 Task: Plan a trip to Quillota, Chile from 6th December, 2023 to 15th December, 2023 for 6 adults. Place can be entire room or private room with 6 bedrooms having 6 beds and 6 bathrooms. Property type can be house. Amenities needed are: wifi, TV, free parkinig on premises, gym, breakfast.
Action: Mouse moved to (495, 271)
Screenshot: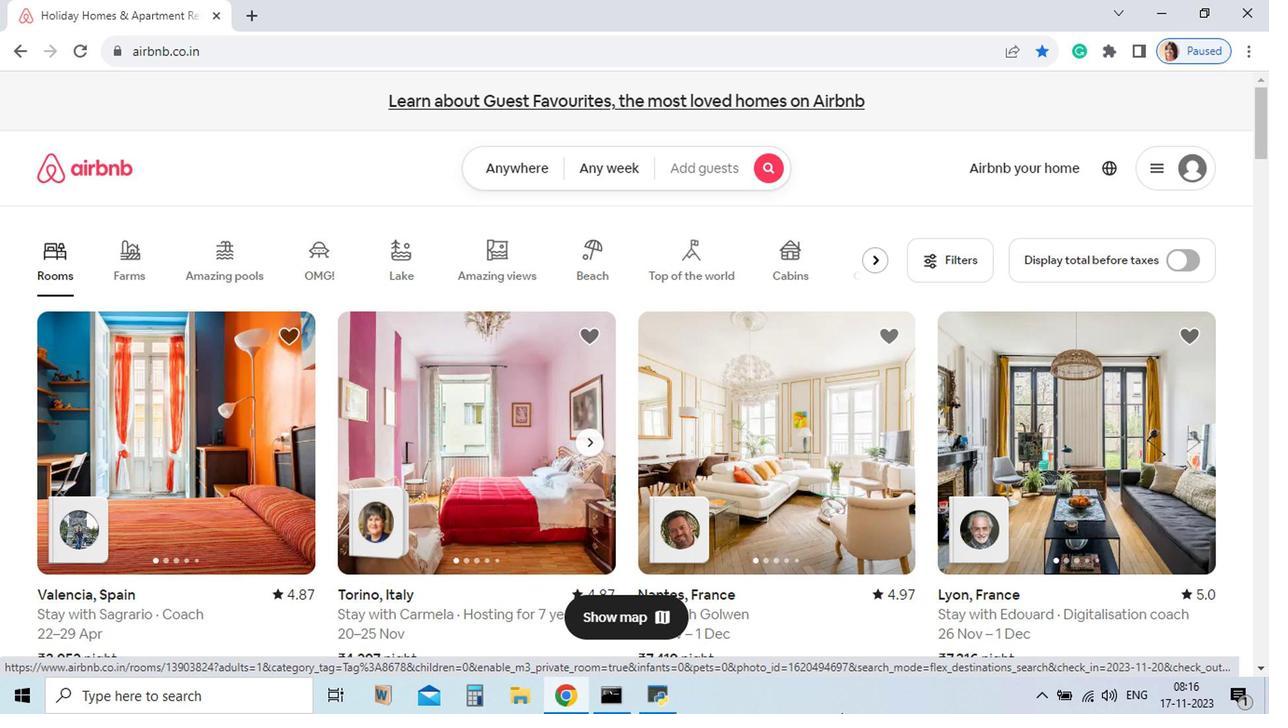 
Action: Mouse pressed left at (495, 271)
Screenshot: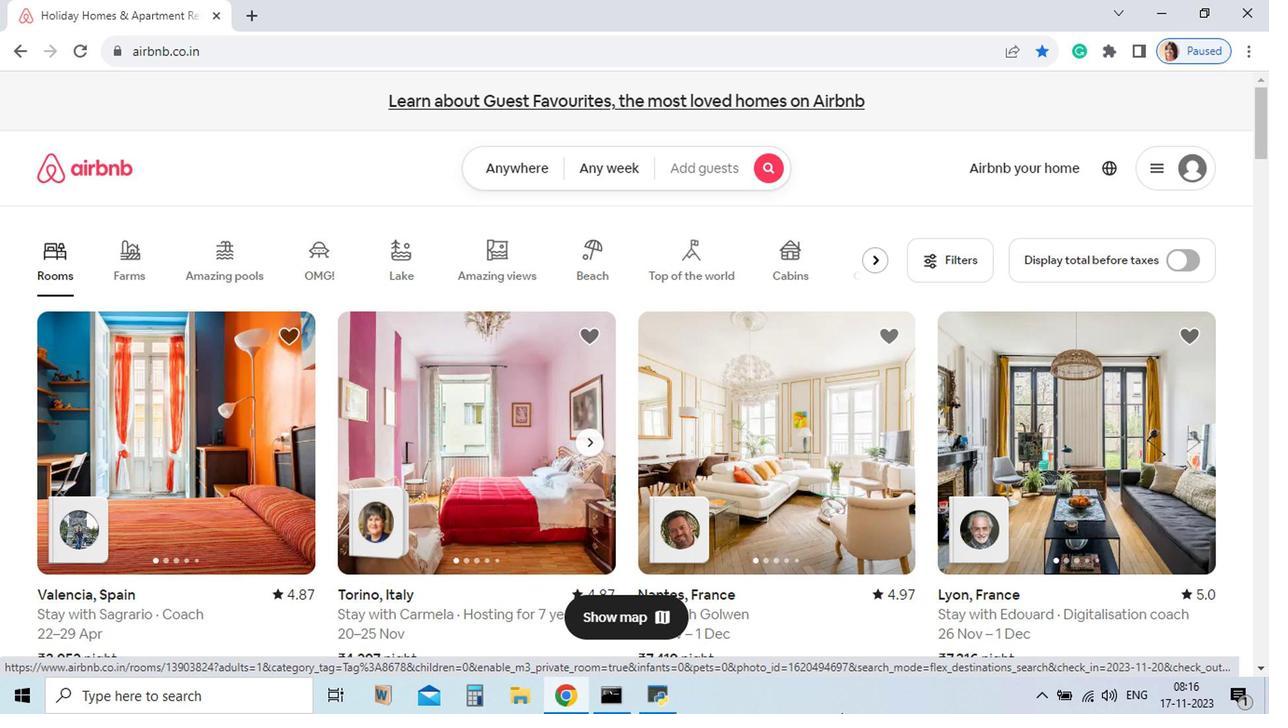 
Action: Mouse moved to (366, 331)
Screenshot: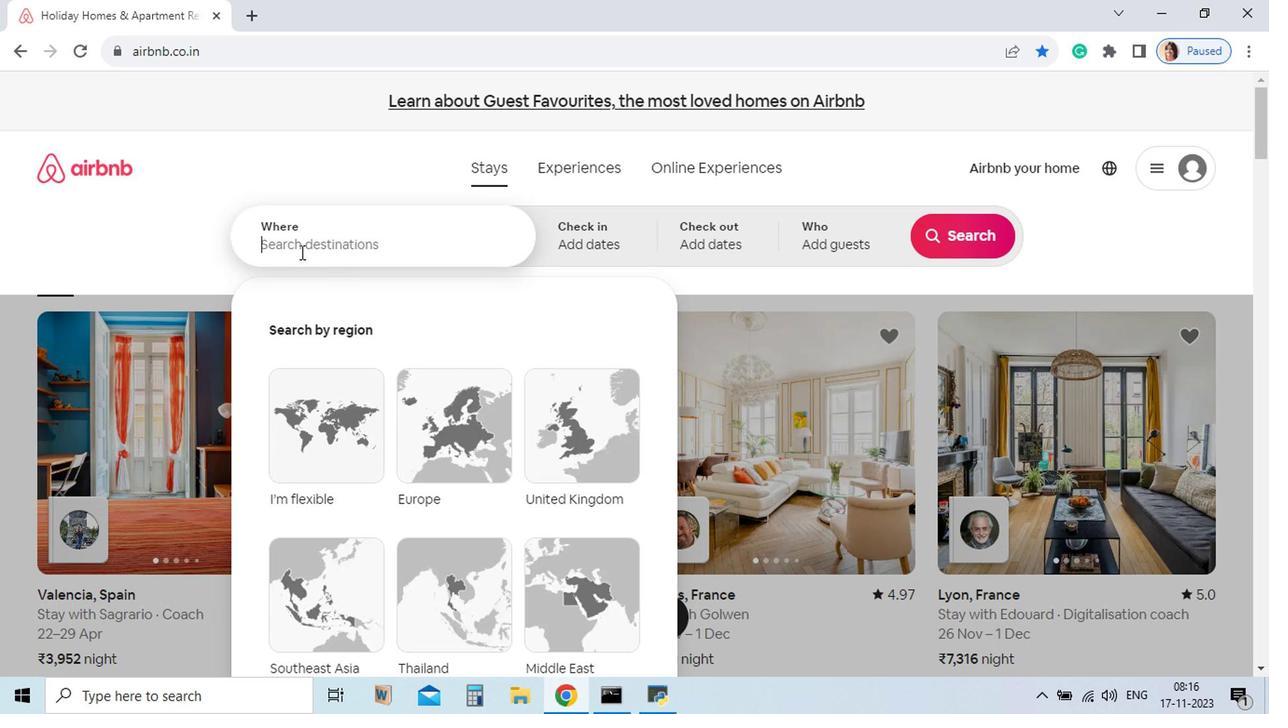 
Action: Mouse pressed left at (366, 331)
Screenshot: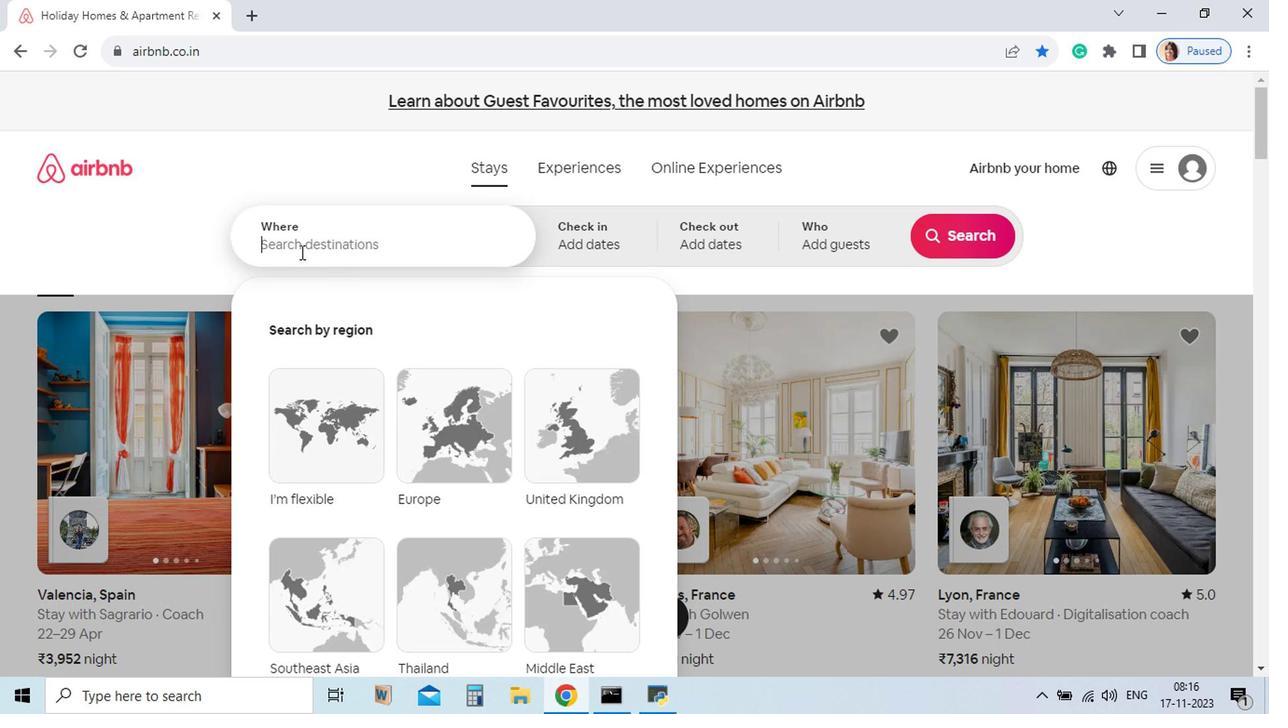 
Action: Mouse moved to (366, 332)
Screenshot: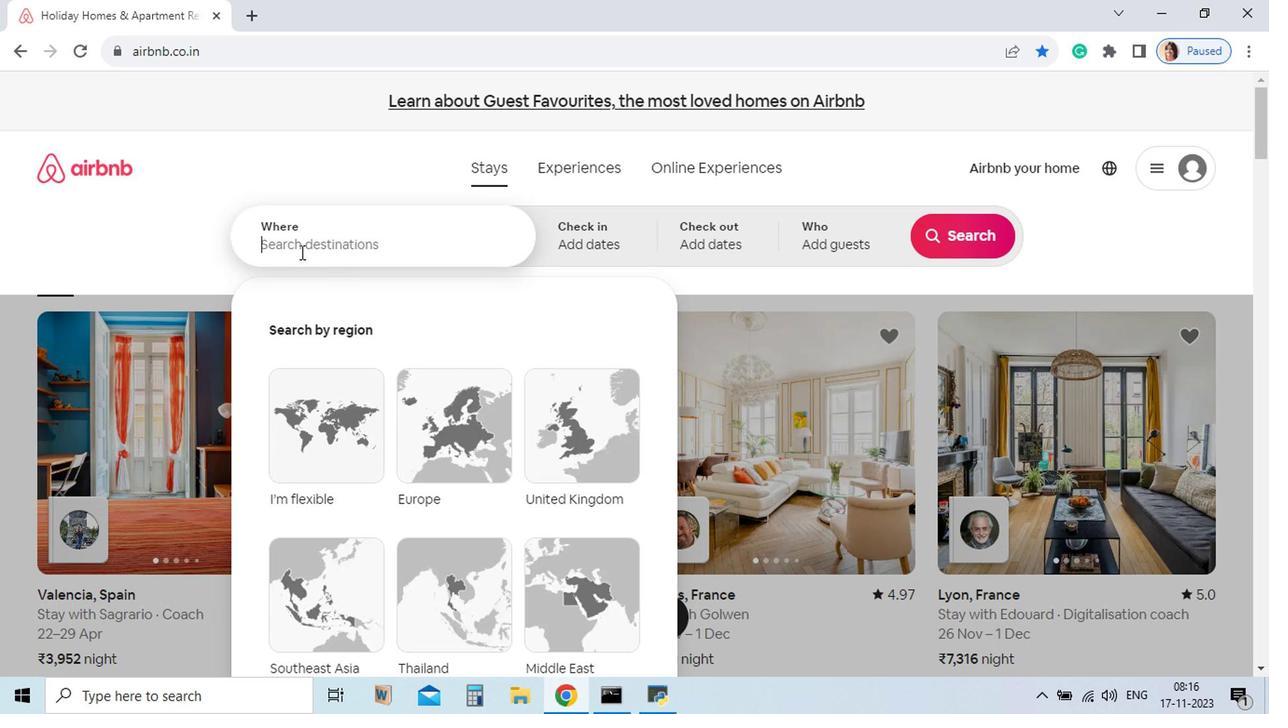 
Action: Key pressed <Key.shift>quillota
Screenshot: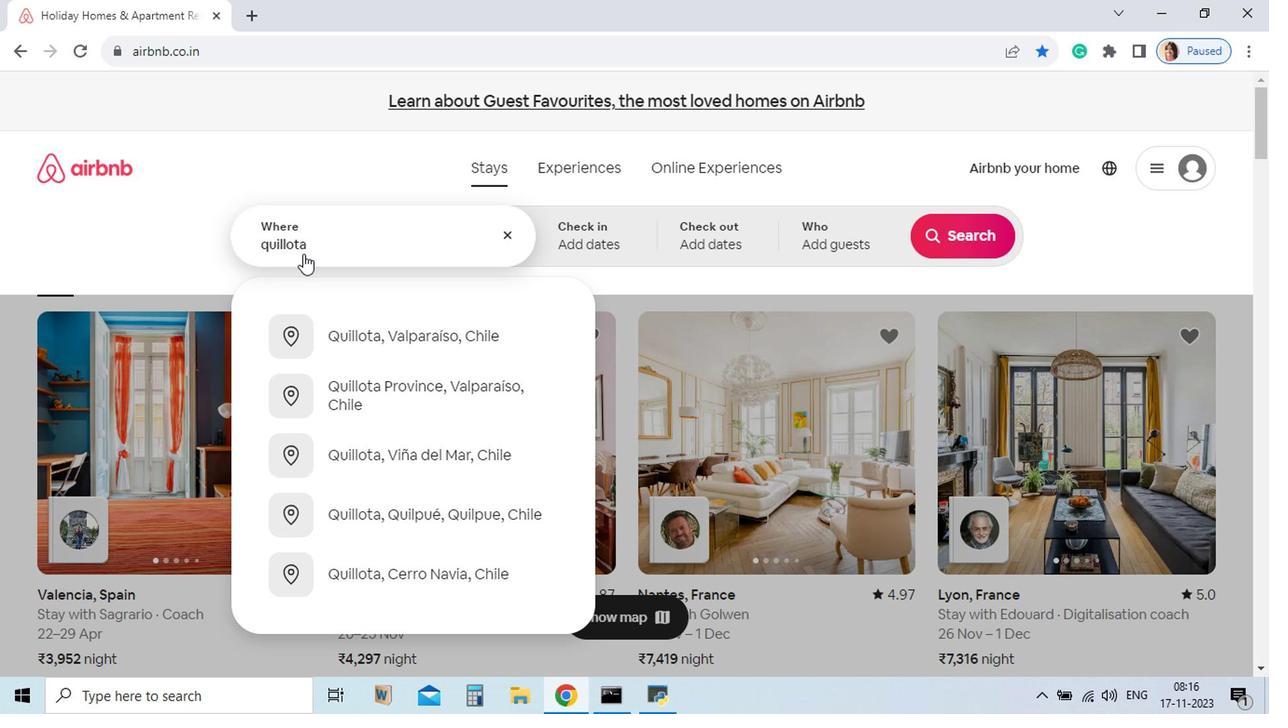 
Action: Mouse moved to (446, 392)
Screenshot: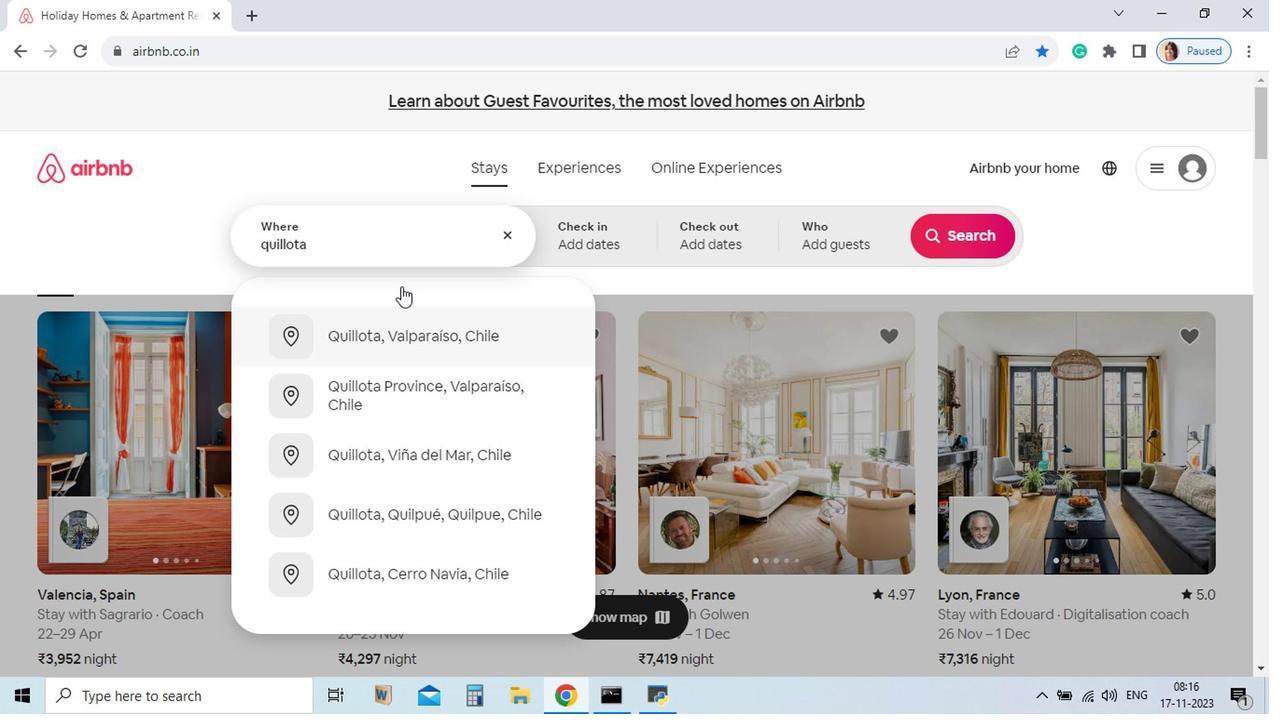 
Action: Mouse pressed left at (446, 392)
Screenshot: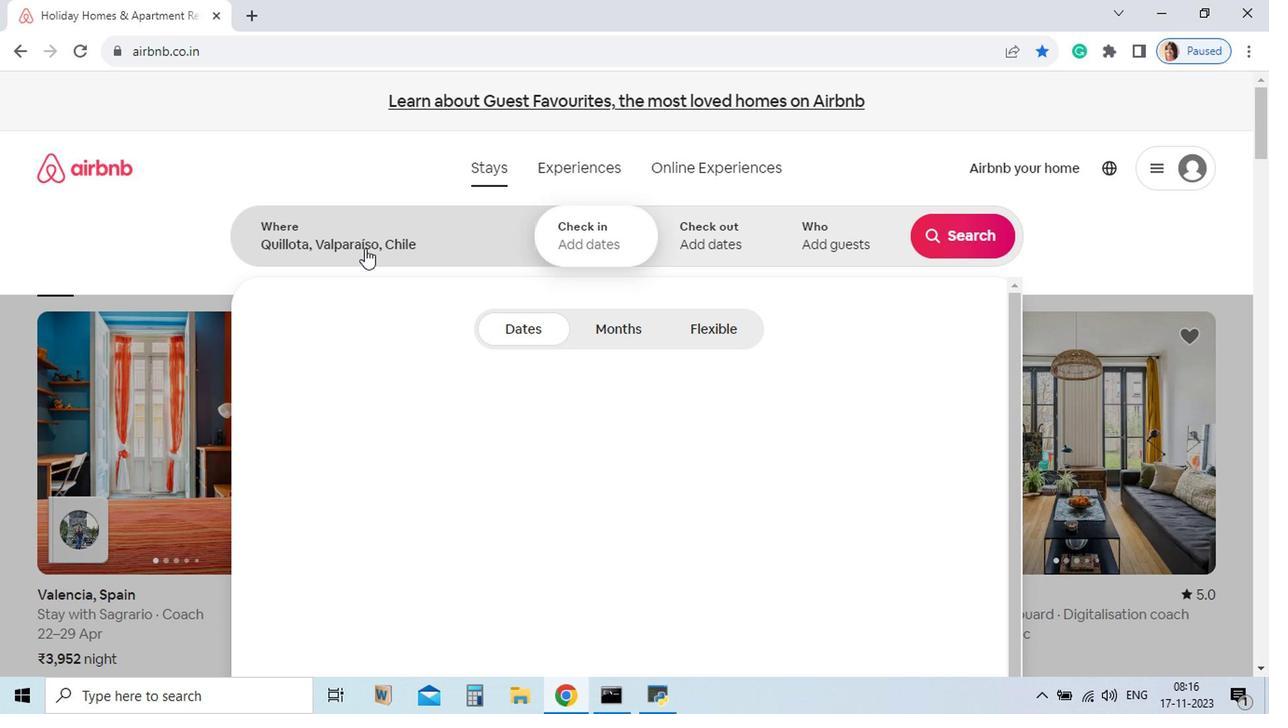 
Action: Mouse moved to (427, 327)
Screenshot: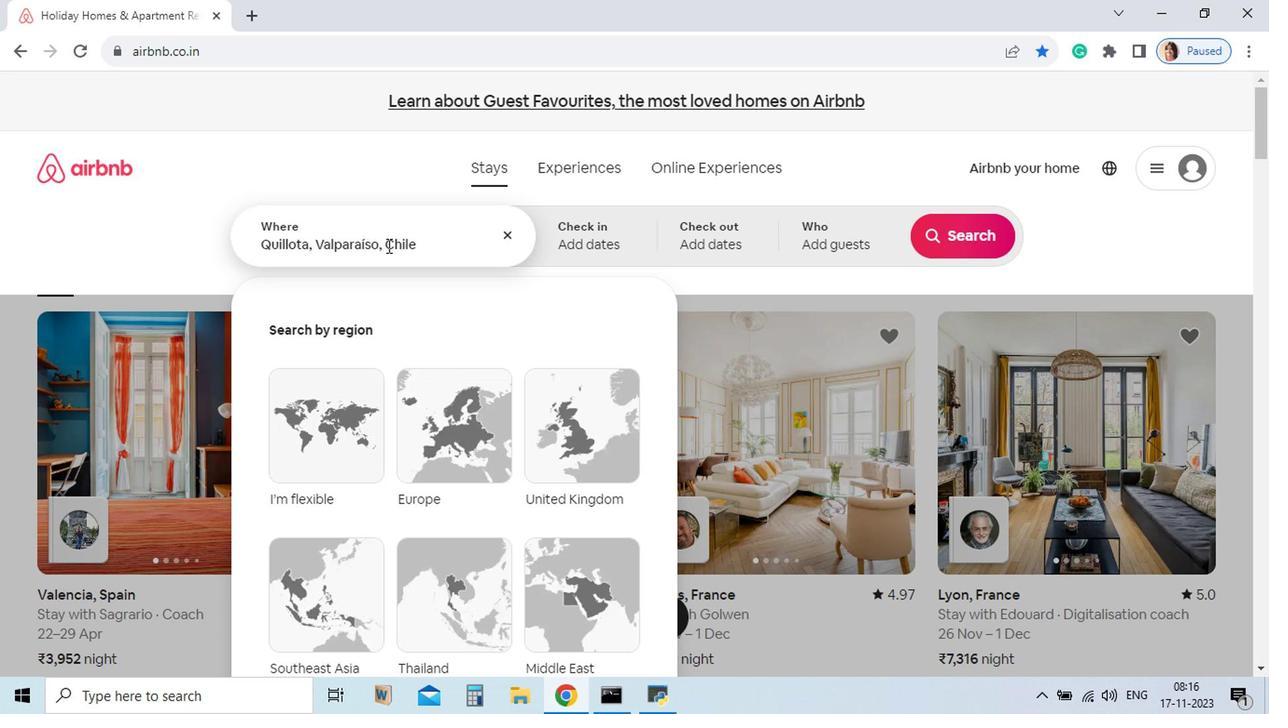 
Action: Mouse pressed left at (427, 327)
Screenshot: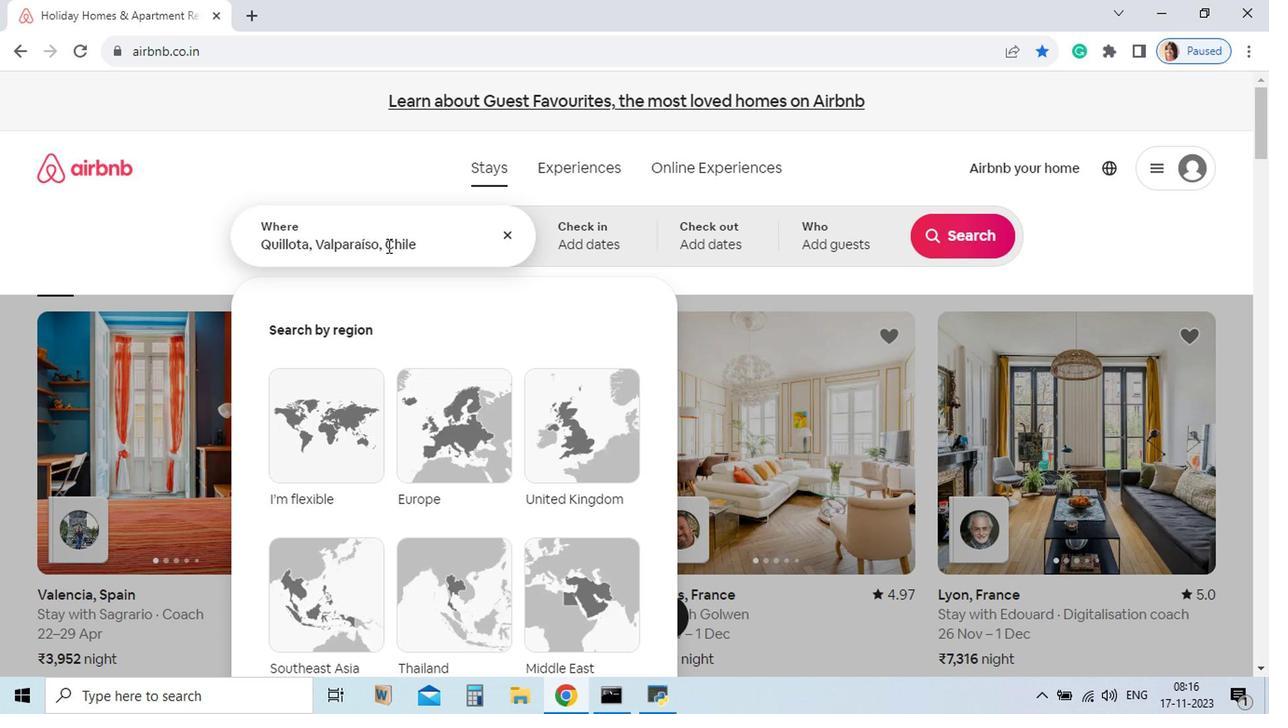 
Action: Mouse moved to (427, 327)
Screenshot: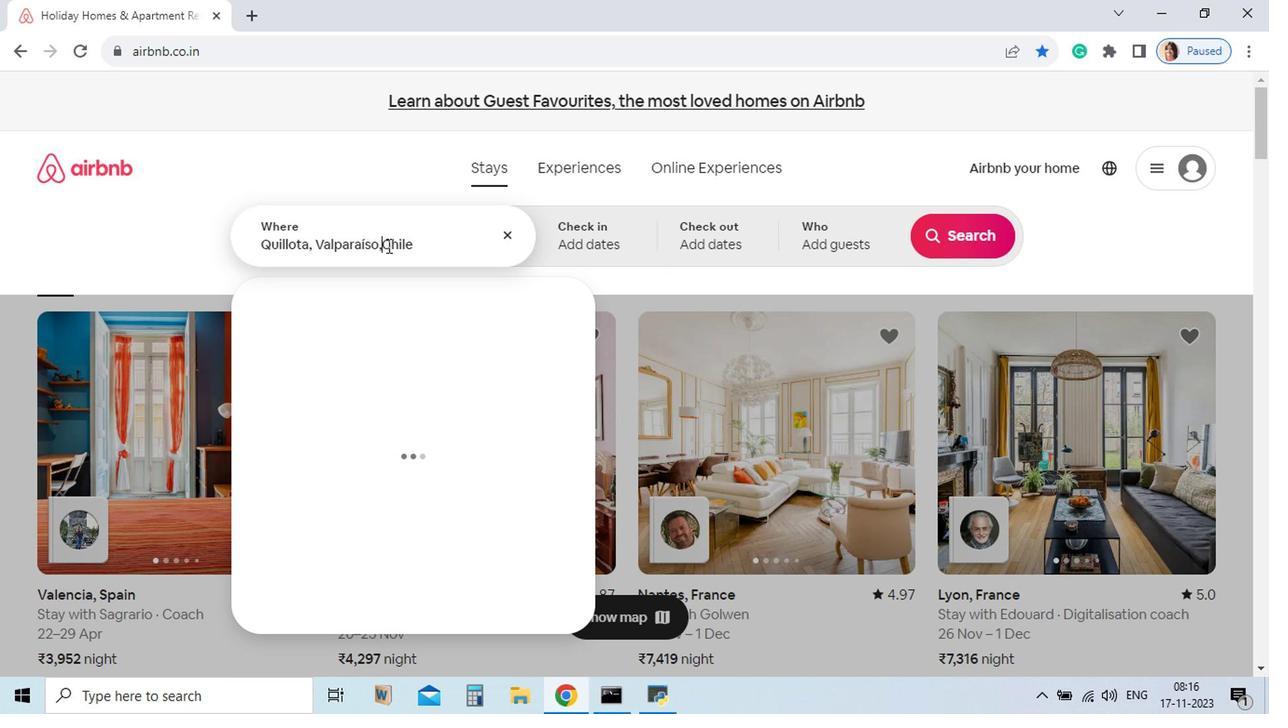 
Action: Key pressed <Key.backspace><Key.backspace><Key.backspace><Key.backspace><Key.backspace><Key.backspace><Key.backspace><Key.backspace><Key.backspace><Key.backspace><Key.backspace><Key.backspace>
Screenshot: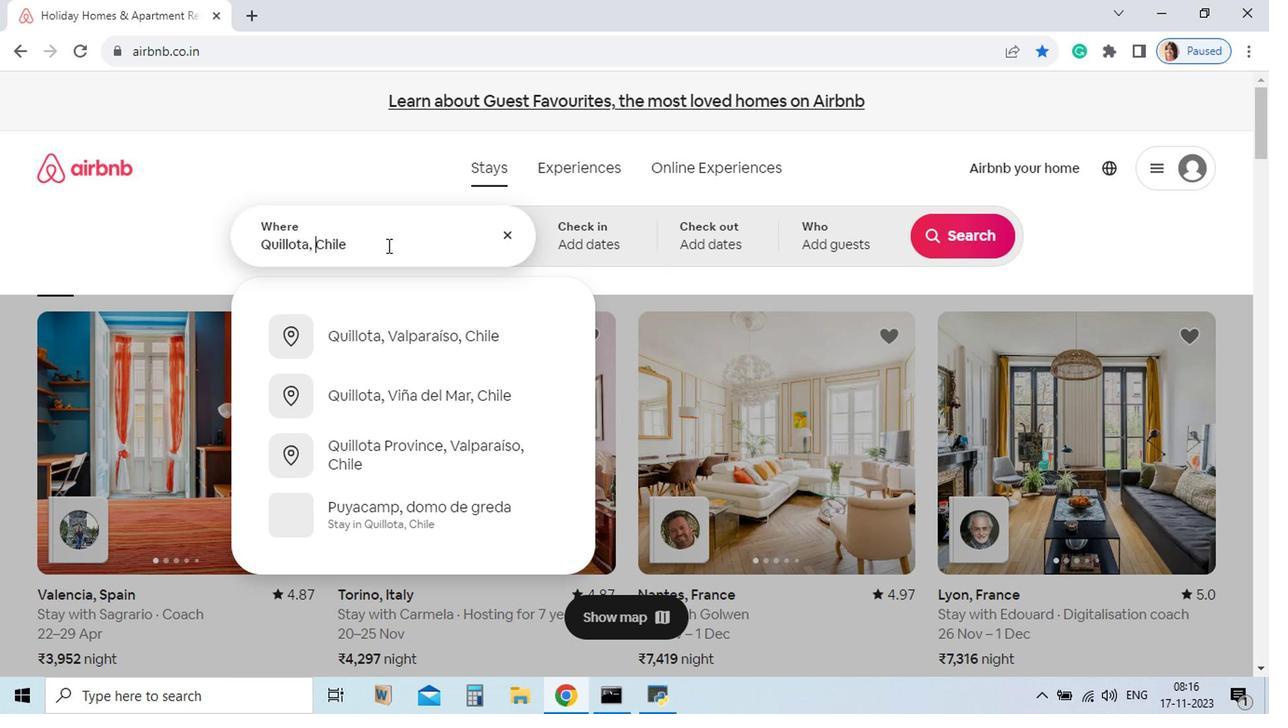 
Action: Mouse moved to (427, 327)
Screenshot: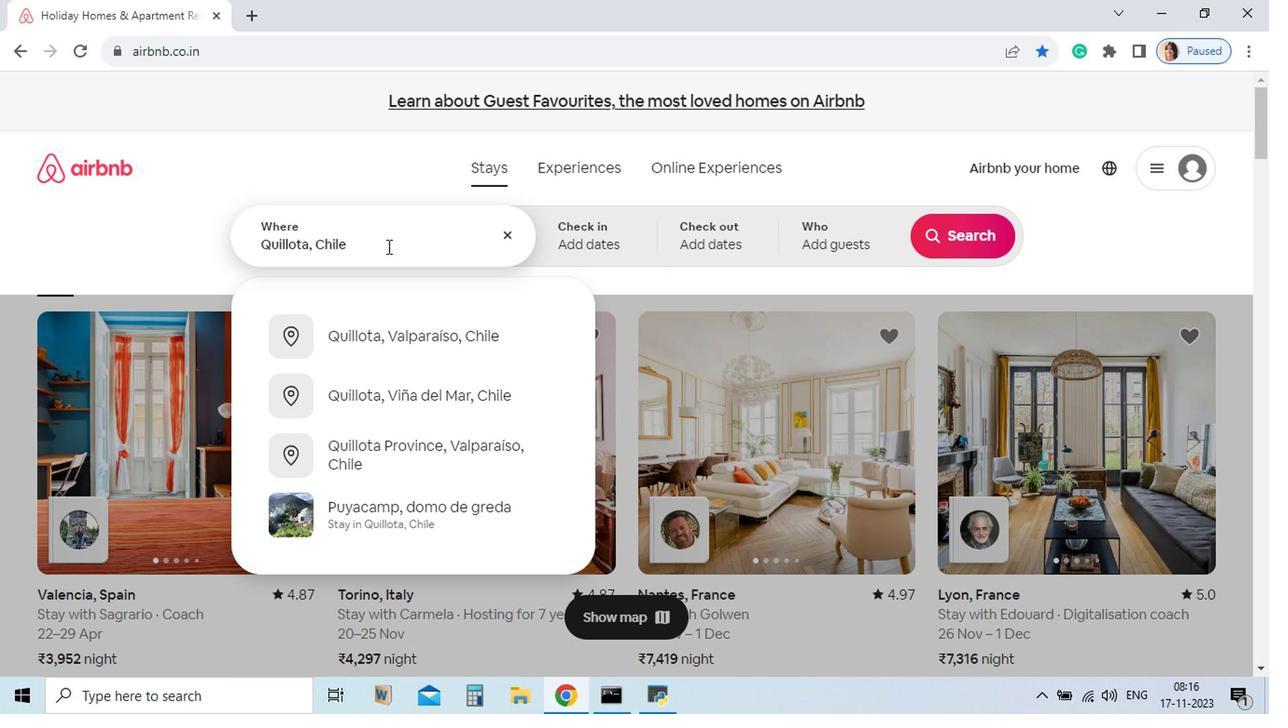 
Action: Mouse pressed left at (427, 327)
Screenshot: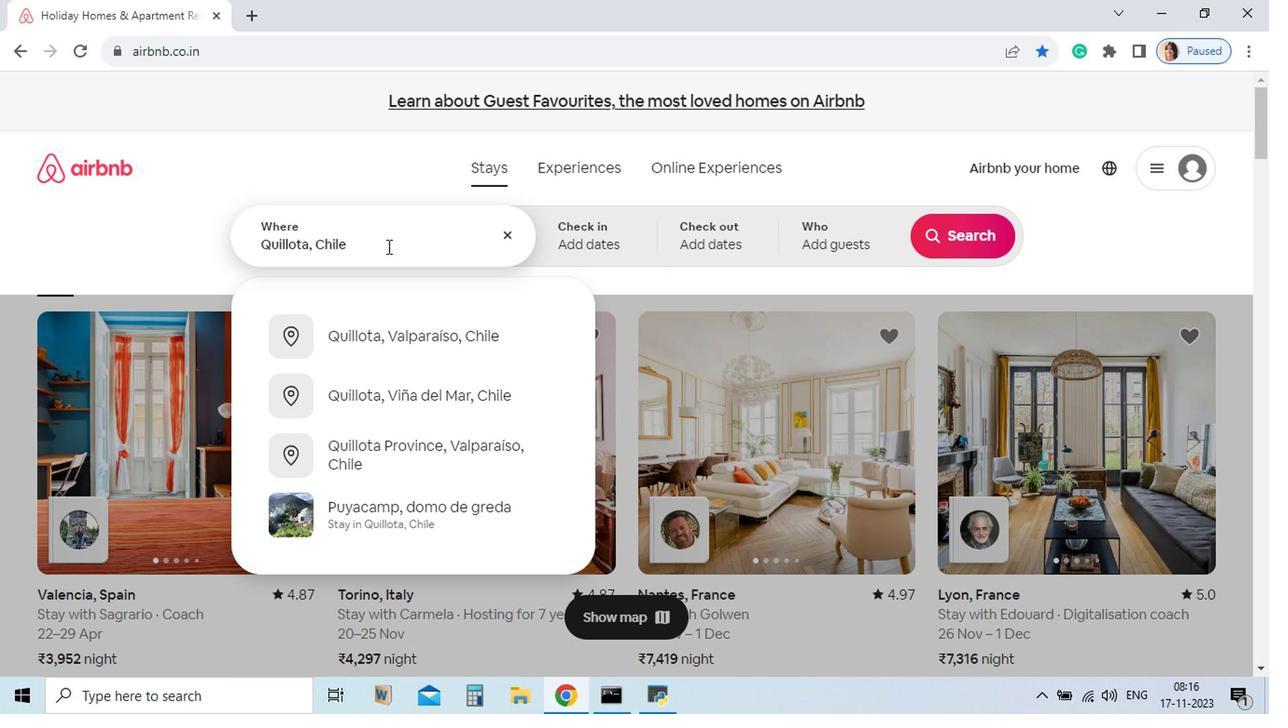 
Action: Mouse moved to (427, 328)
Screenshot: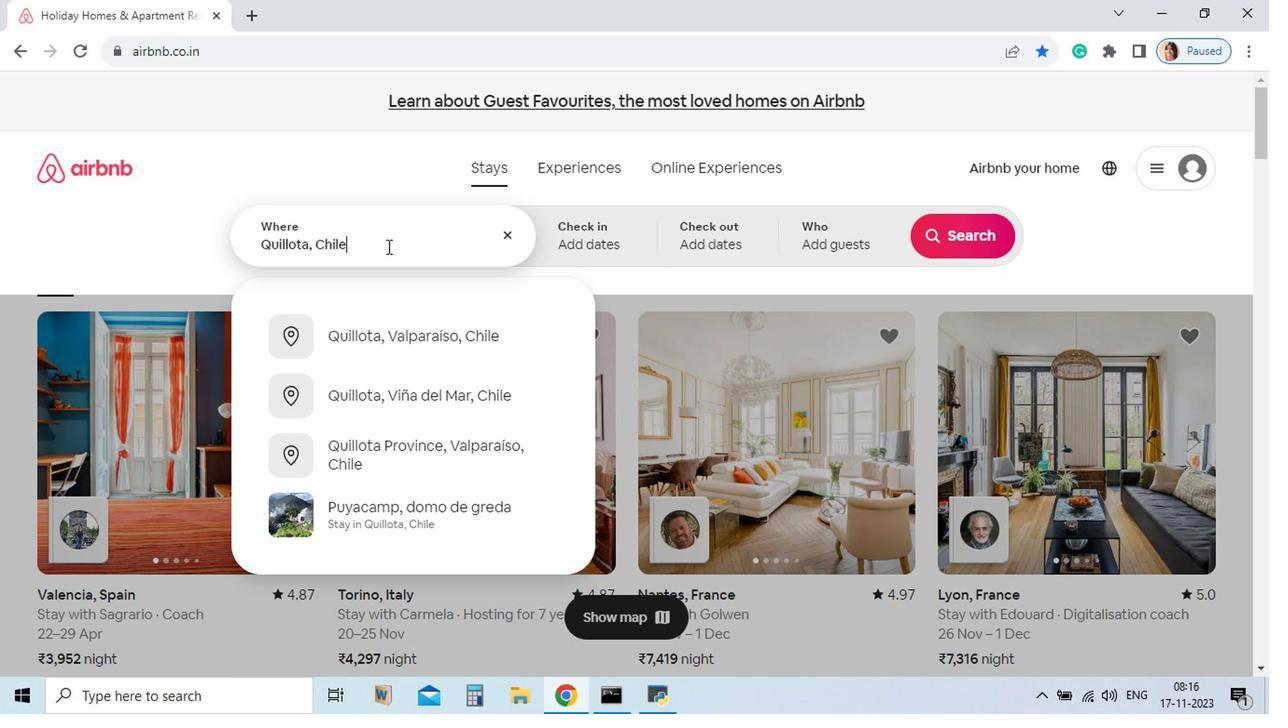 
Action: Key pressed <Key.enter>
Screenshot: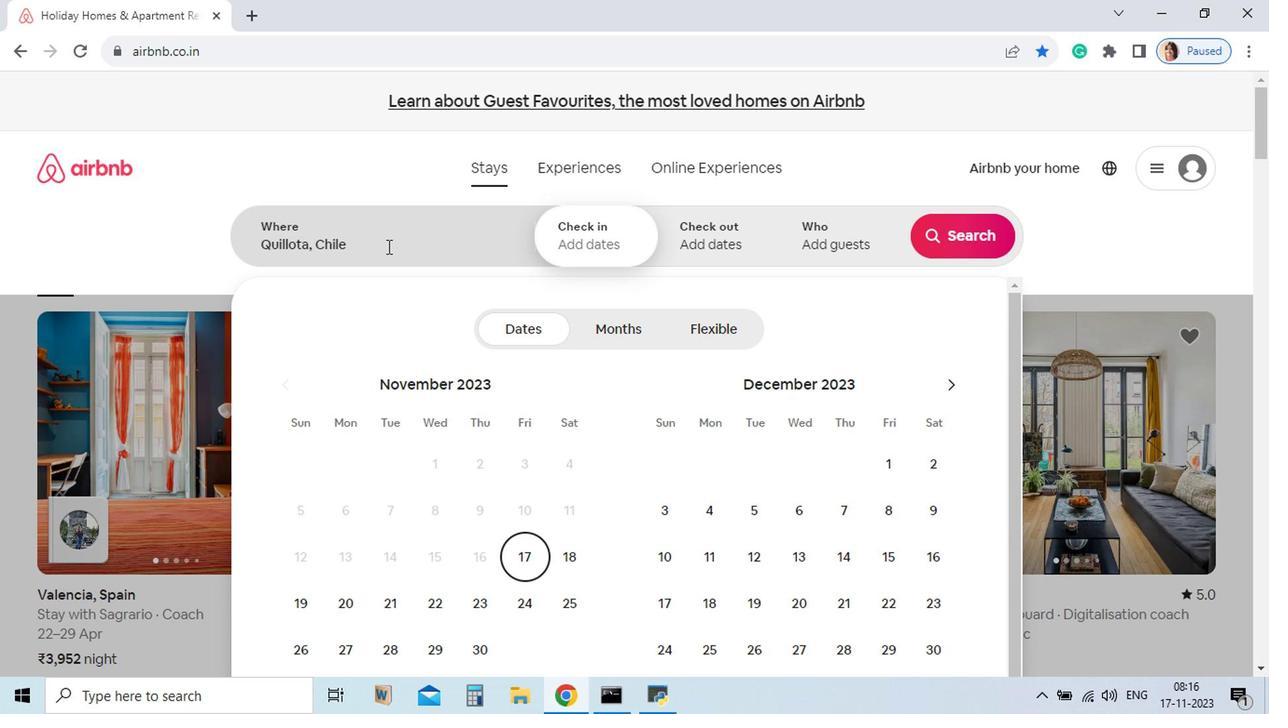 
Action: Mouse moved to (720, 511)
Screenshot: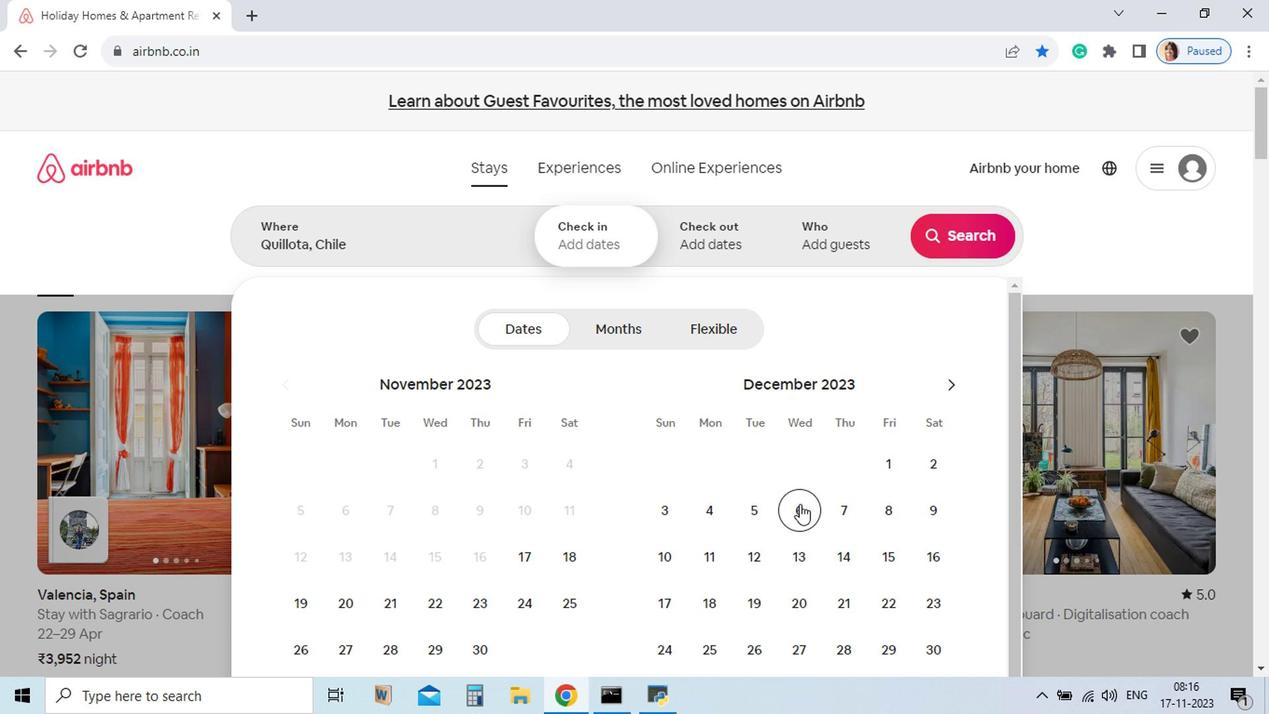 
Action: Mouse pressed left at (720, 511)
Screenshot: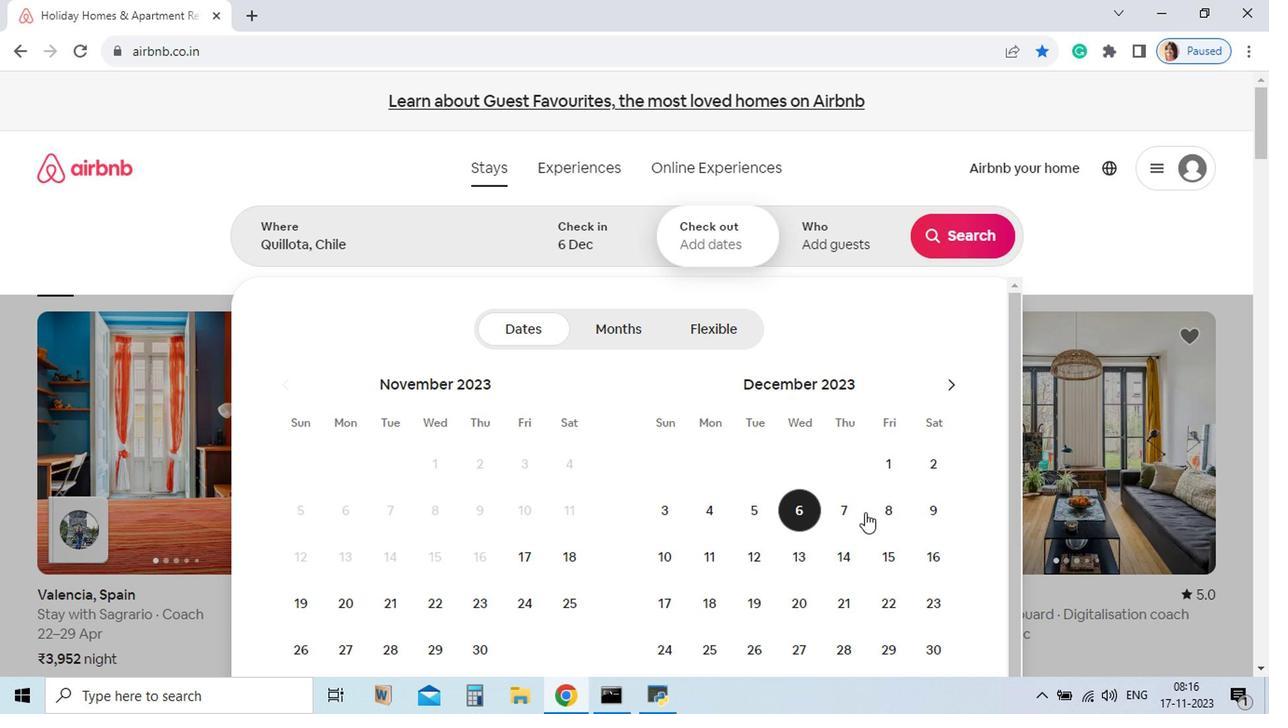 
Action: Mouse moved to (786, 552)
Screenshot: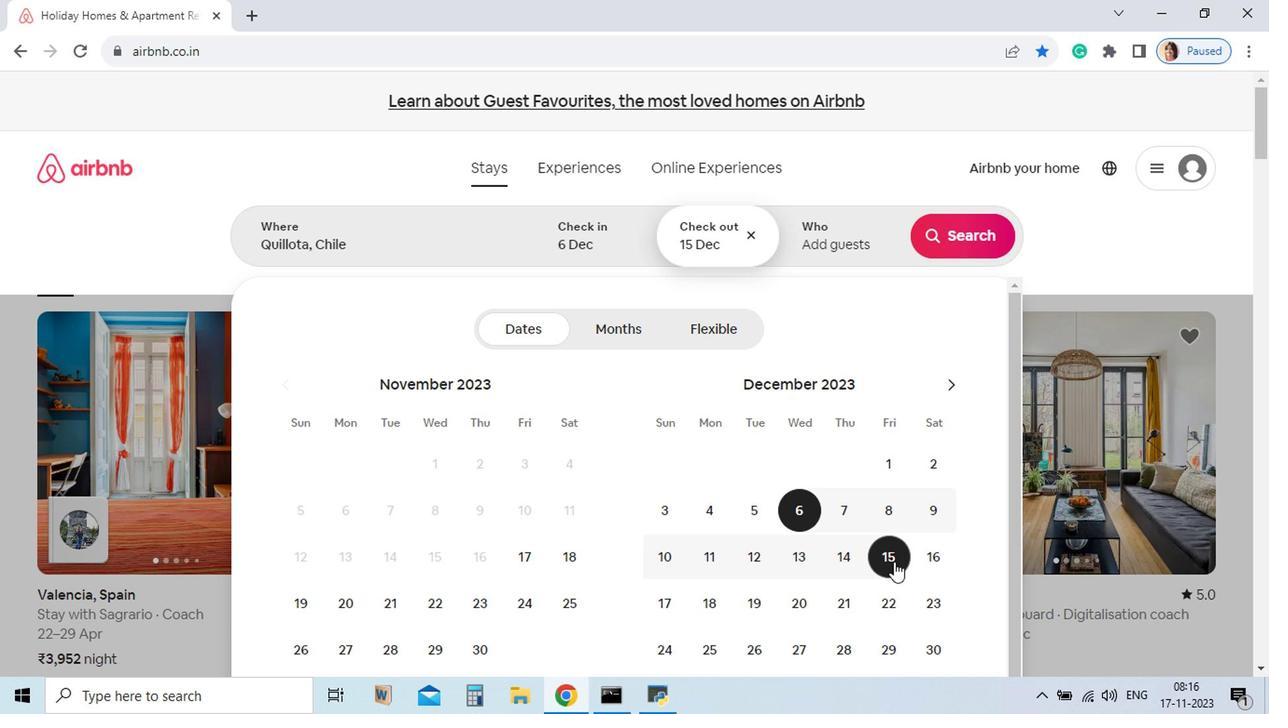 
Action: Mouse pressed left at (786, 552)
Screenshot: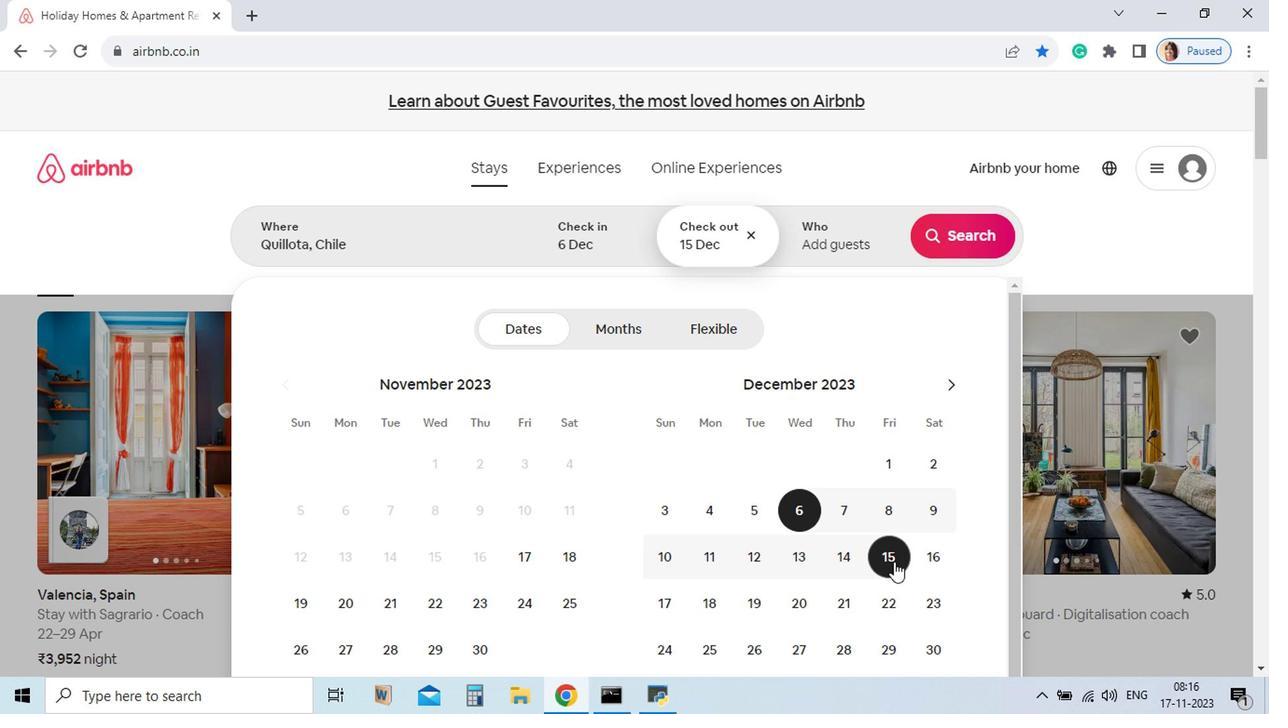 
Action: Mouse moved to (738, 320)
Screenshot: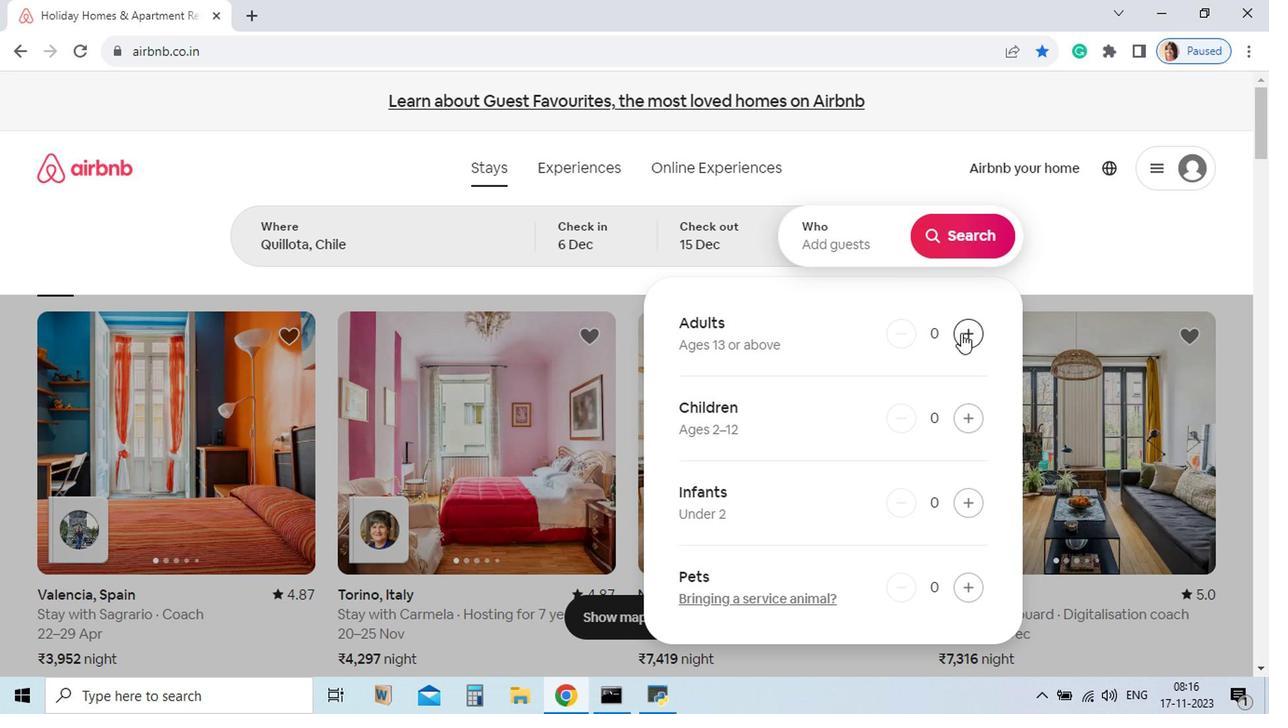 
Action: Mouse pressed left at (738, 320)
Screenshot: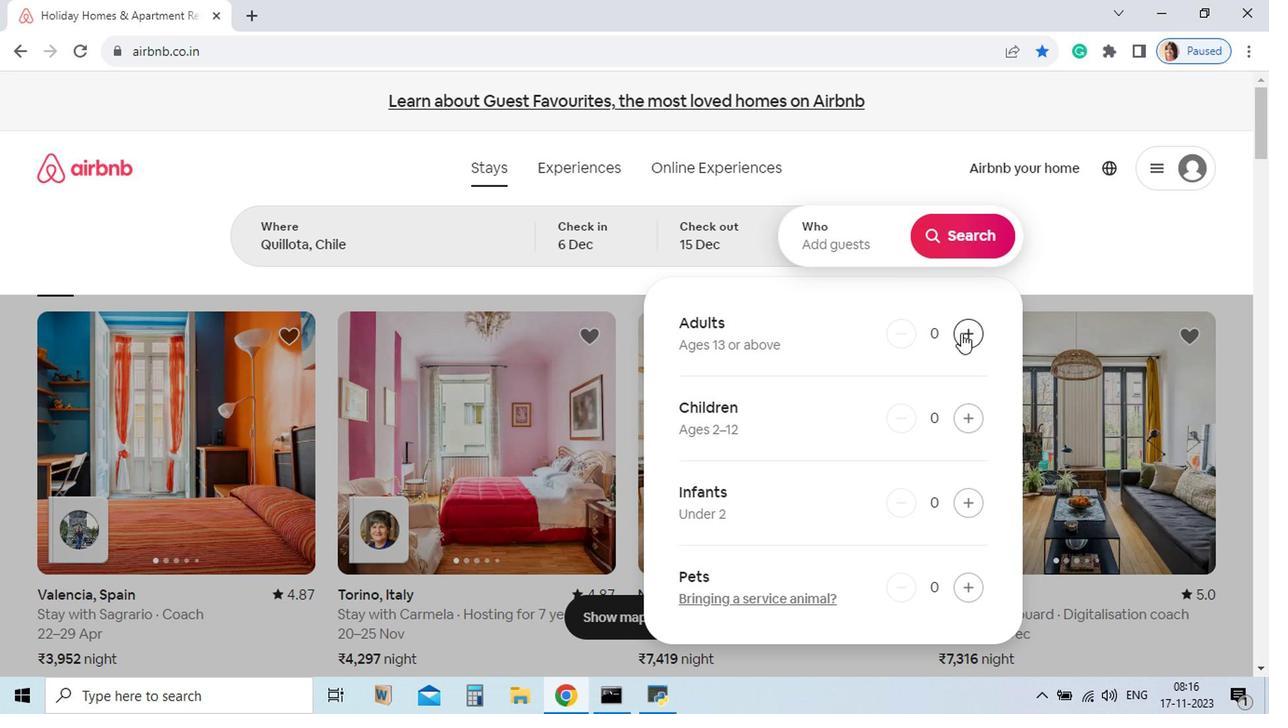 
Action: Mouse moved to (834, 390)
Screenshot: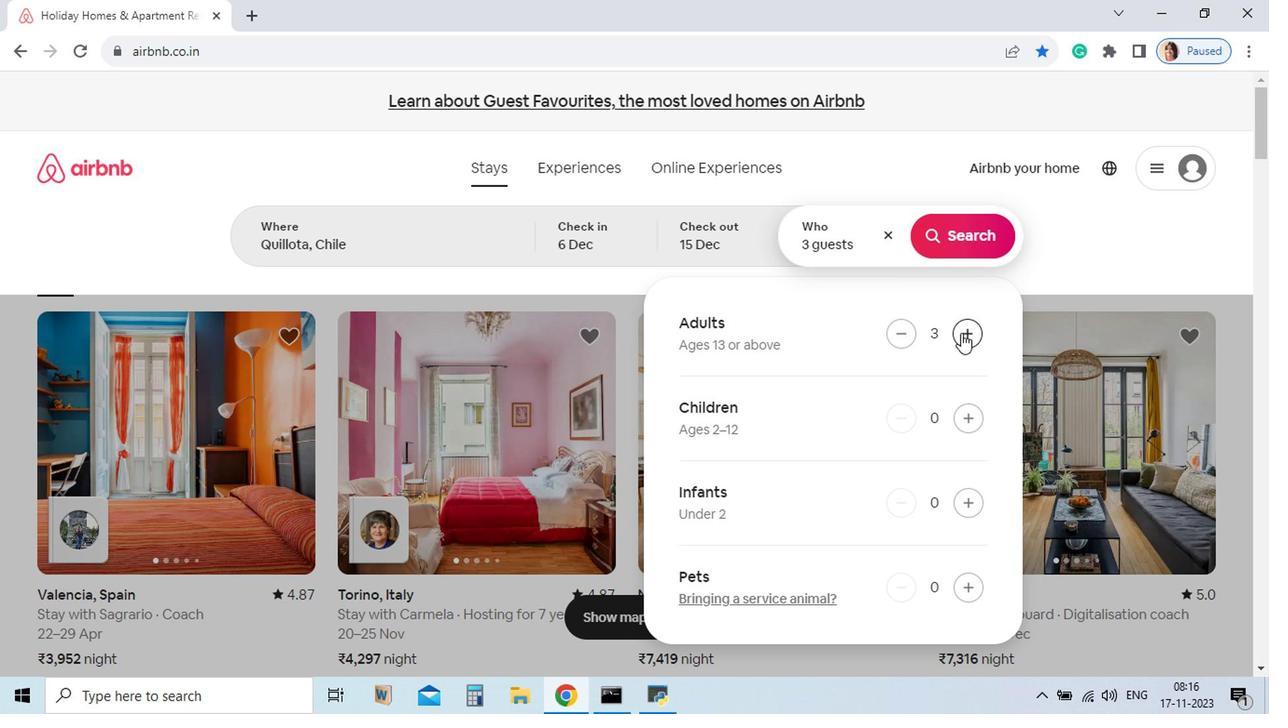 
Action: Mouse pressed left at (834, 390)
Screenshot: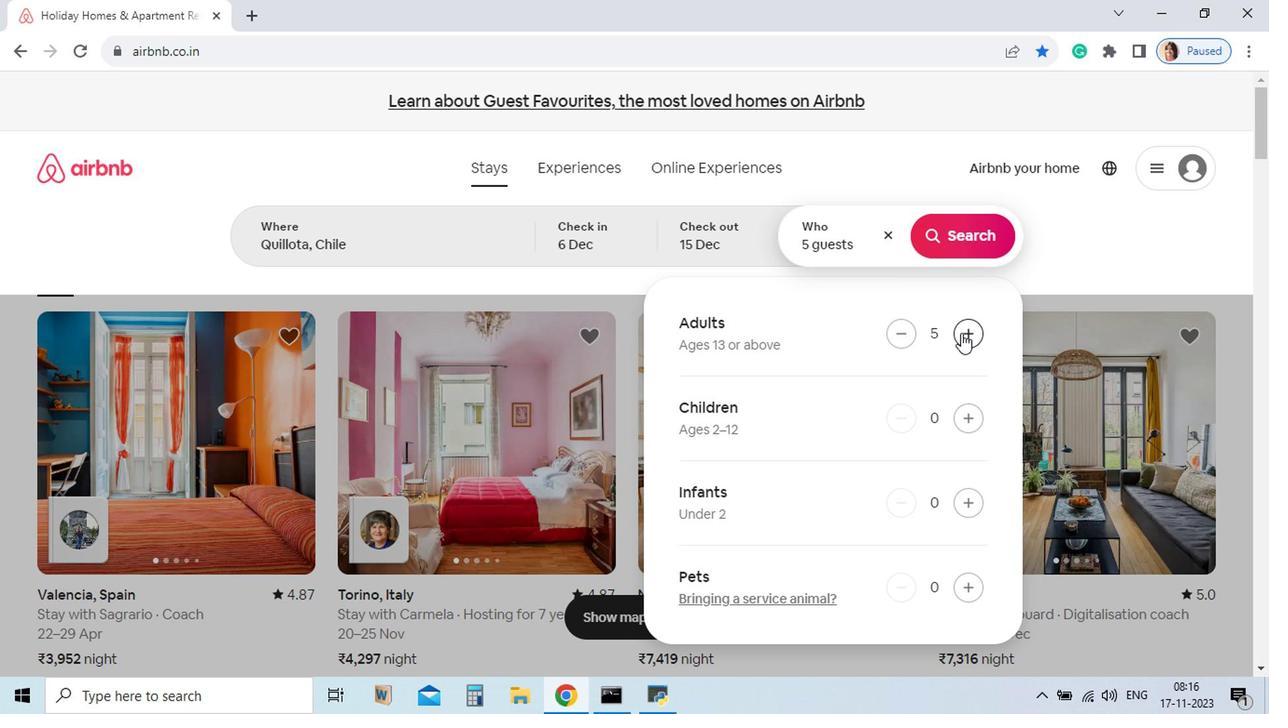 
Action: Mouse pressed left at (834, 390)
Screenshot: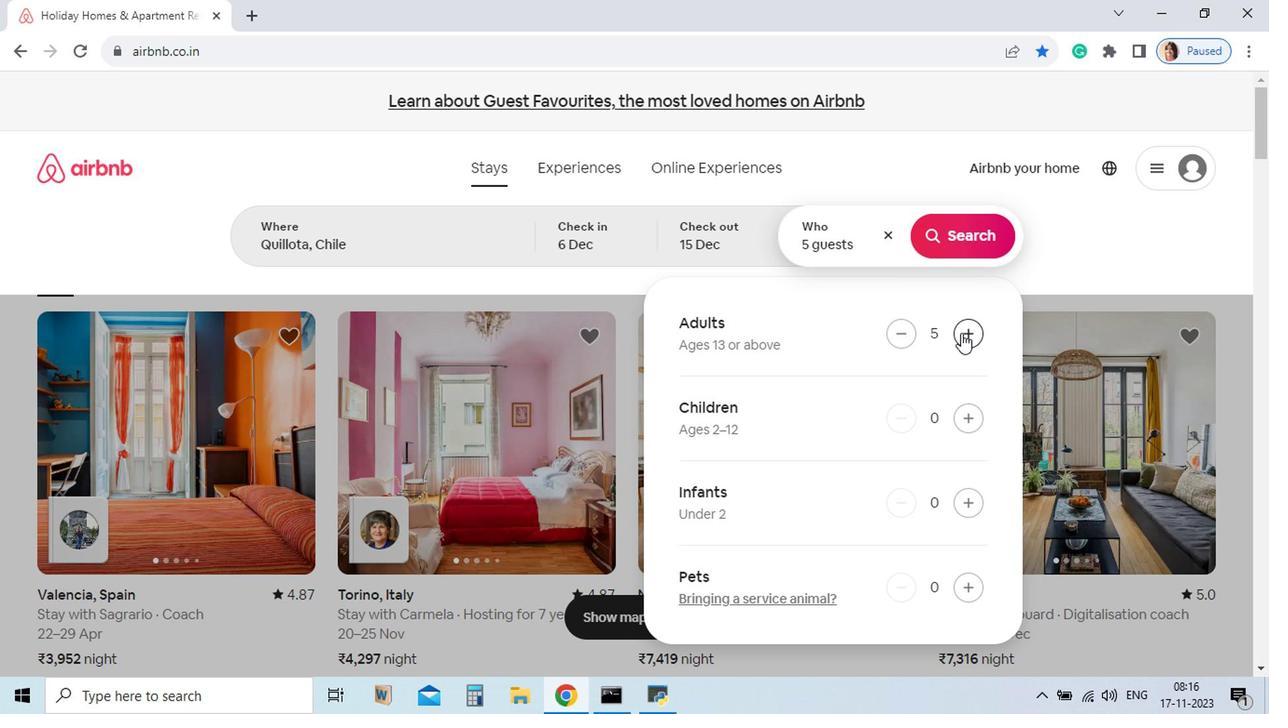 
Action: Mouse pressed left at (834, 390)
Screenshot: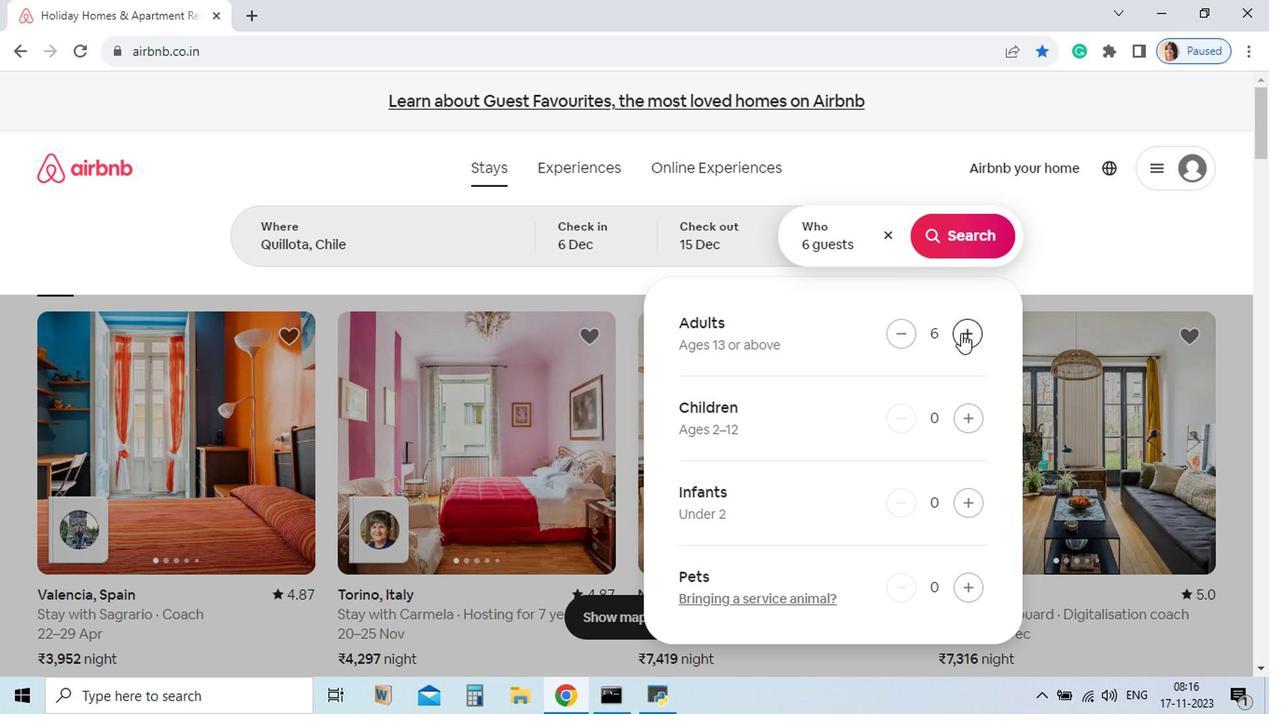 
Action: Mouse pressed left at (834, 390)
Screenshot: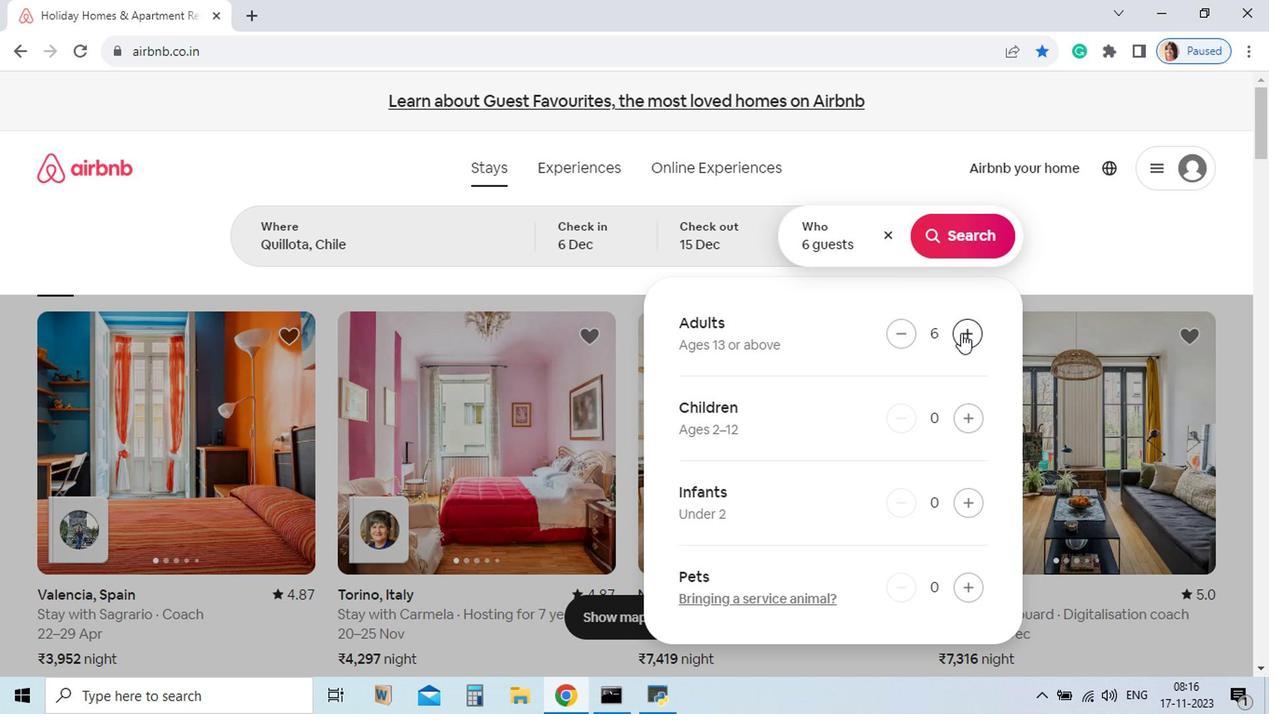 
Action: Mouse pressed left at (834, 390)
Screenshot: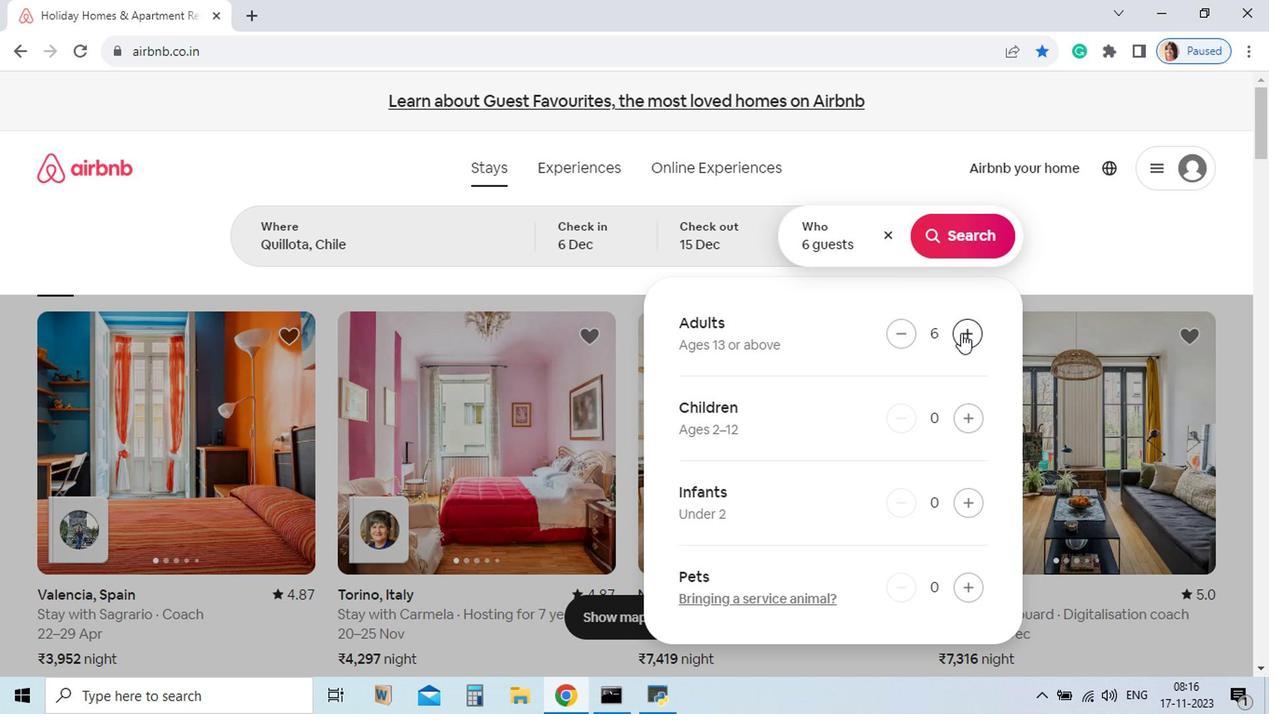 
Action: Mouse pressed left at (834, 390)
Screenshot: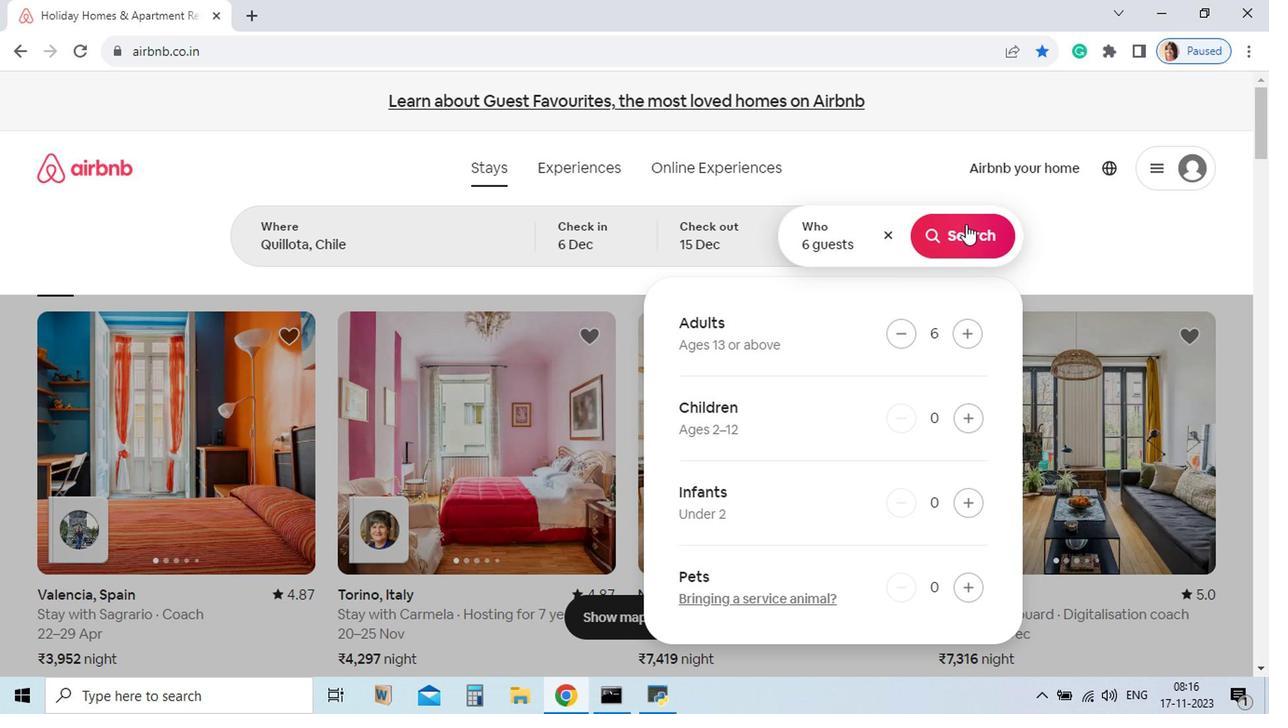 
Action: Mouse moved to (837, 312)
Screenshot: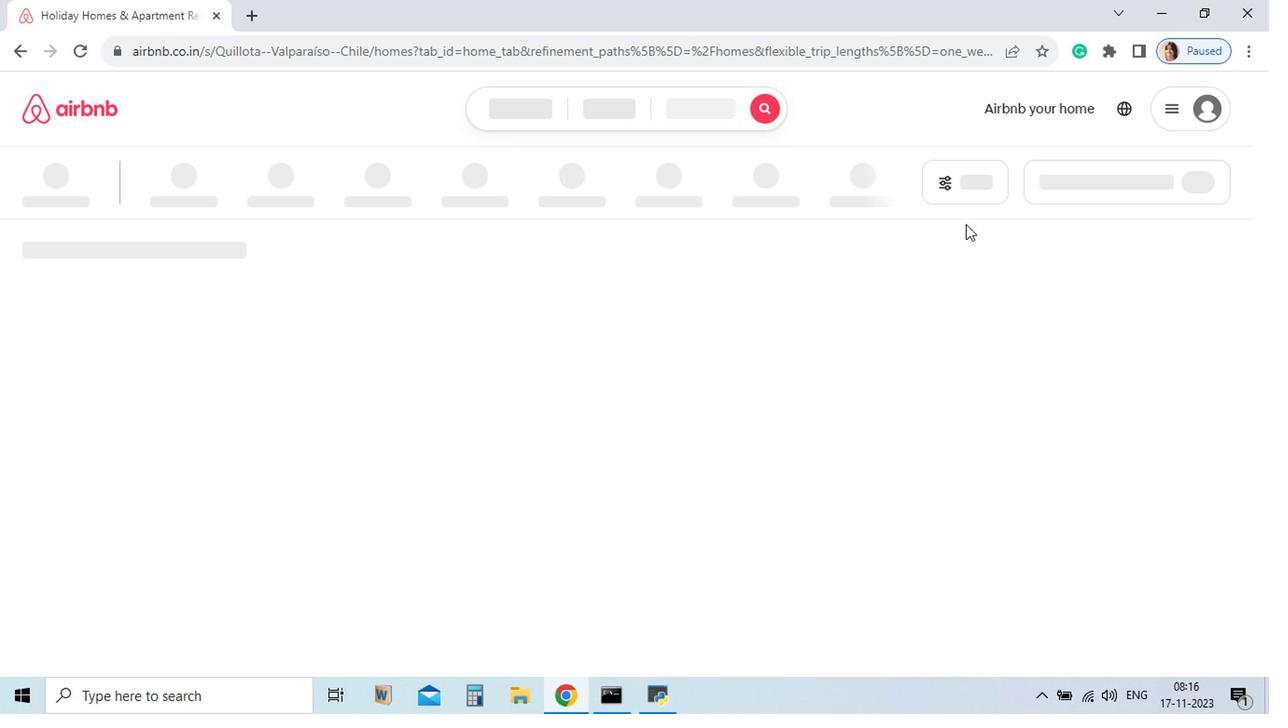 
Action: Mouse pressed left at (837, 312)
Screenshot: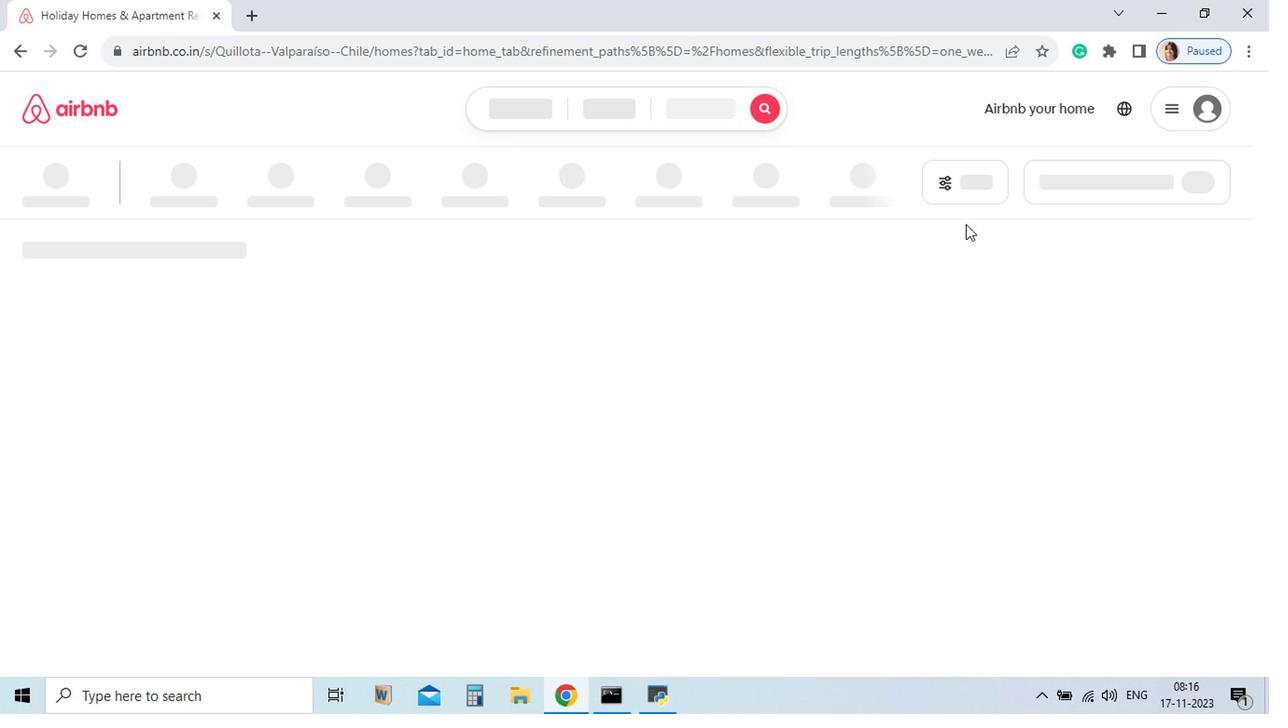 
Action: Mouse moved to (851, 289)
Screenshot: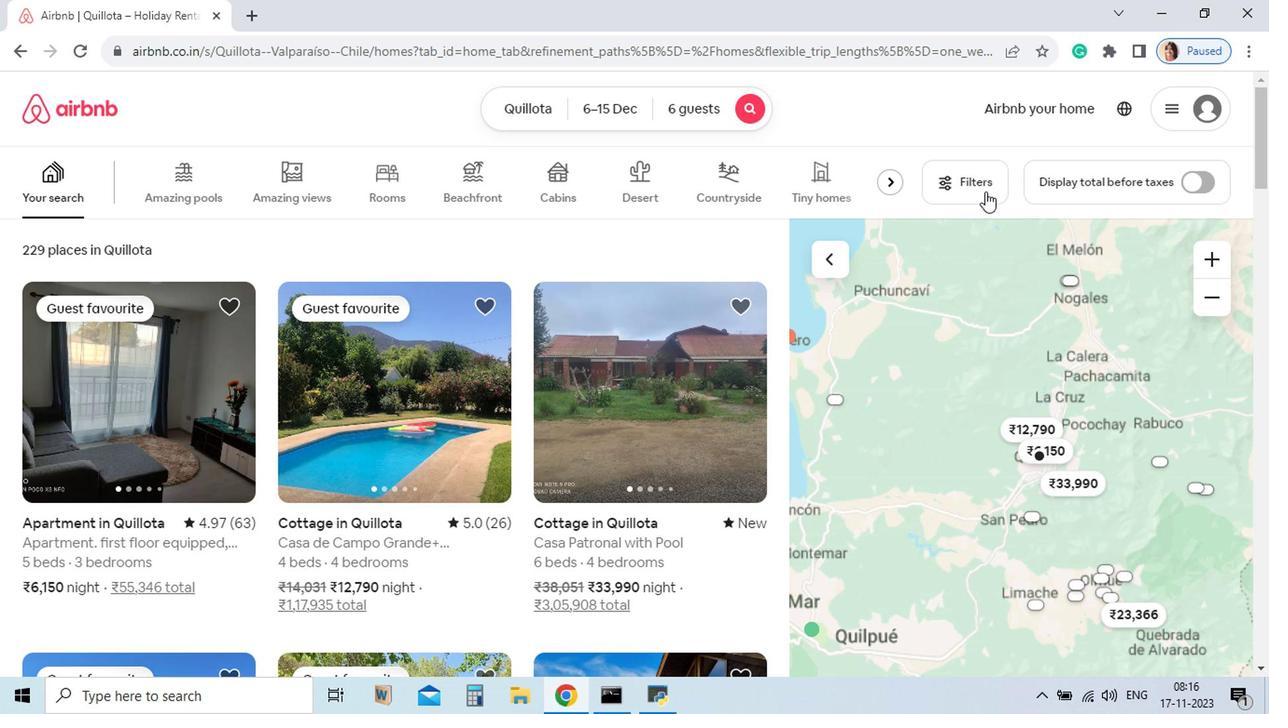
Action: Mouse pressed left at (851, 289)
Screenshot: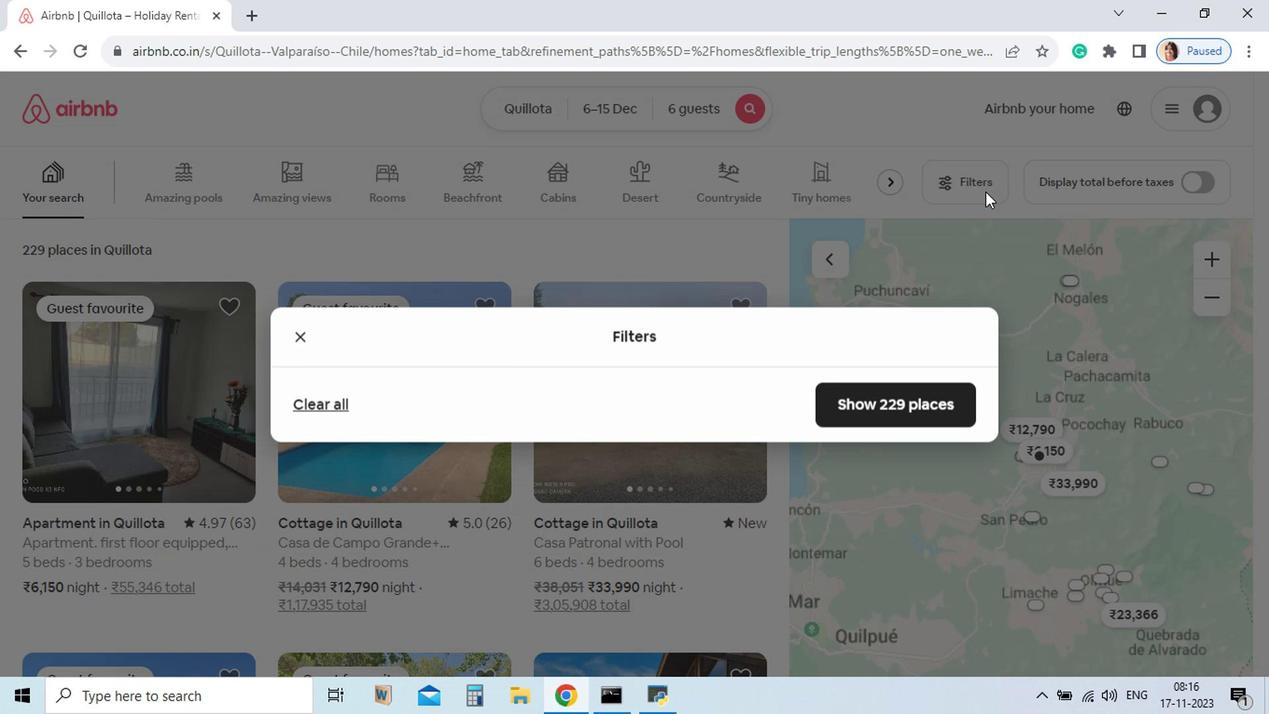 
Action: Mouse moved to (857, 307)
Screenshot: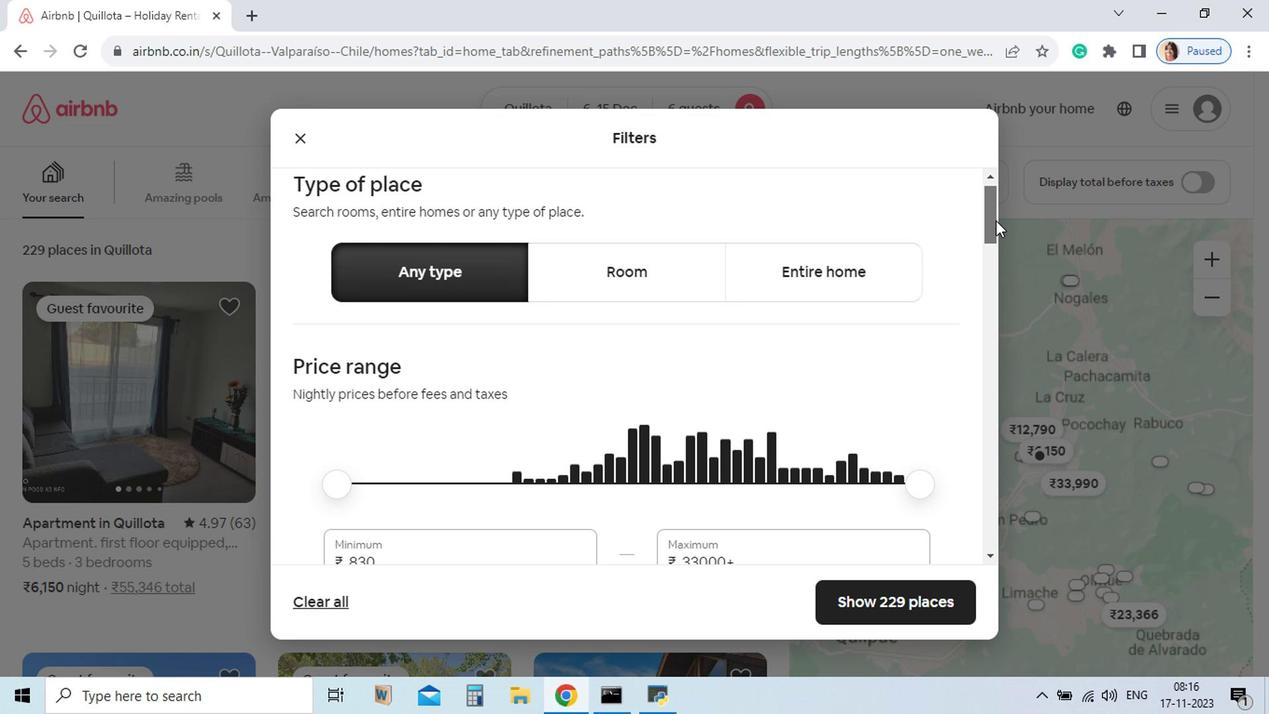 
Action: Mouse pressed left at (857, 307)
Screenshot: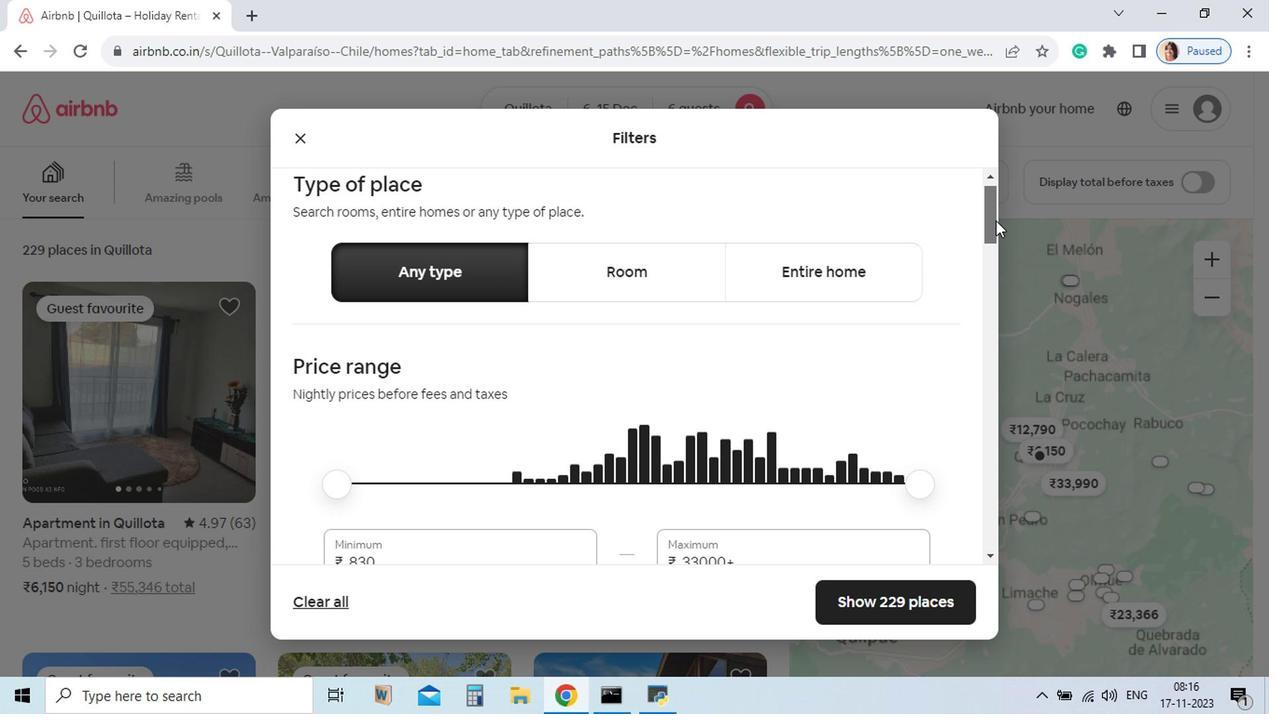 
Action: Mouse moved to (669, 400)
Screenshot: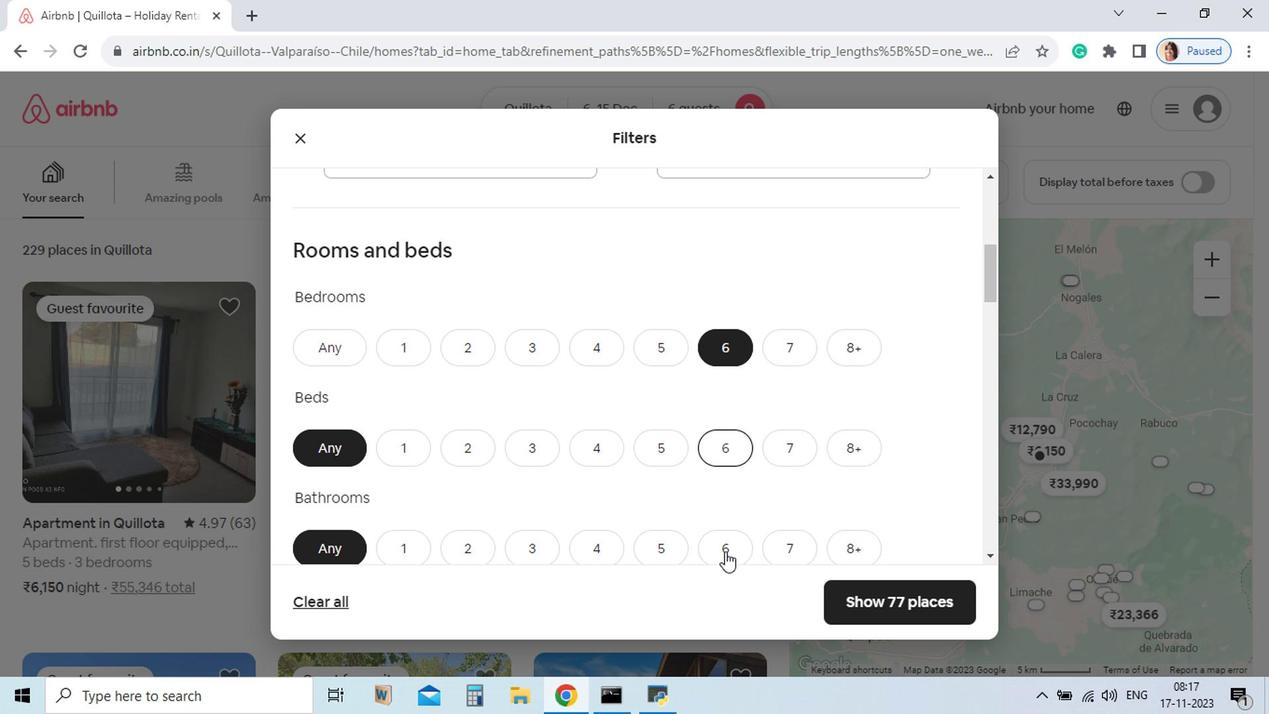 
Action: Mouse pressed left at (669, 400)
Screenshot: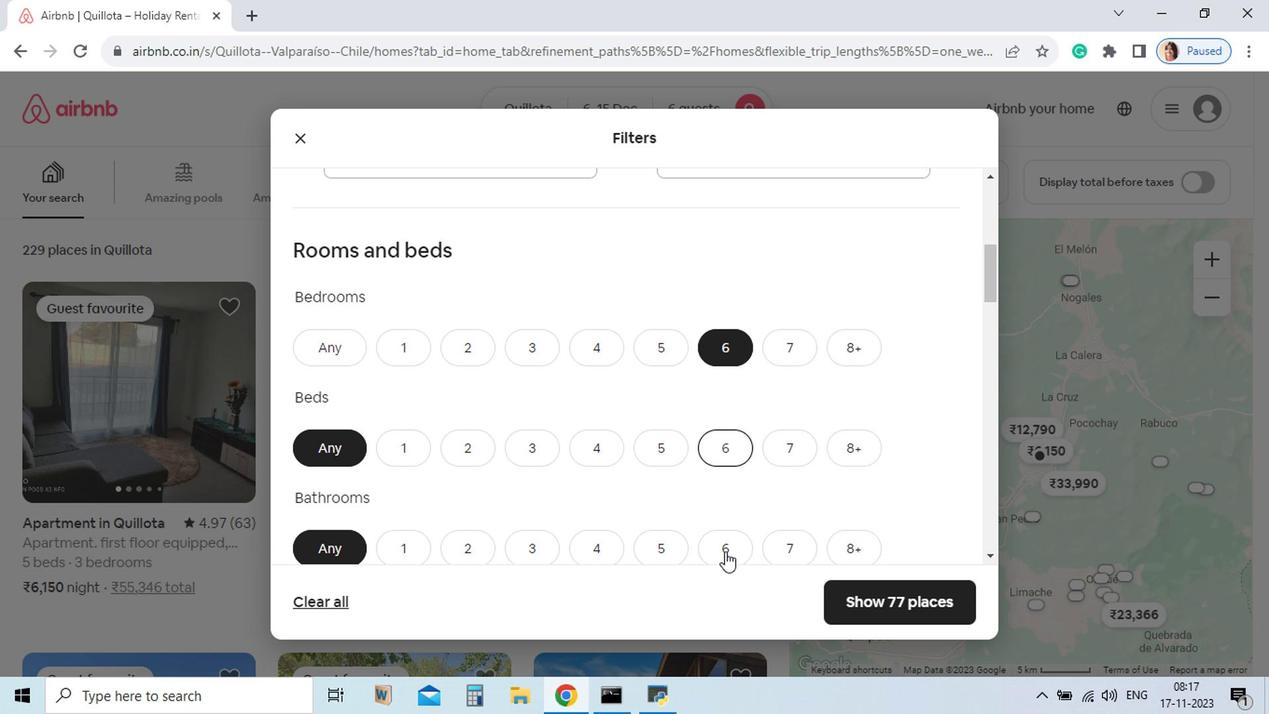 
Action: Mouse moved to (666, 472)
Screenshot: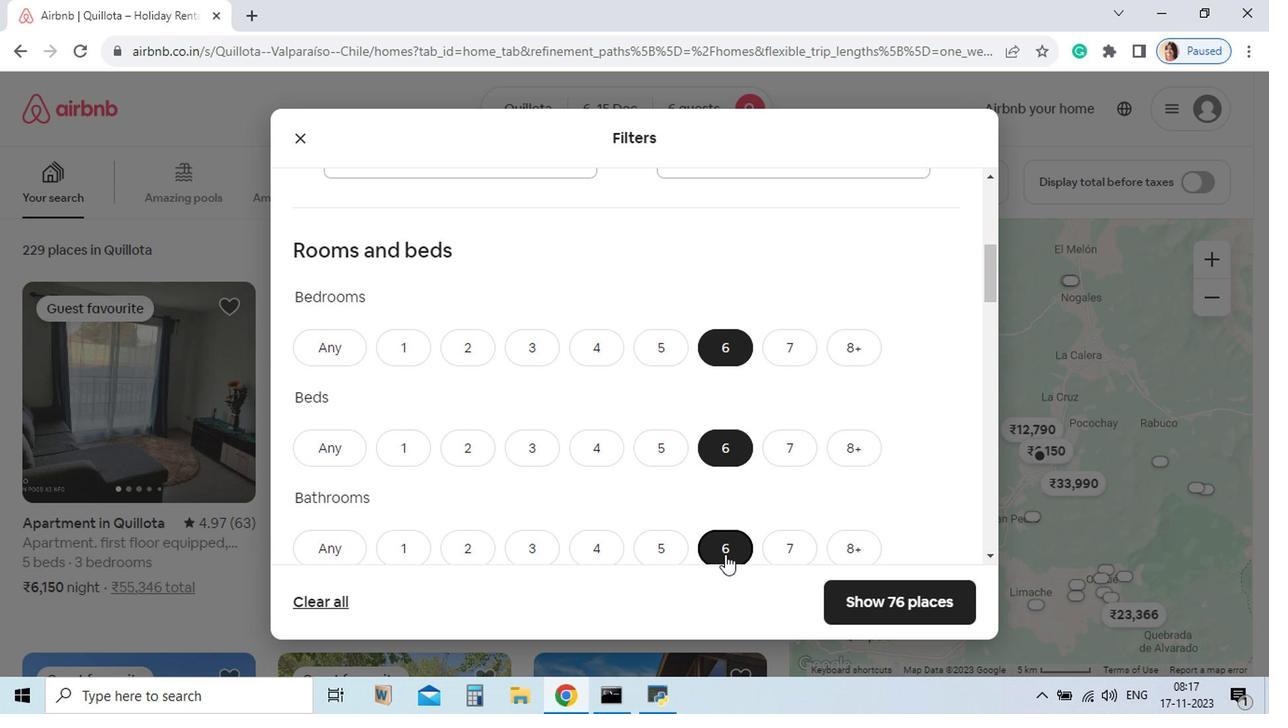 
Action: Mouse pressed left at (666, 472)
Screenshot: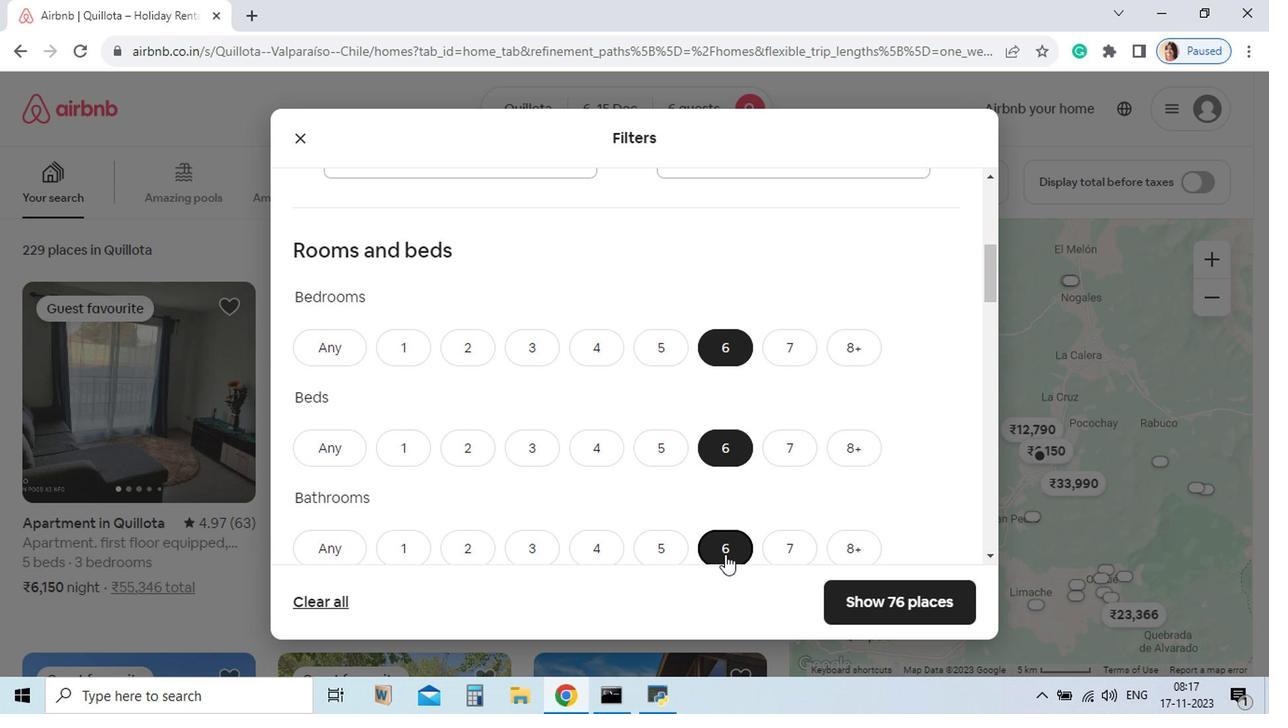 
Action: Mouse moved to (667, 547)
Screenshot: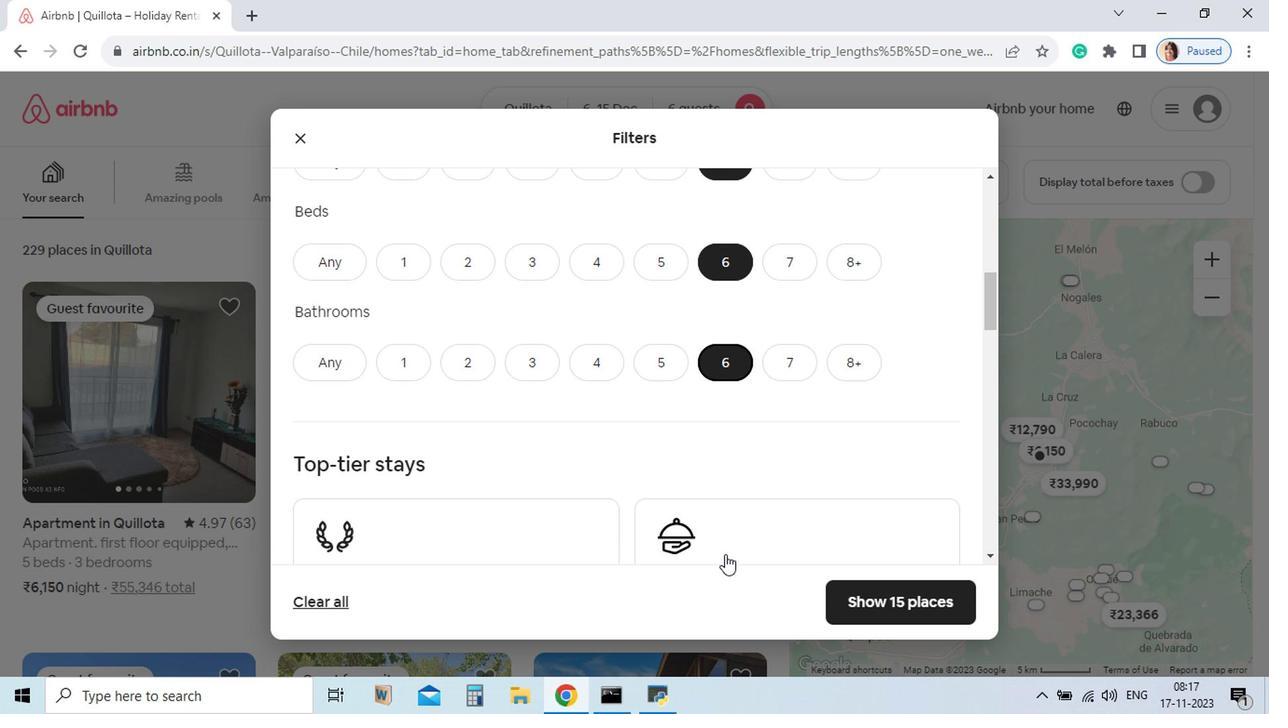 
Action: Mouse pressed left at (667, 547)
Screenshot: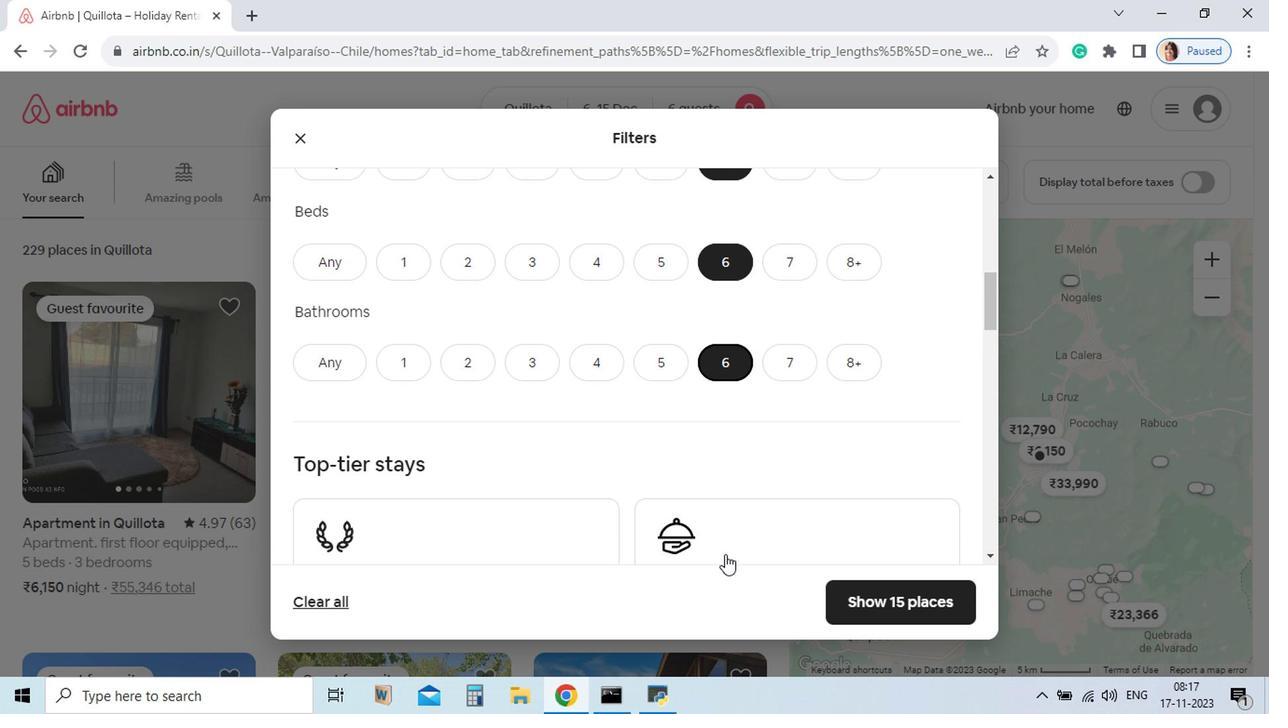 
Action: Mouse scrolled (667, 546) with delta (0, 0)
Screenshot: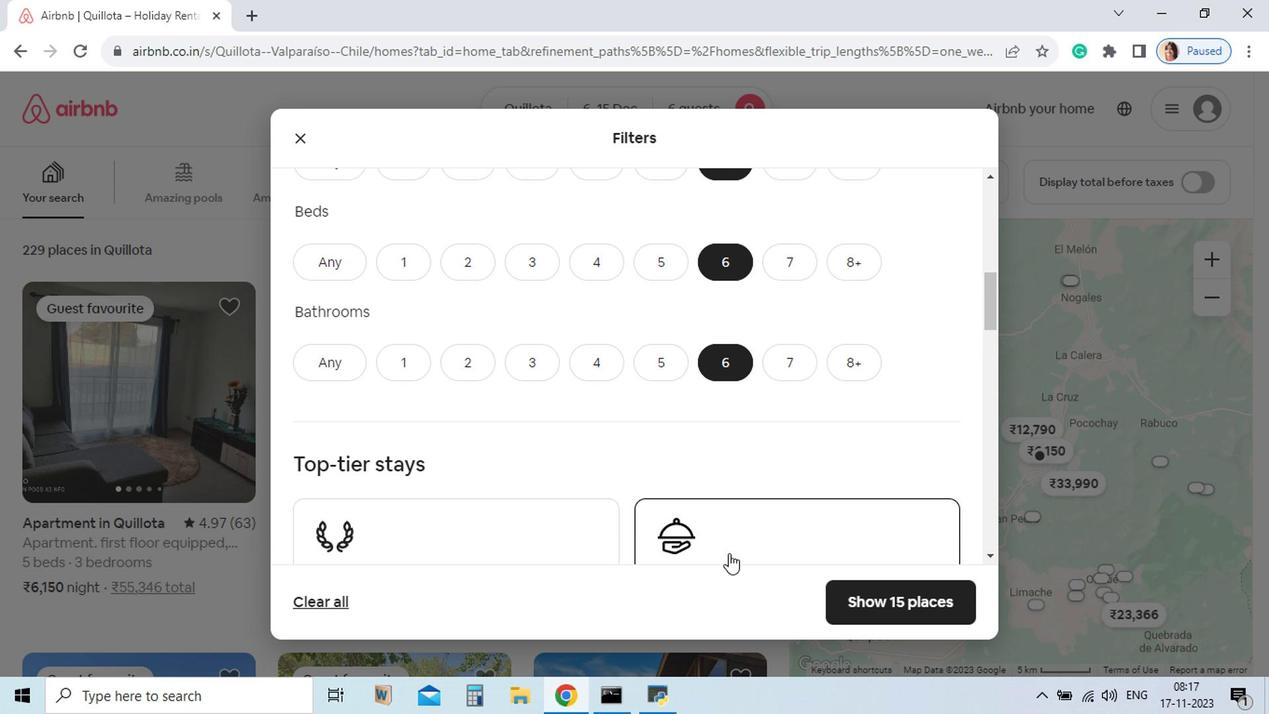 
Action: Mouse scrolled (667, 546) with delta (0, 0)
Screenshot: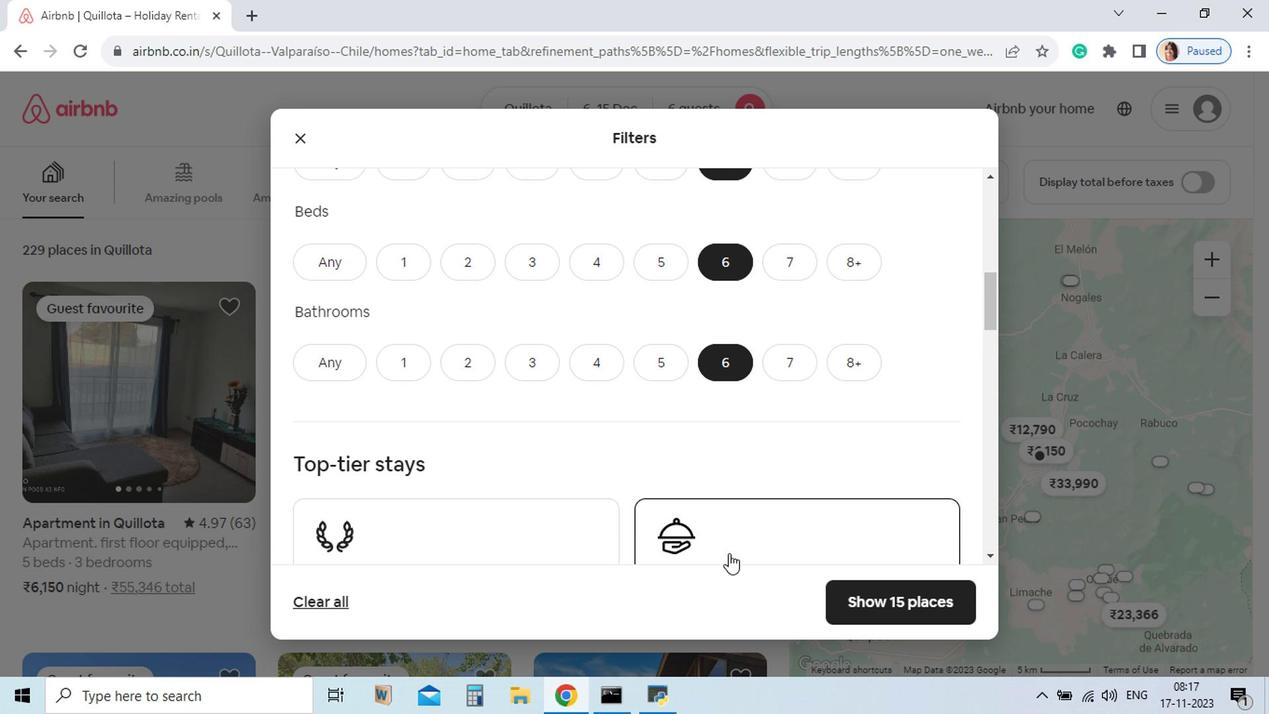 
Action: Mouse moved to (522, 526)
Screenshot: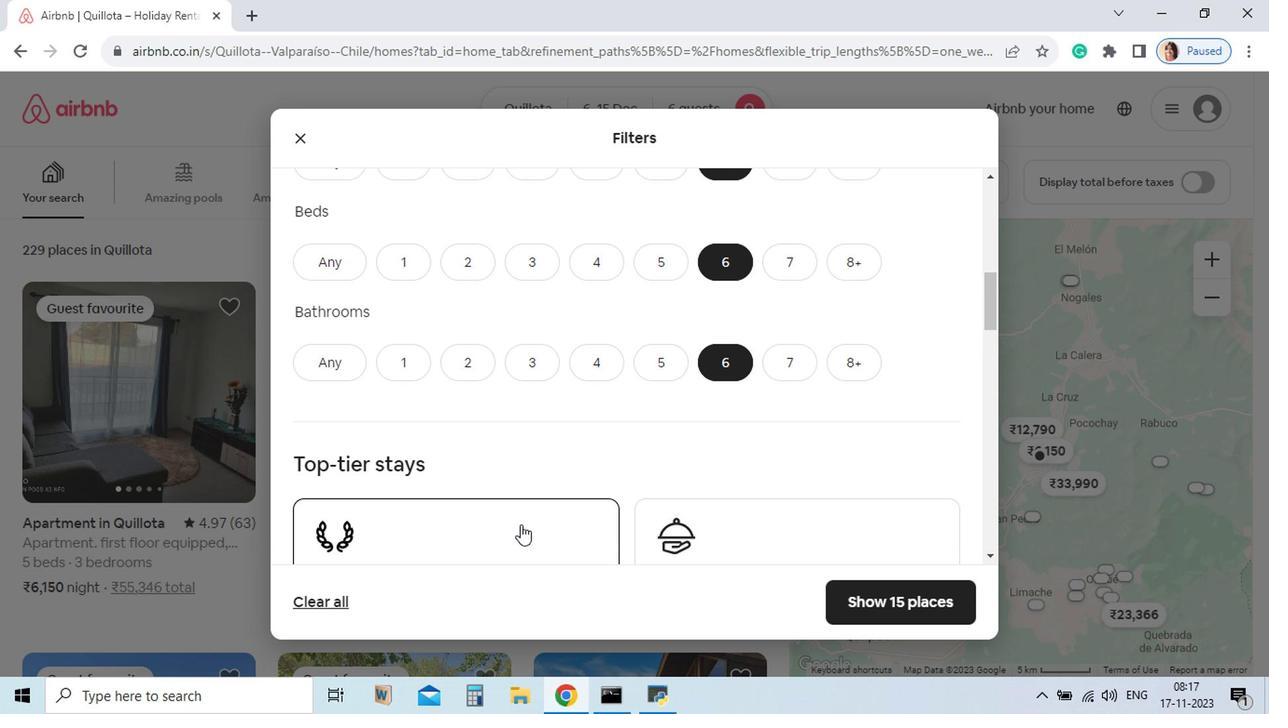 
Action: Mouse scrolled (522, 525) with delta (0, 0)
Screenshot: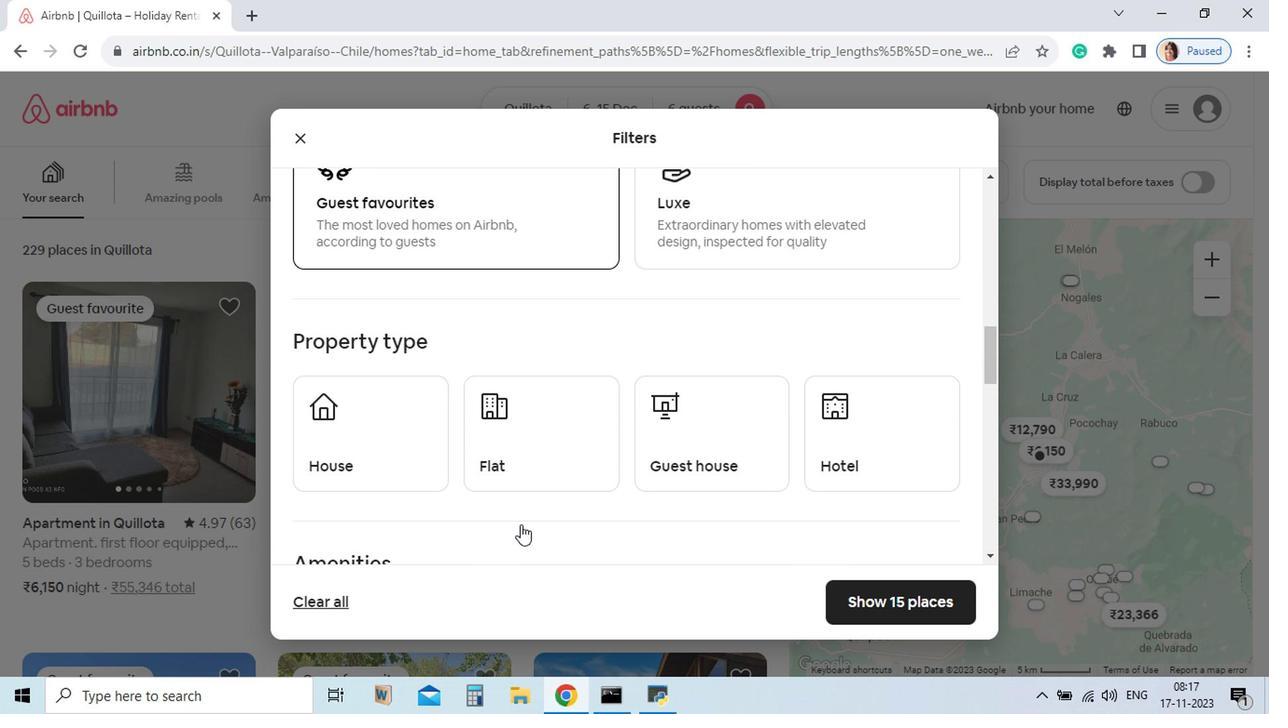 
Action: Mouse scrolled (522, 525) with delta (0, 0)
Screenshot: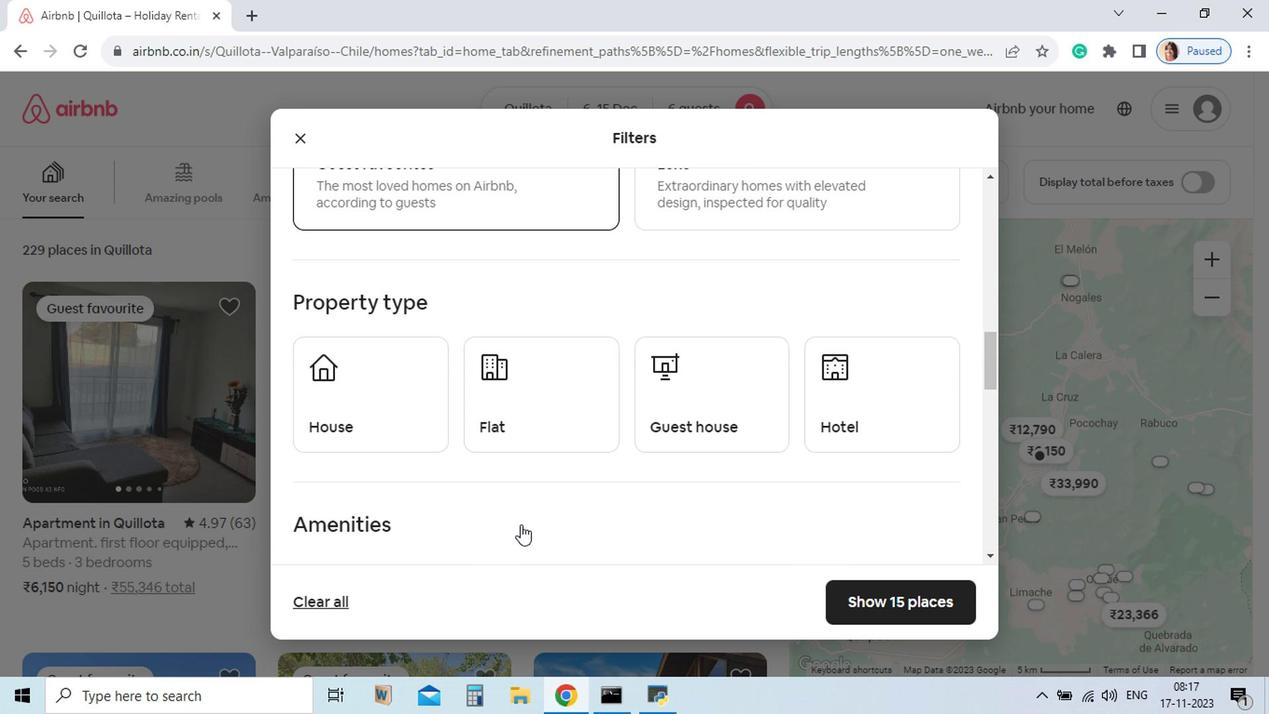 
Action: Mouse scrolled (522, 525) with delta (0, 0)
Screenshot: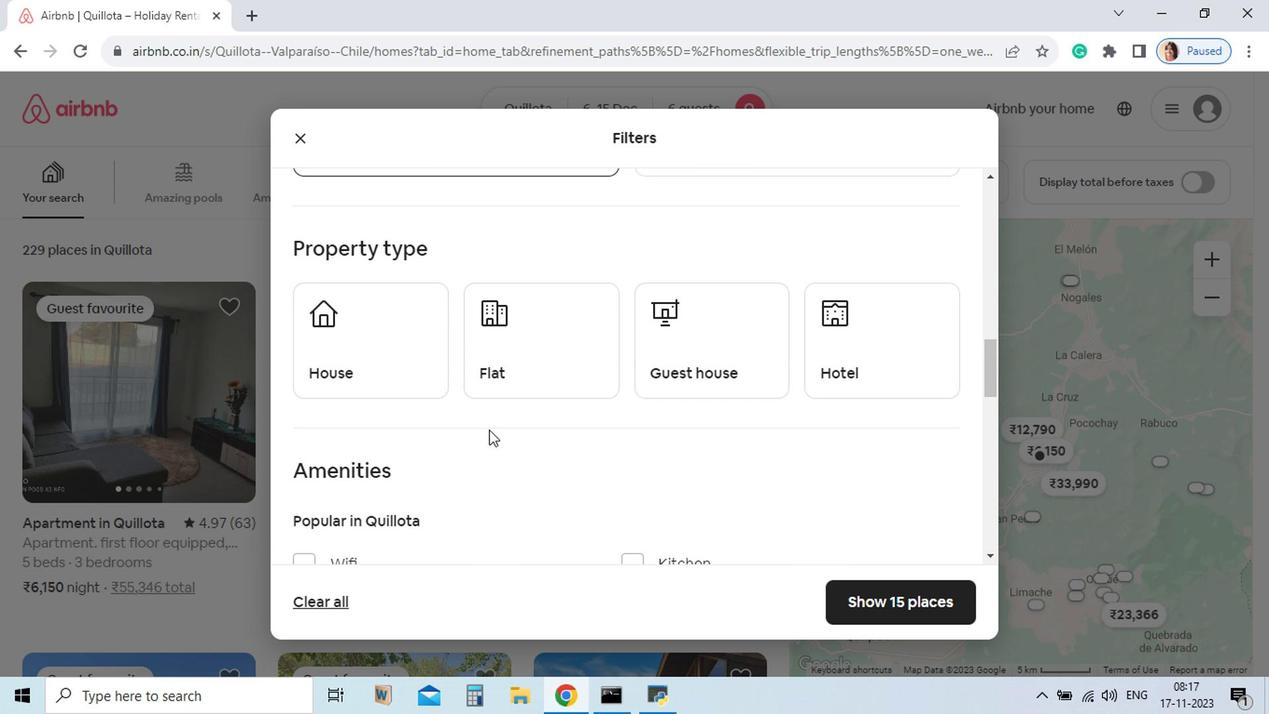 
Action: Mouse scrolled (522, 525) with delta (0, 0)
Screenshot: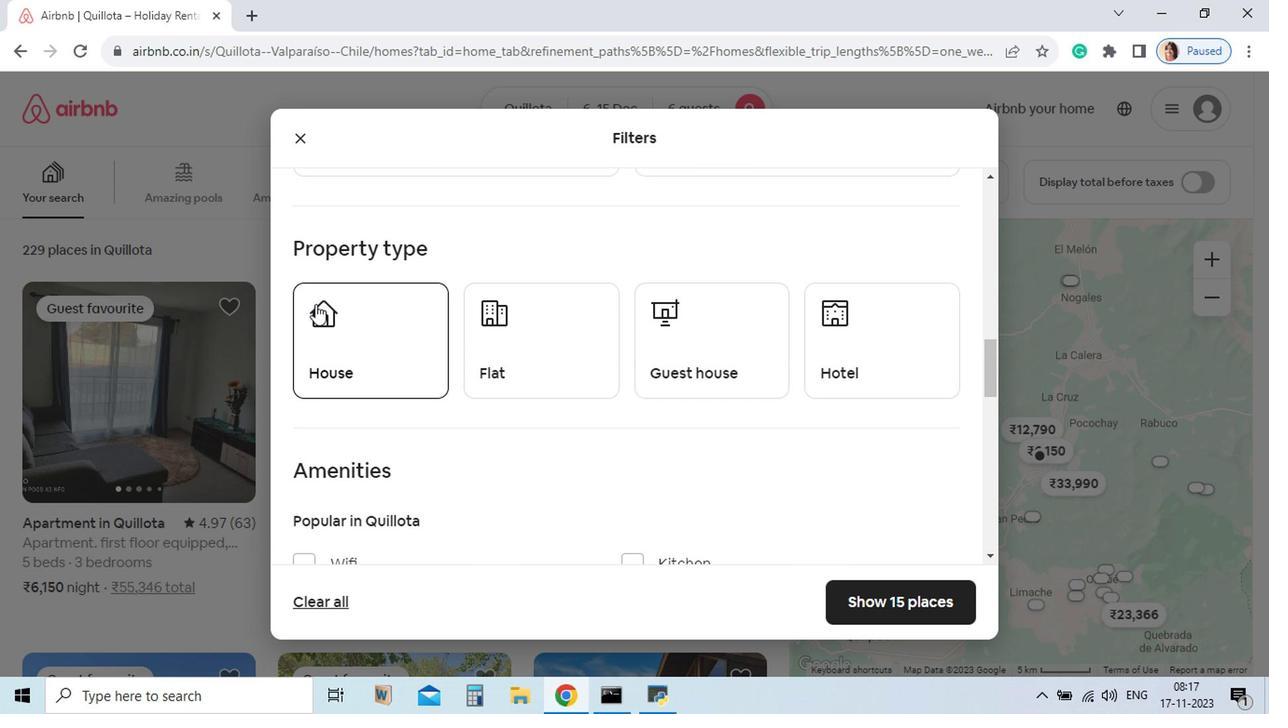 
Action: Mouse scrolled (522, 525) with delta (0, 0)
Screenshot: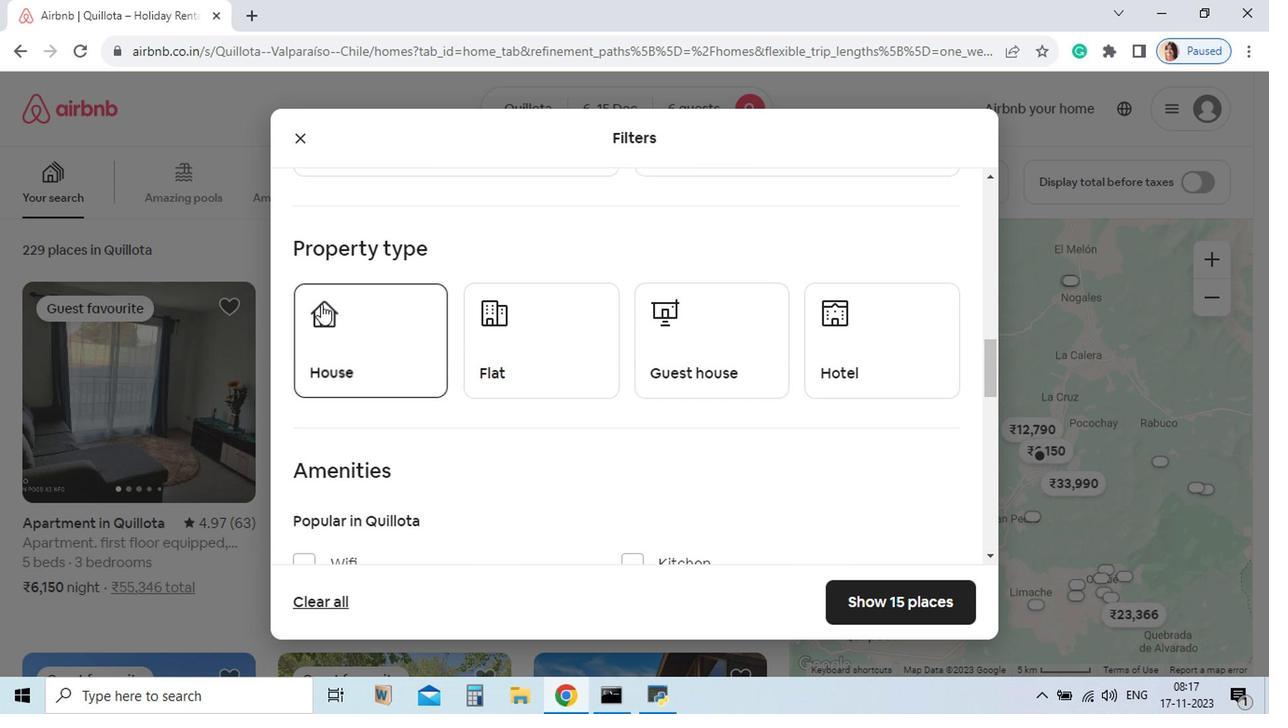 
Action: Mouse moved to (380, 369)
Screenshot: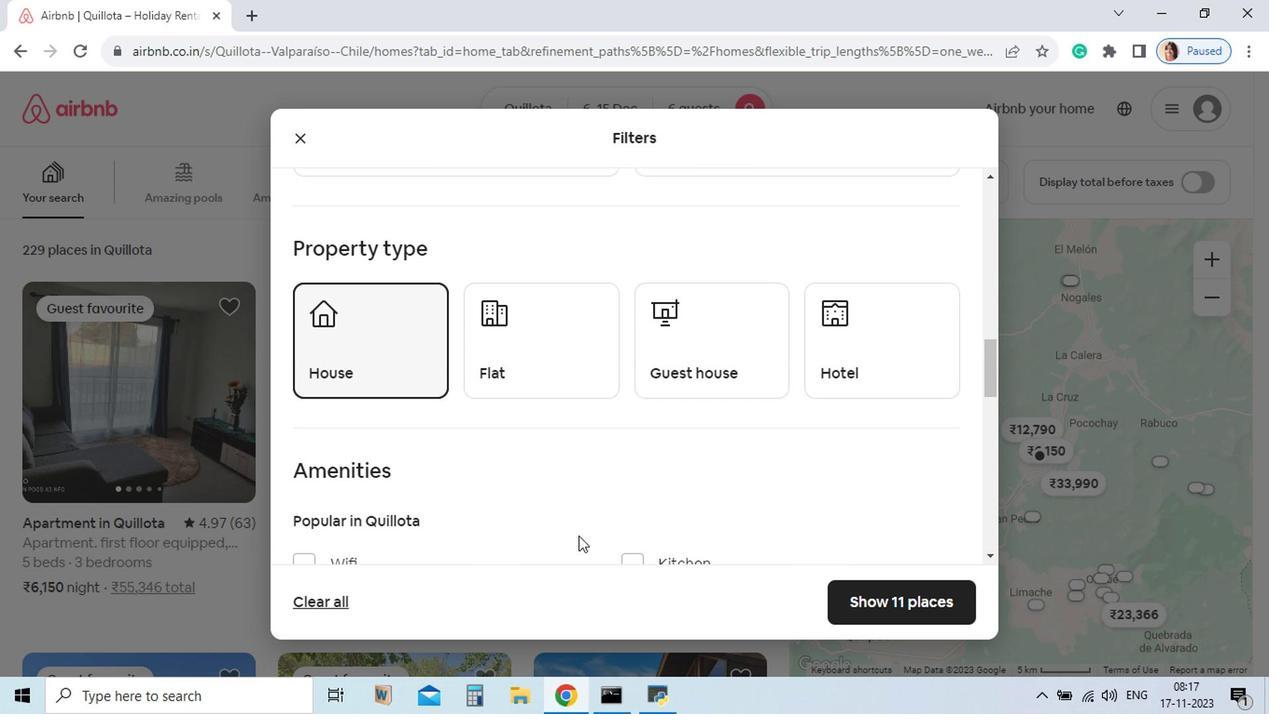 
Action: Mouse pressed left at (380, 369)
Screenshot: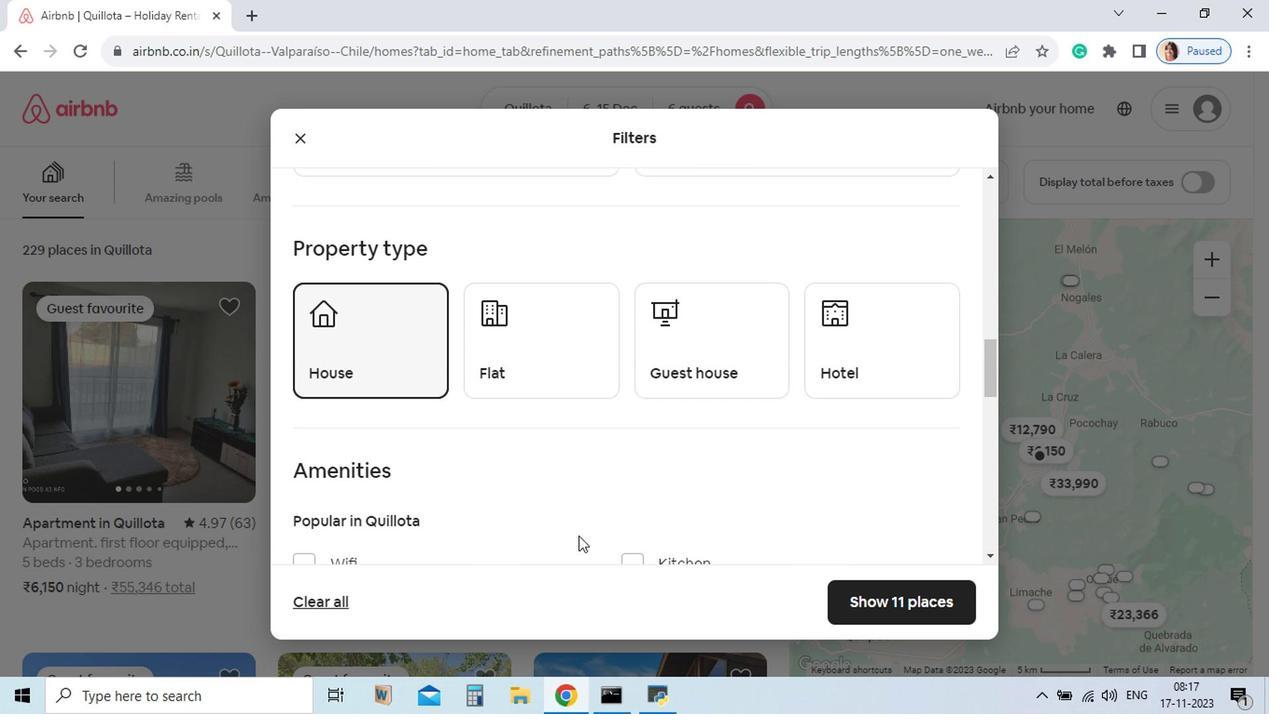 
Action: Mouse moved to (563, 534)
Screenshot: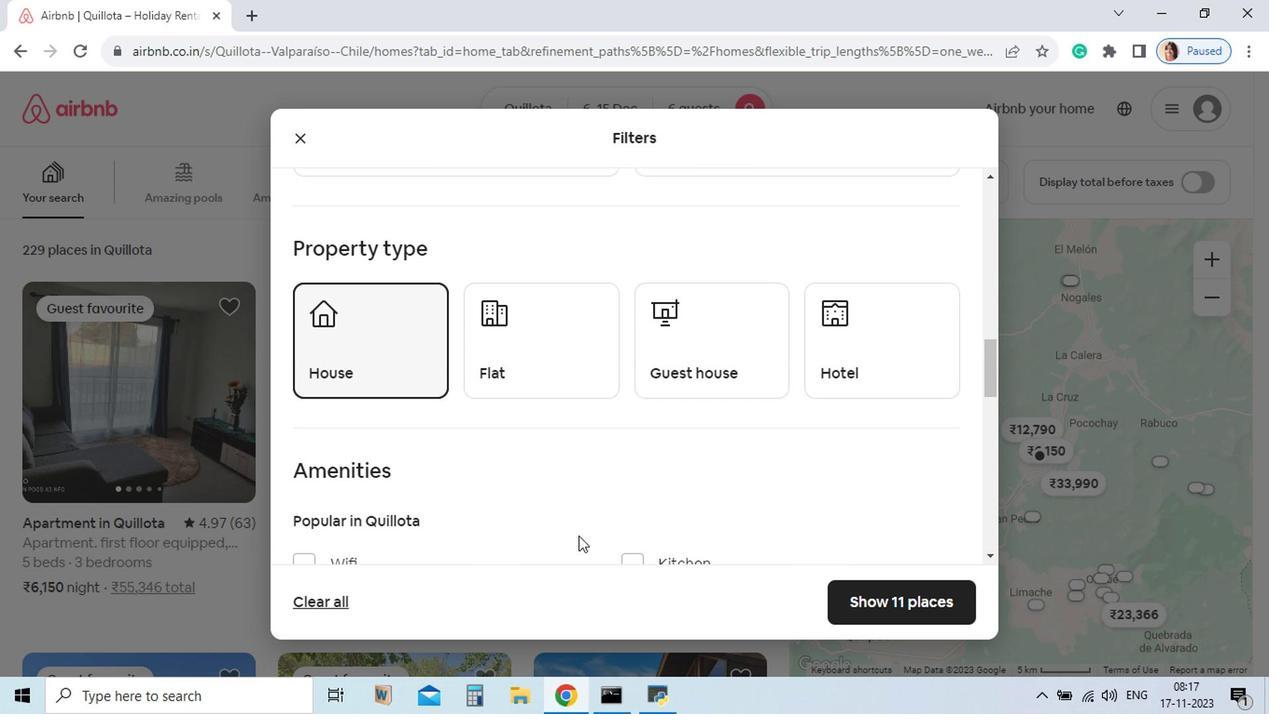 
Action: Mouse scrolled (563, 533) with delta (0, 0)
Screenshot: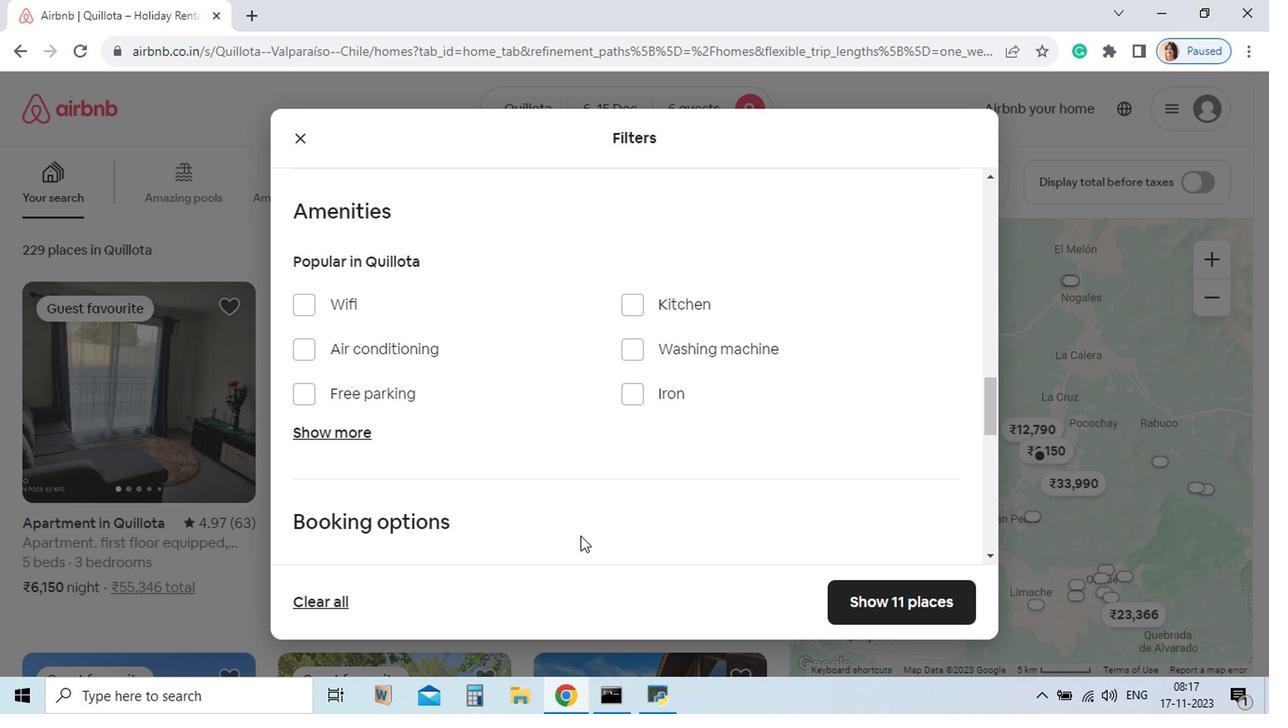 
Action: Mouse scrolled (563, 533) with delta (0, 0)
Screenshot: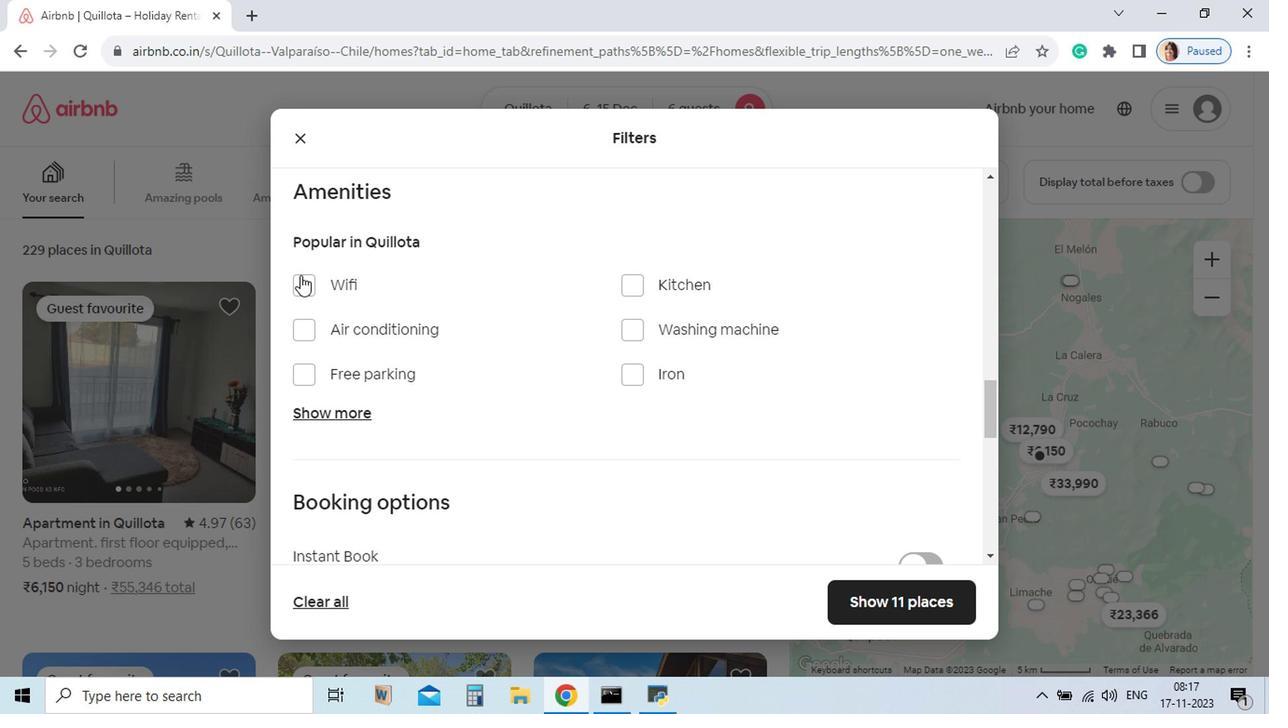 
Action: Mouse scrolled (563, 533) with delta (0, 0)
Screenshot: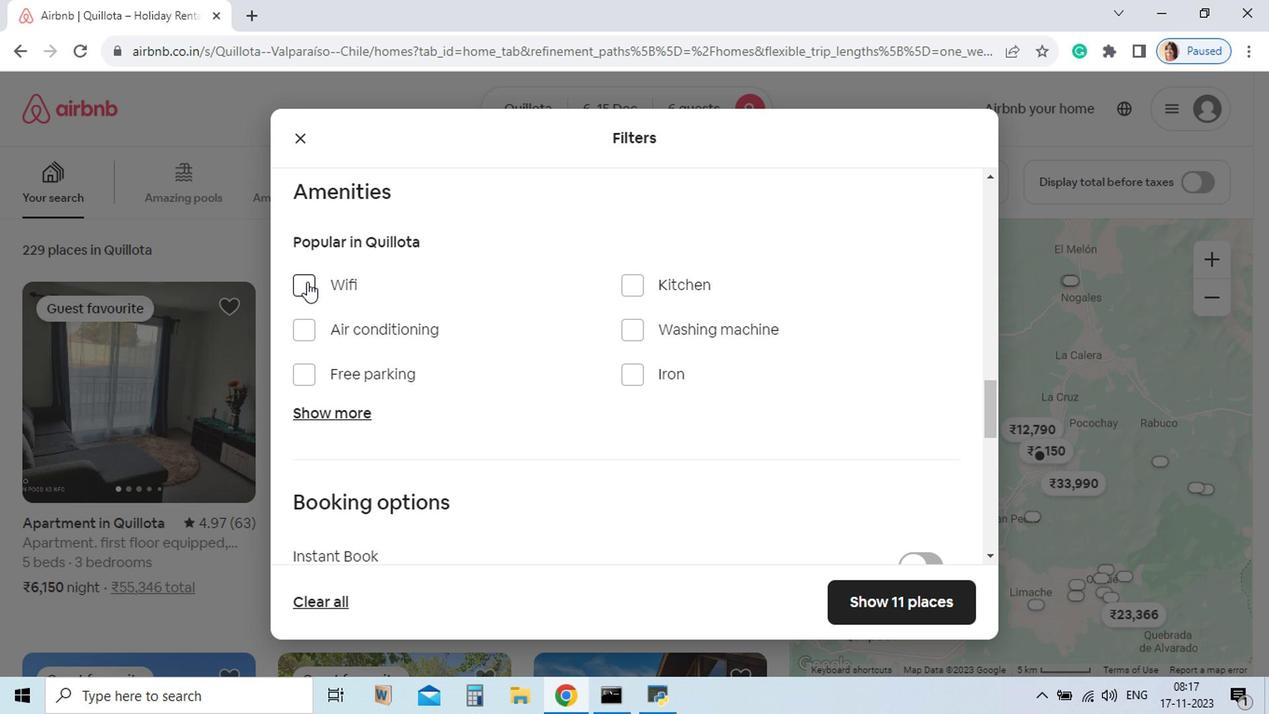 
Action: Mouse moved to (372, 353)
Screenshot: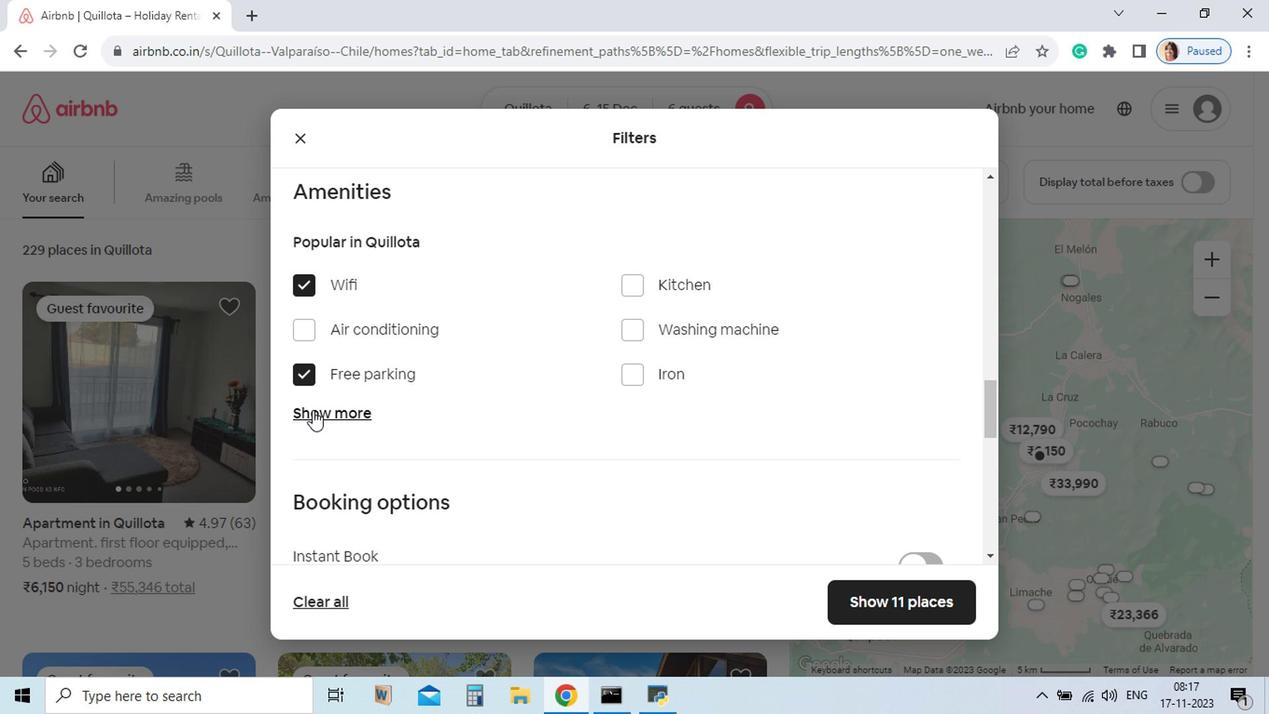 
Action: Mouse pressed left at (372, 353)
Screenshot: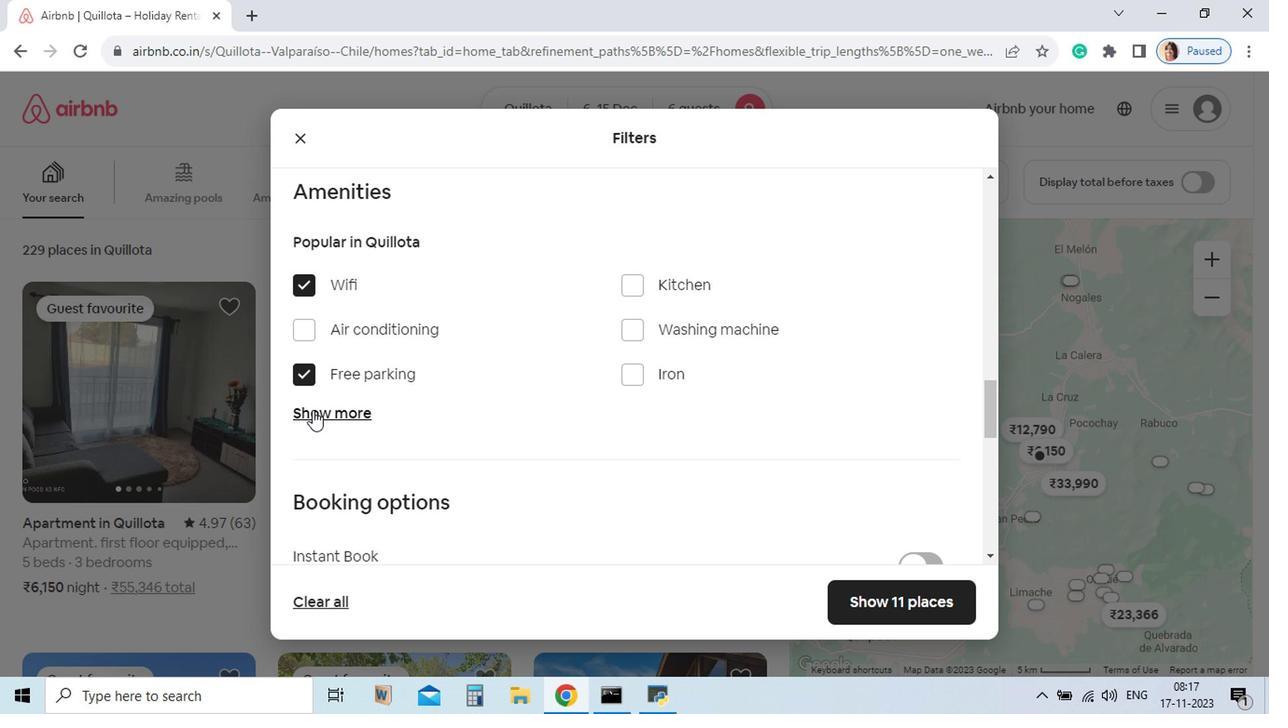 
Action: Mouse moved to (369, 415)
Screenshot: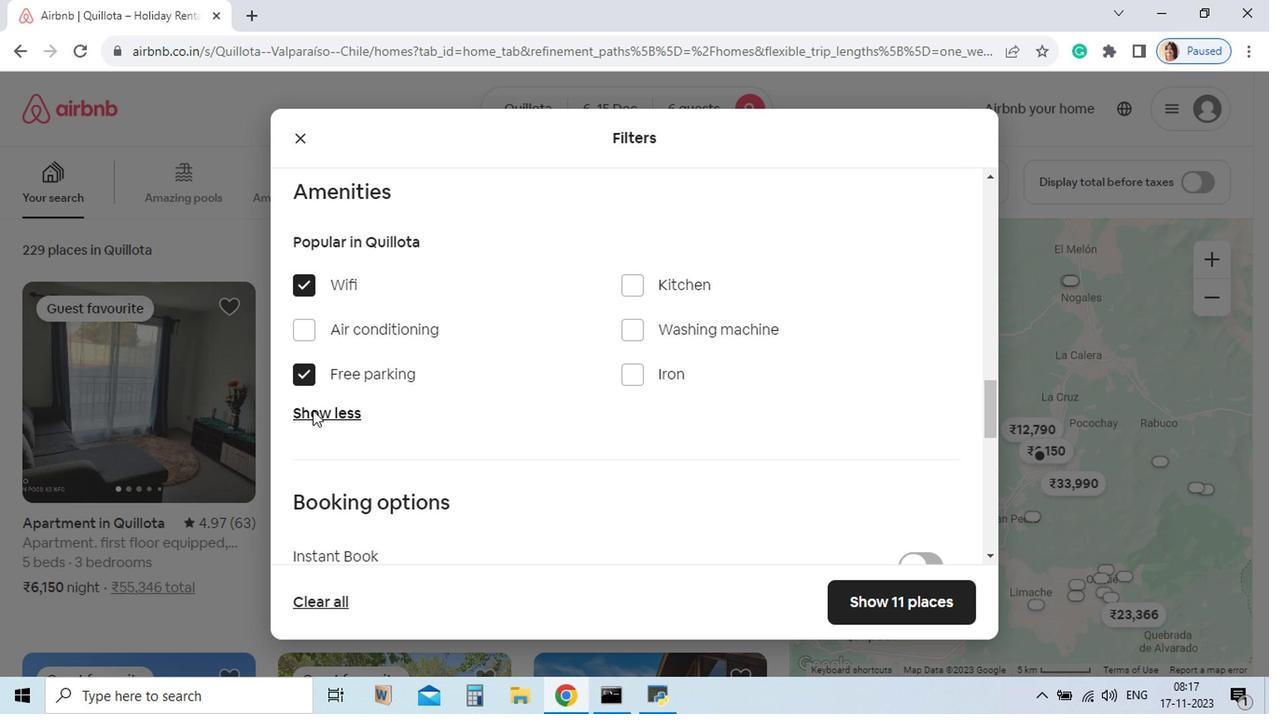 
Action: Mouse pressed left at (369, 415)
Screenshot: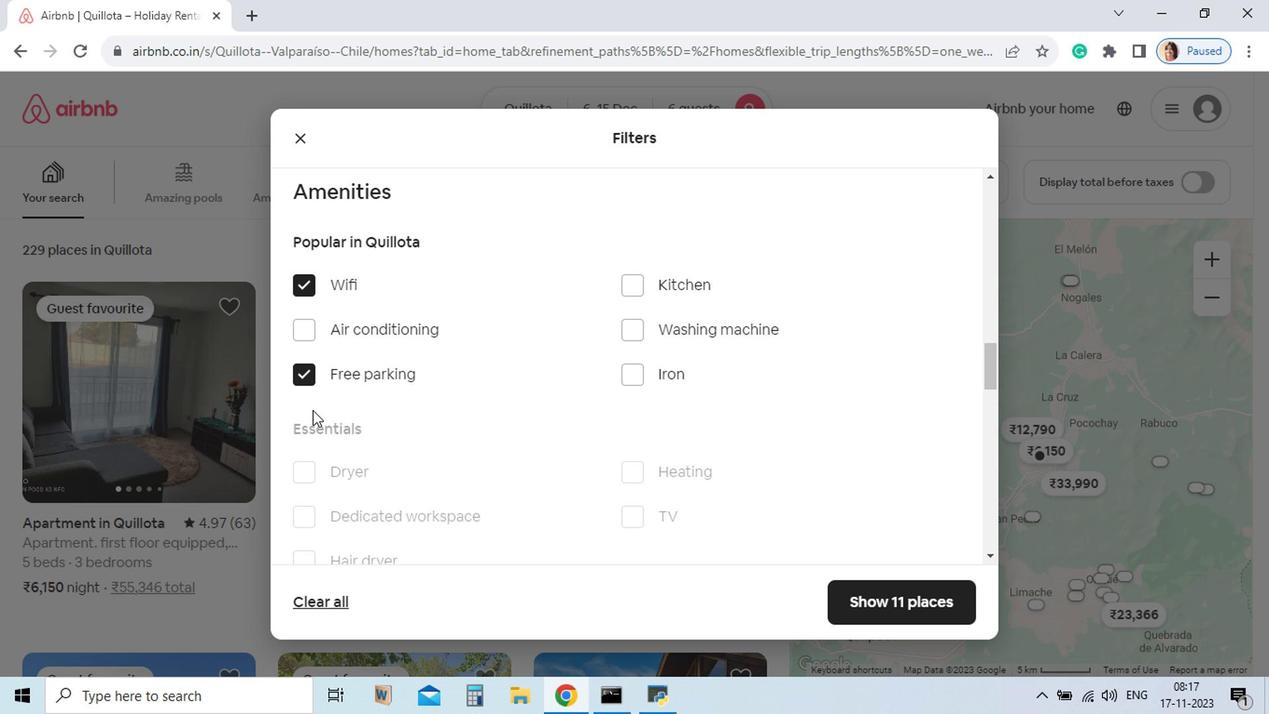 
Action: Mouse moved to (374, 445)
Screenshot: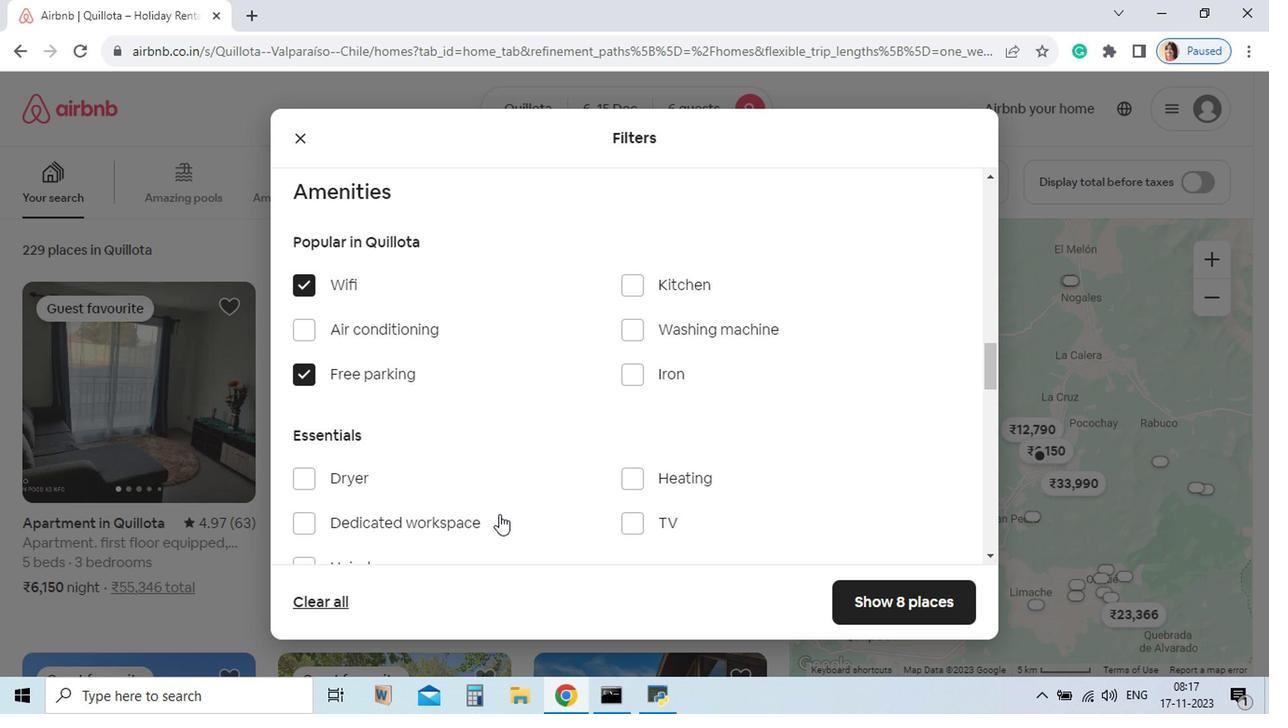 
Action: Mouse pressed left at (374, 445)
Screenshot: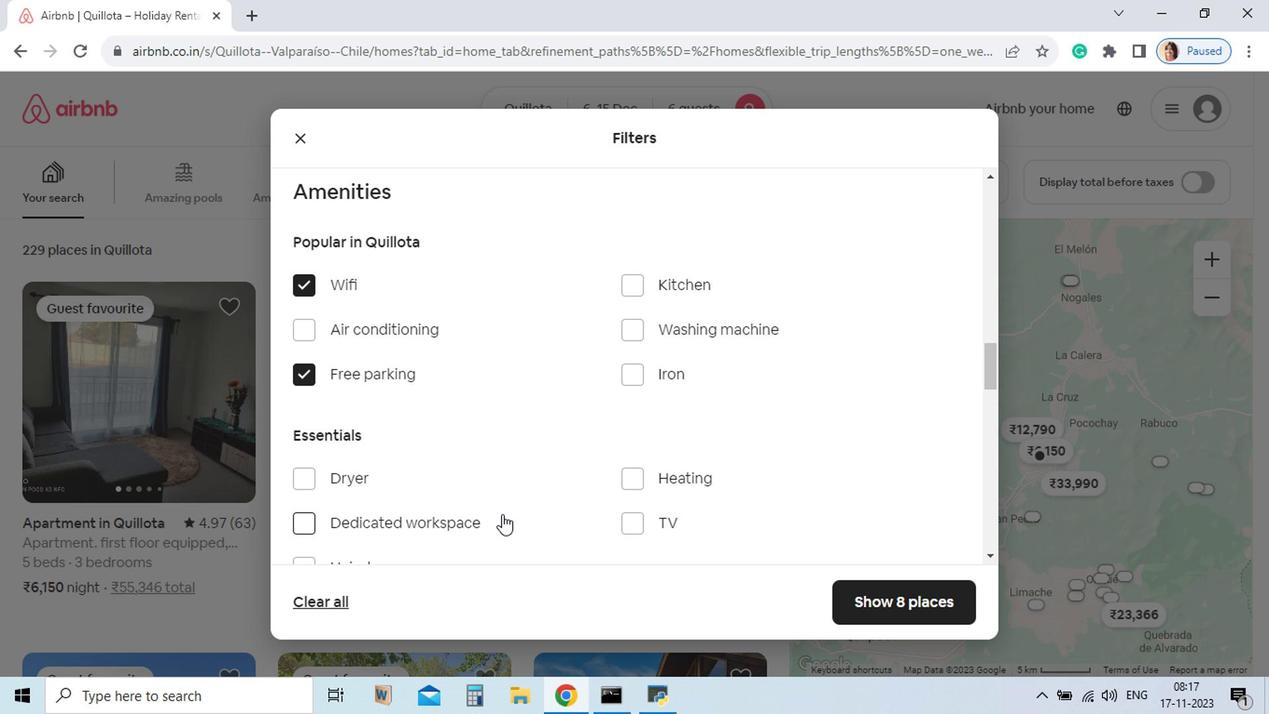 
Action: Mouse moved to (509, 519)
Screenshot: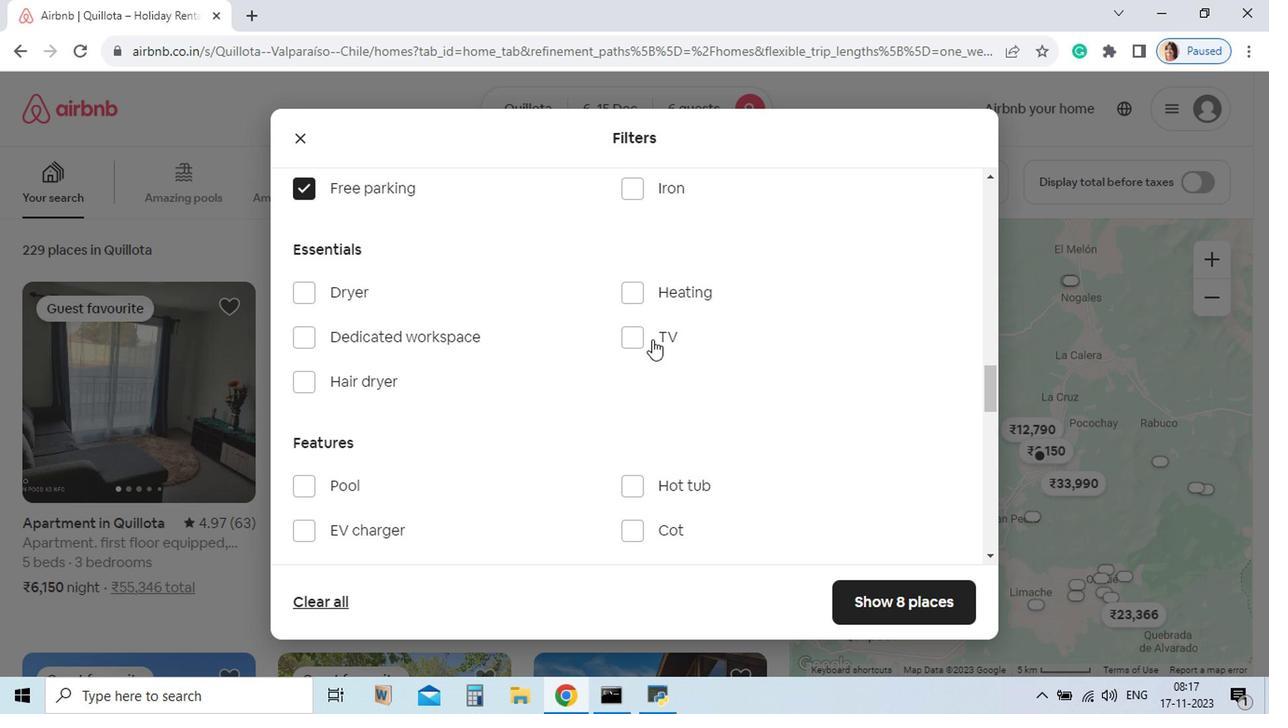 
Action: Mouse scrolled (509, 519) with delta (0, 0)
Screenshot: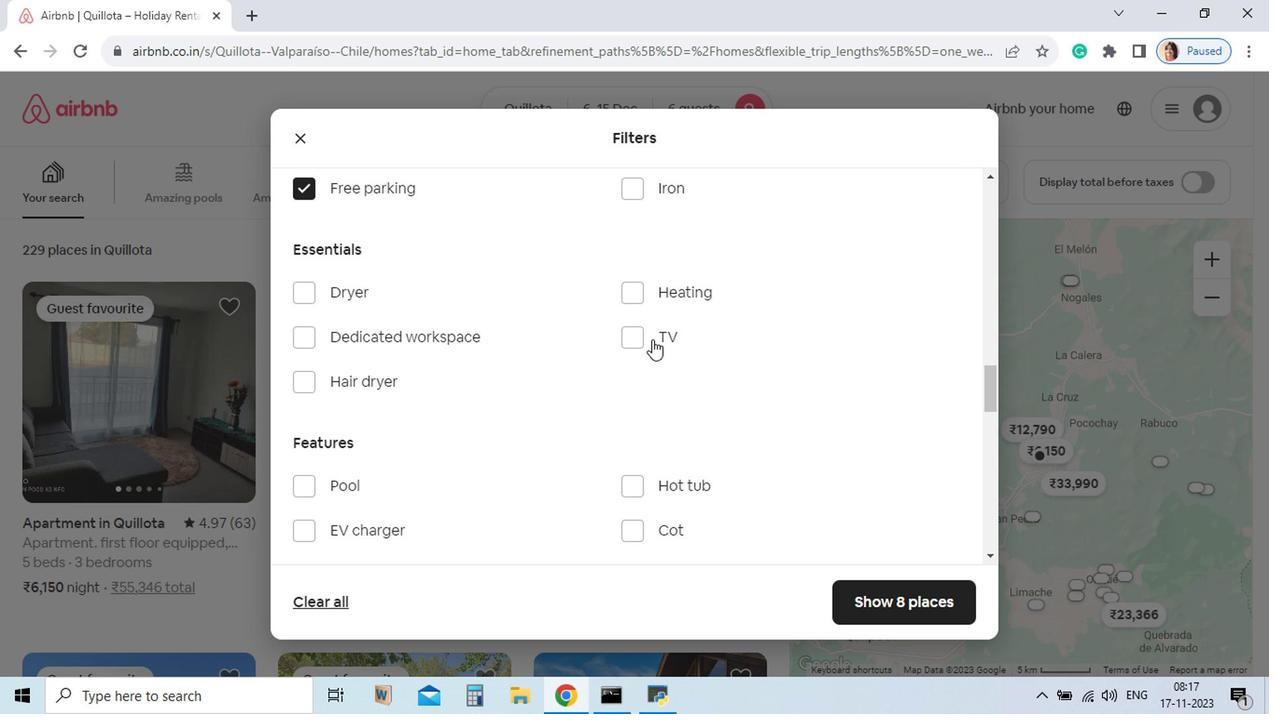 
Action: Mouse scrolled (509, 519) with delta (0, 0)
Screenshot: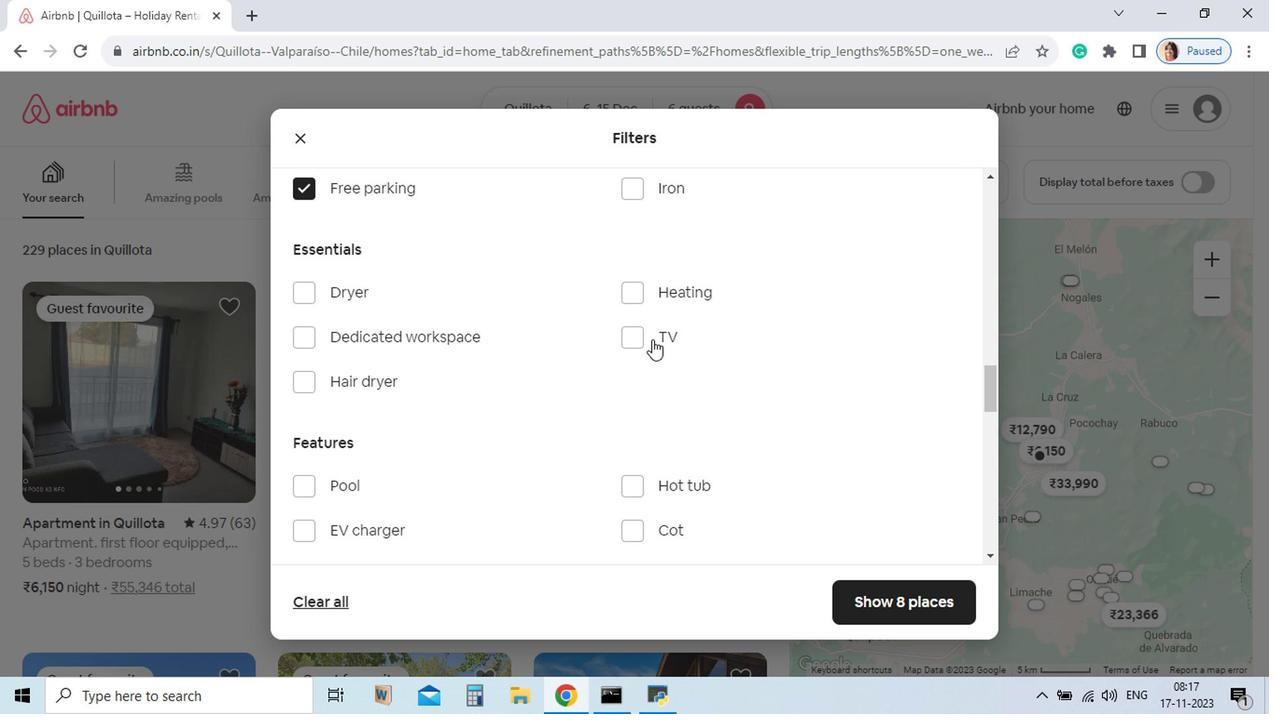 
Action: Mouse moved to (607, 390)
Screenshot: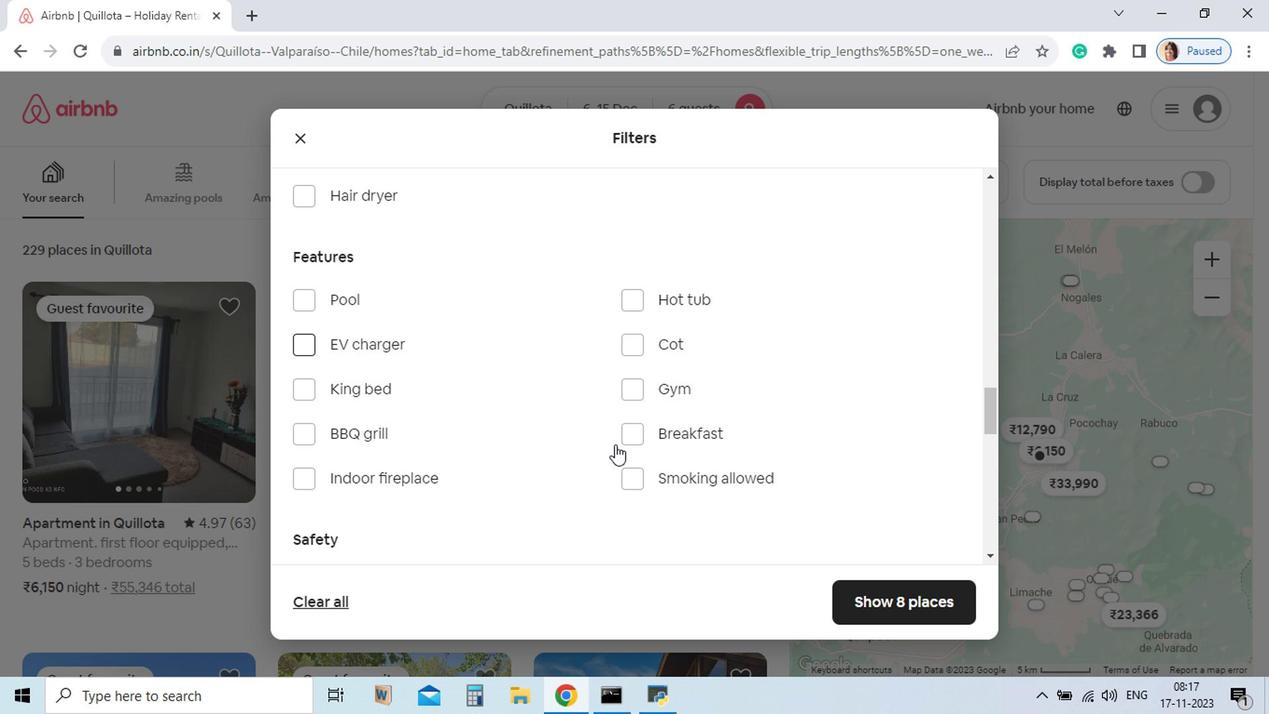 
Action: Mouse pressed left at (607, 390)
Screenshot: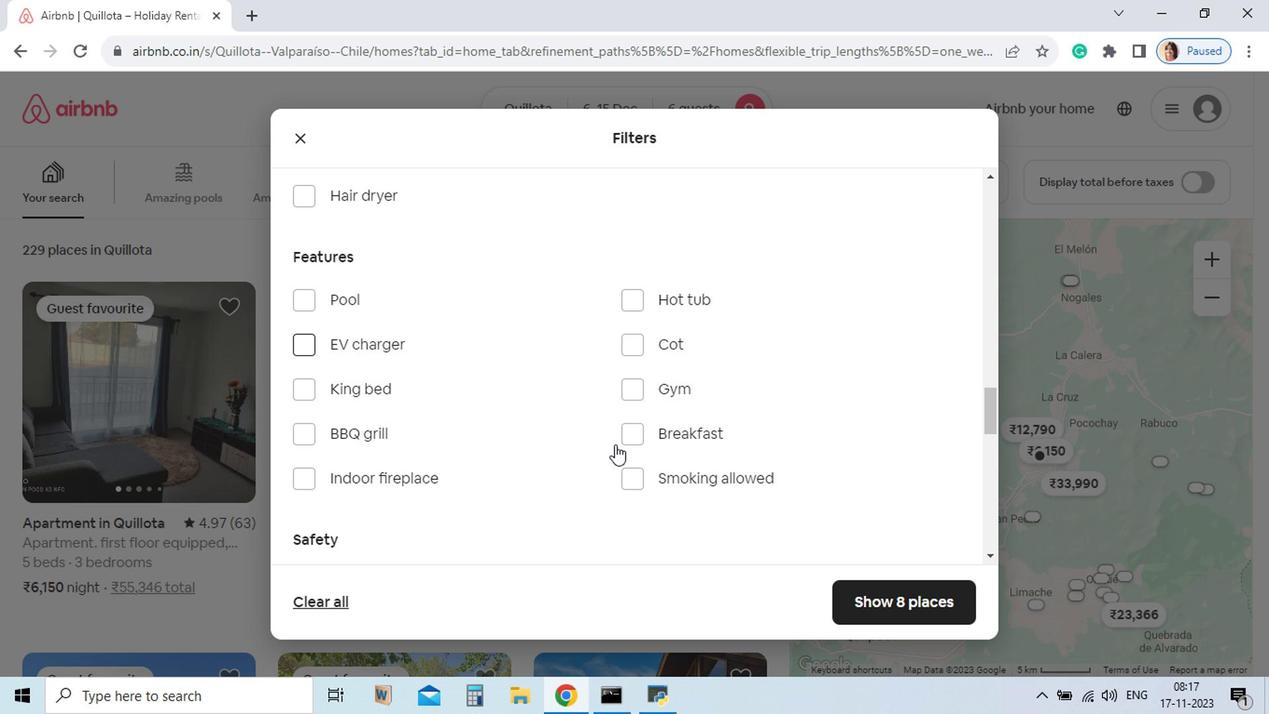 
Action: Mouse moved to (590, 464)
Screenshot: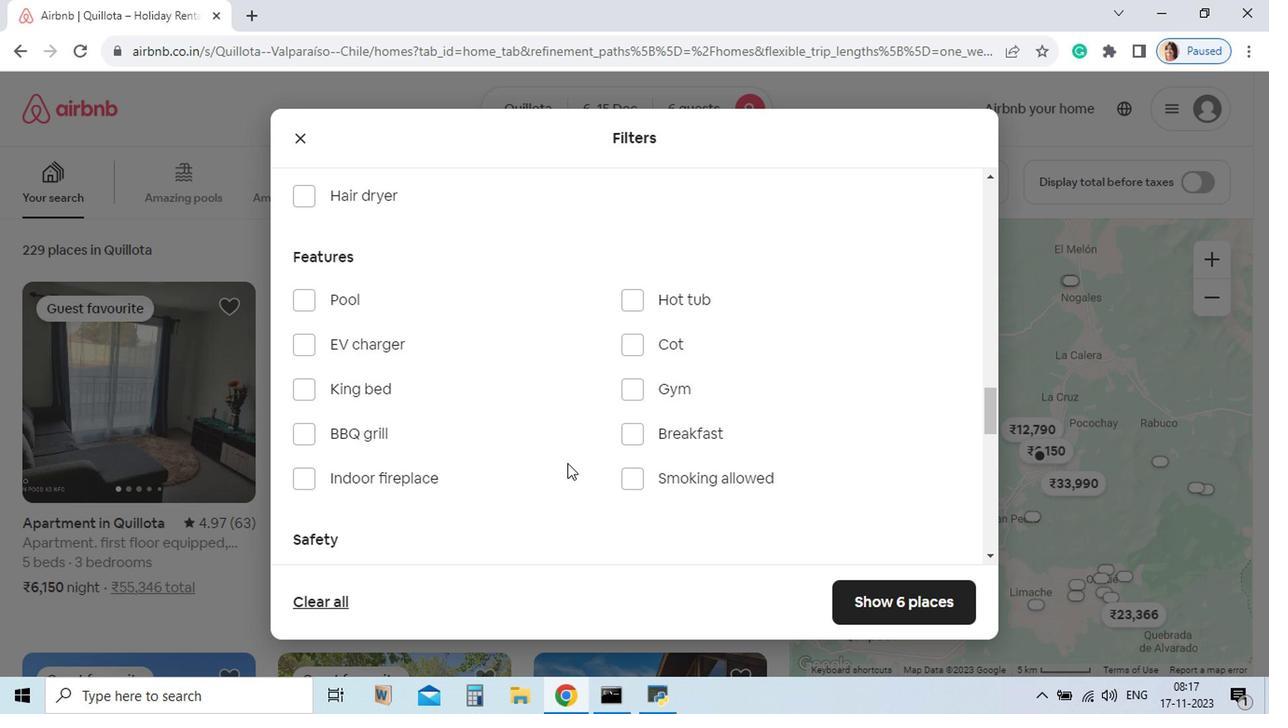 
Action: Mouse scrolled (590, 463) with delta (0, 0)
Screenshot: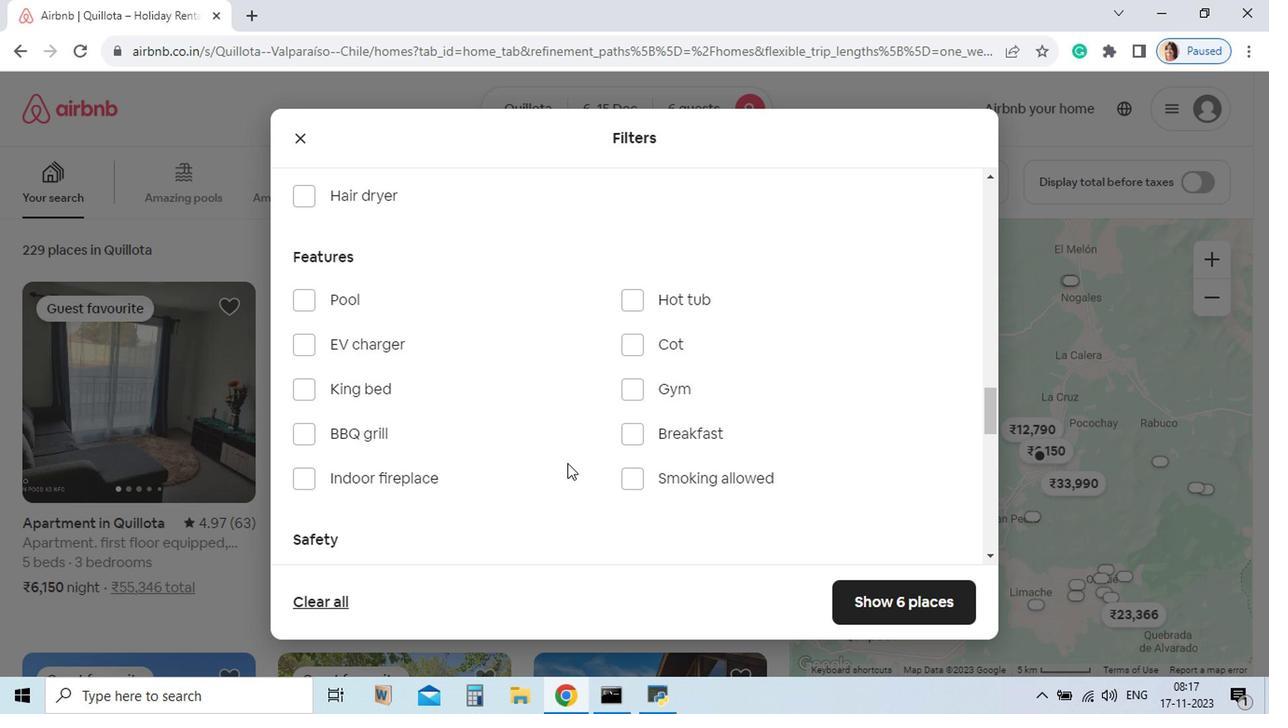 
Action: Mouse moved to (589, 468)
Screenshot: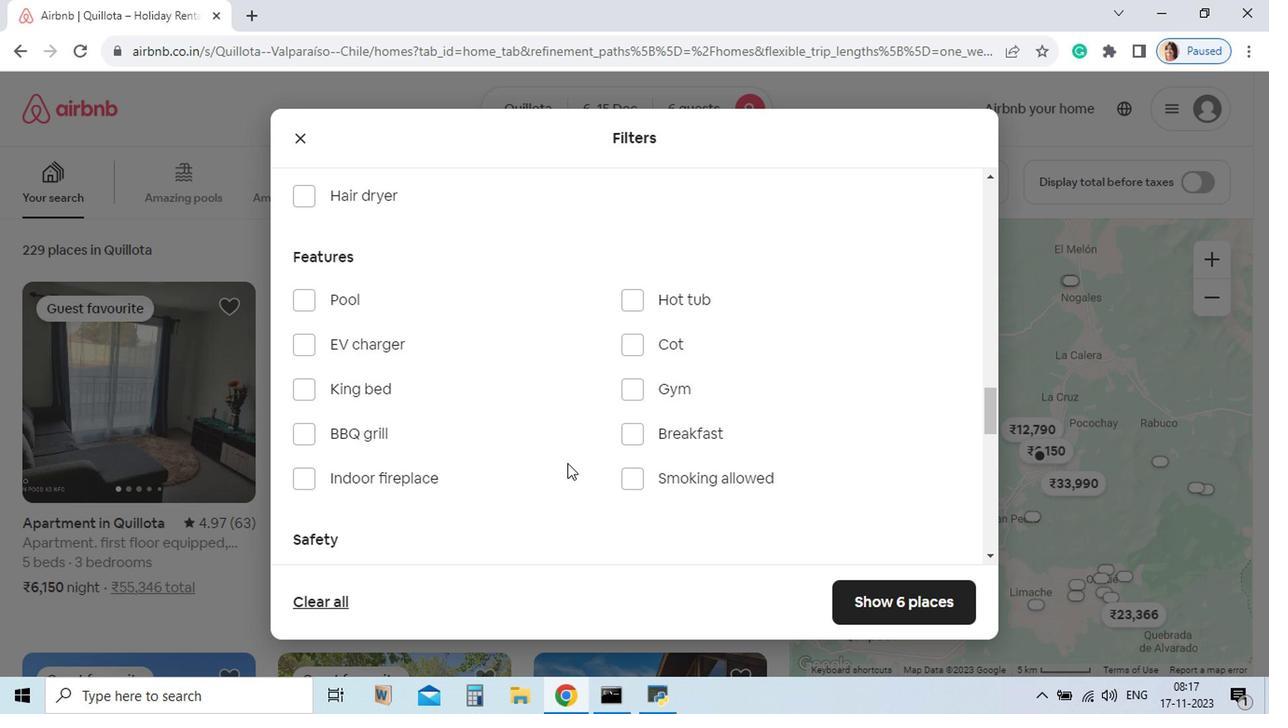 
Action: Mouse scrolled (589, 468) with delta (0, 0)
Screenshot: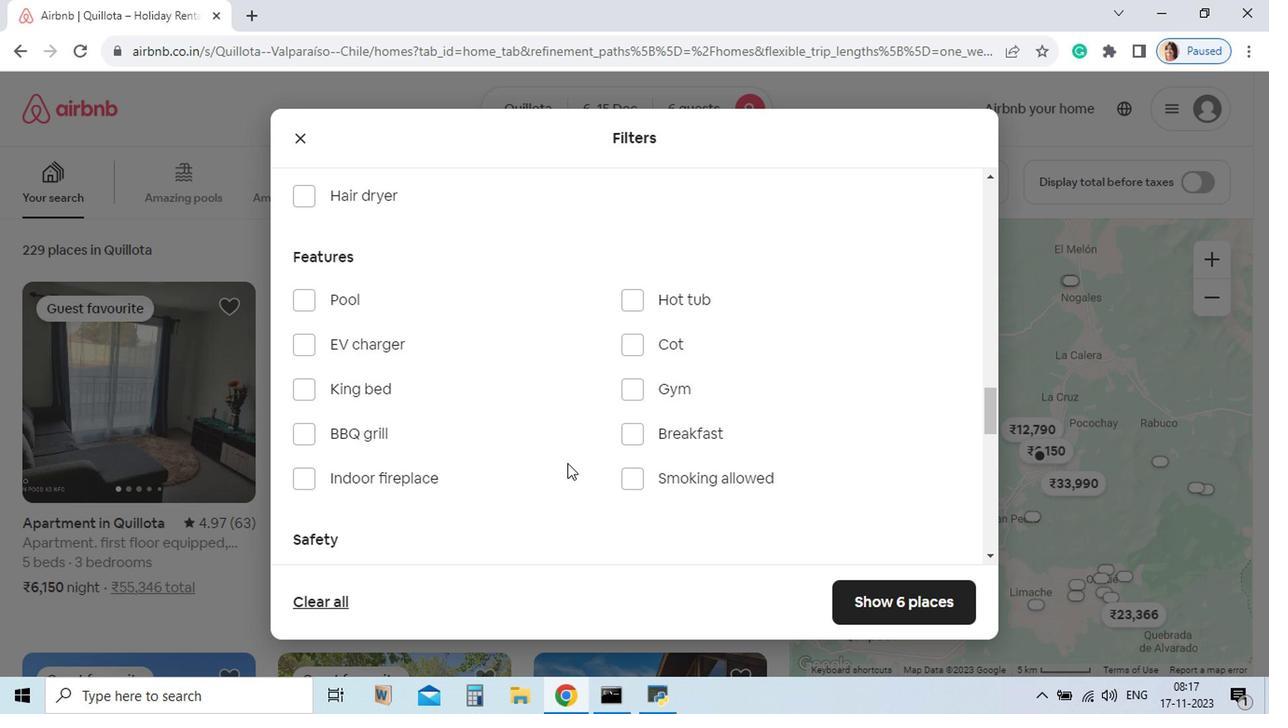 
Action: Mouse moved to (601, 433)
Screenshot: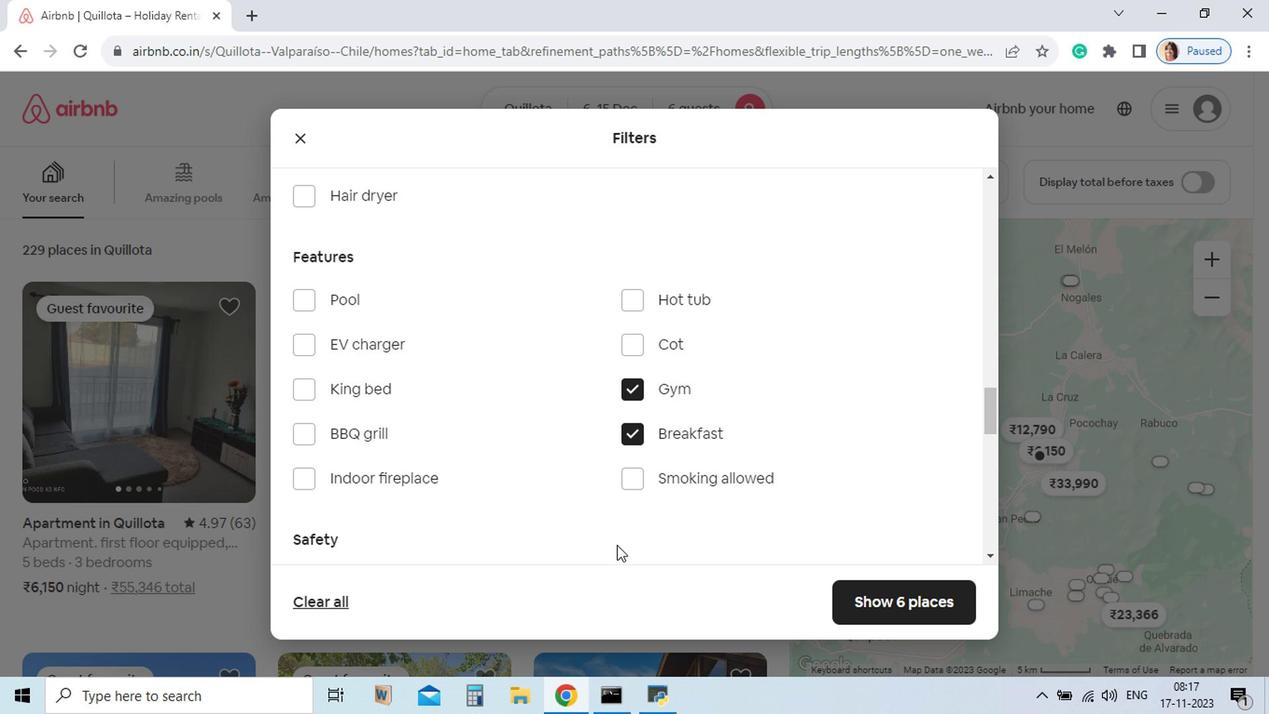 
Action: Mouse pressed left at (601, 433)
Screenshot: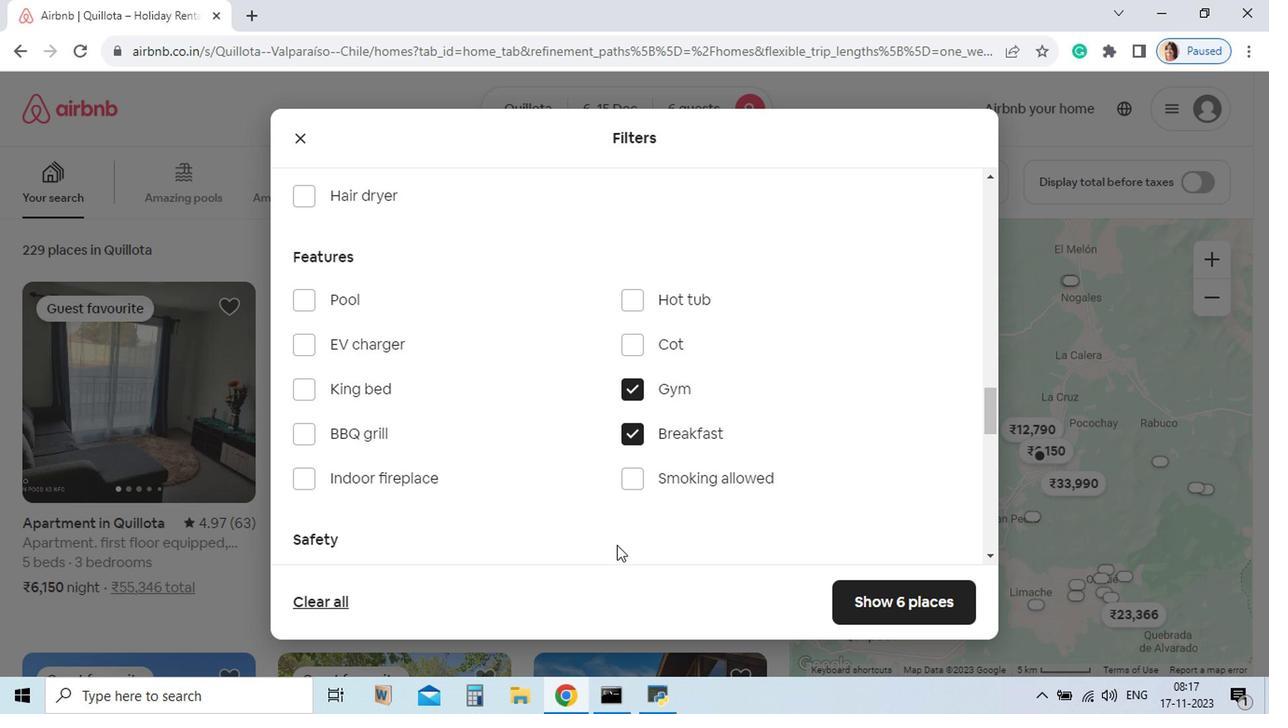 
Action: Mouse moved to (601, 463)
Screenshot: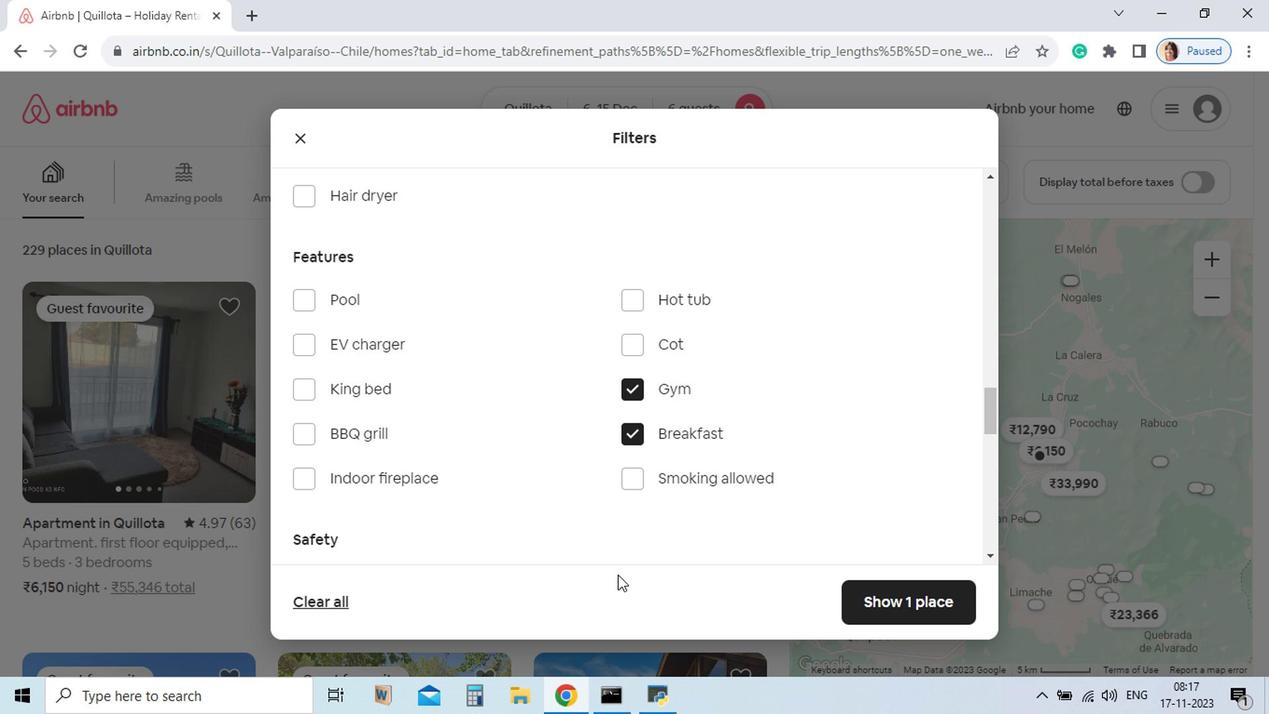 
Action: Mouse pressed left at (601, 463)
Screenshot: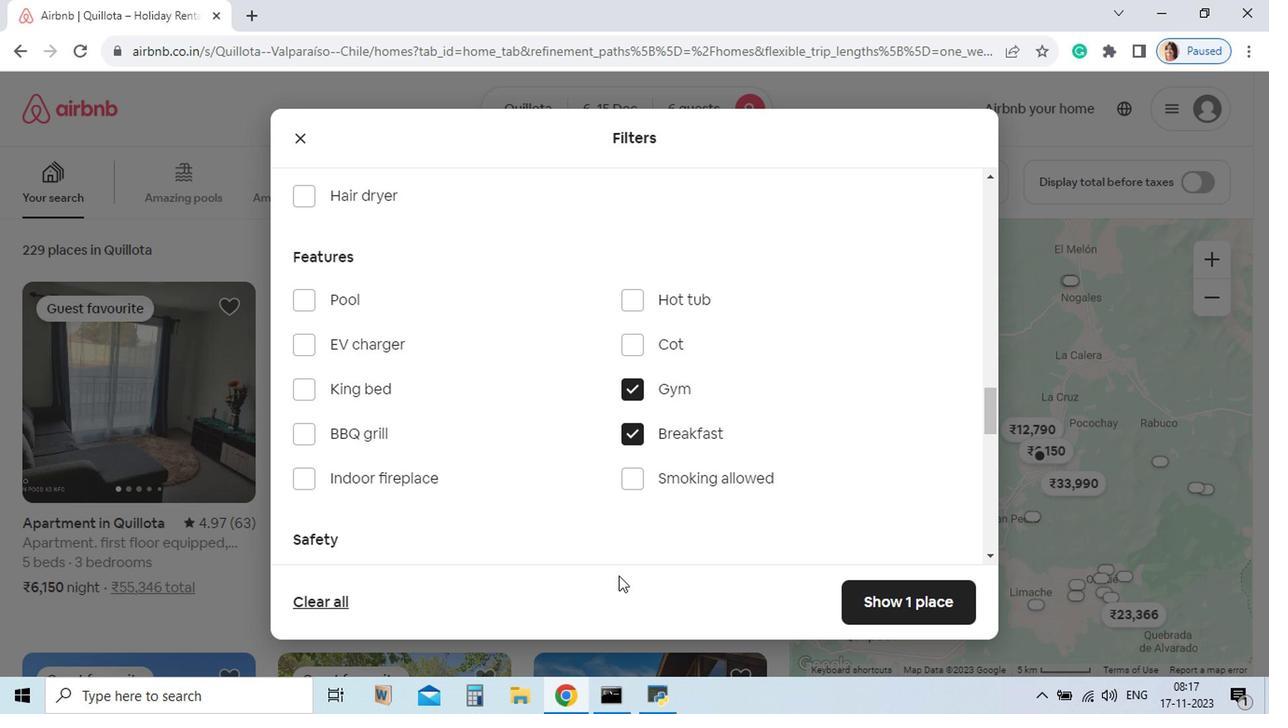 
Action: Mouse moved to (796, 581)
Screenshot: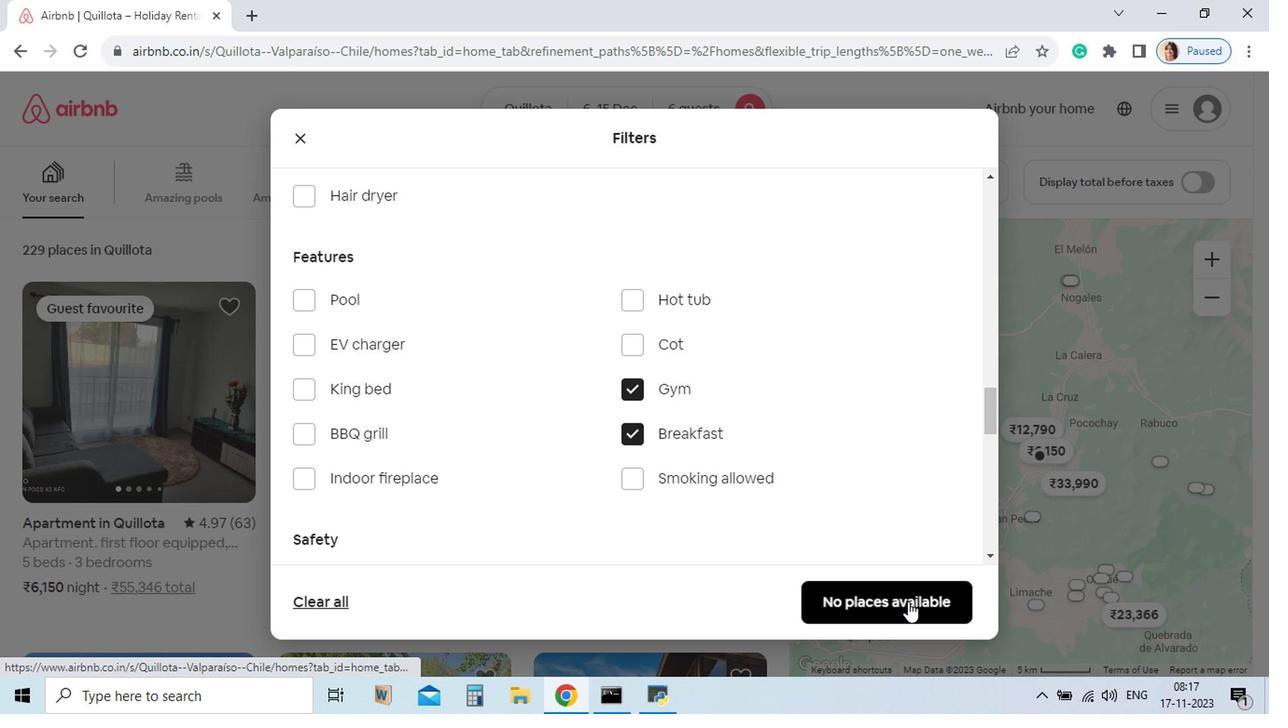 
Action: Mouse pressed left at (796, 581)
Screenshot: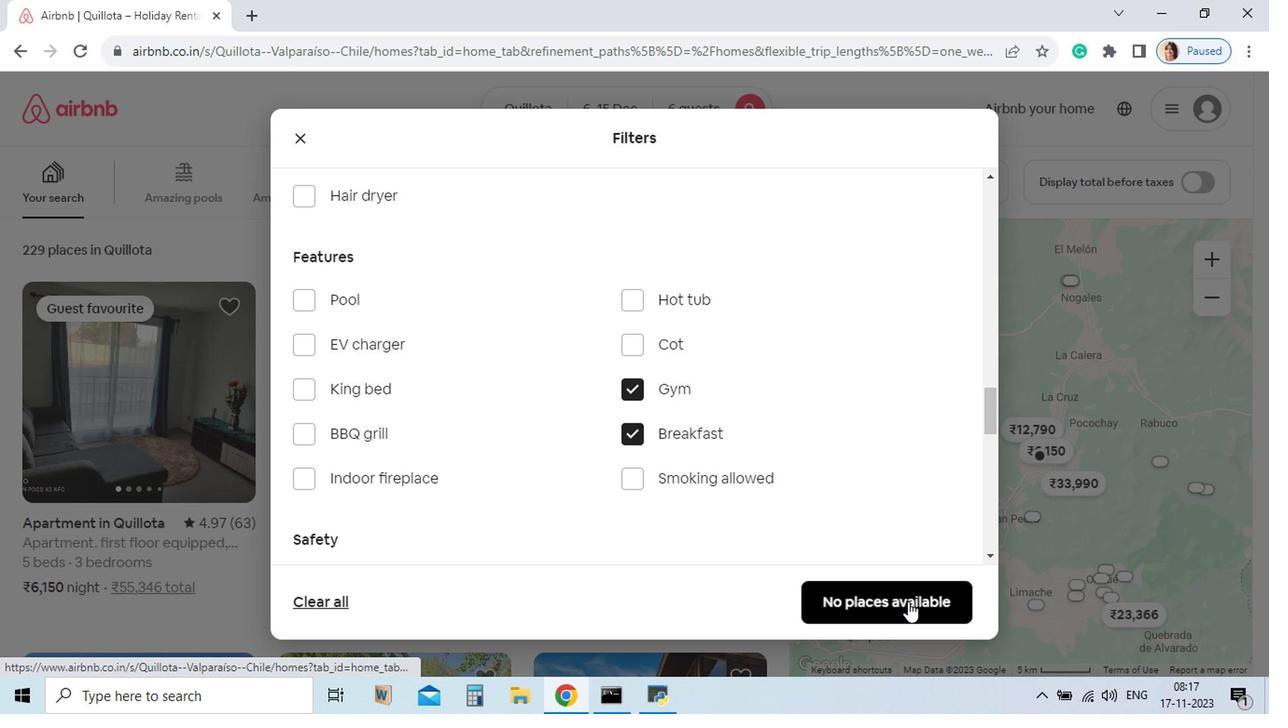 
Action: Mouse moved to (800, 581)
Screenshot: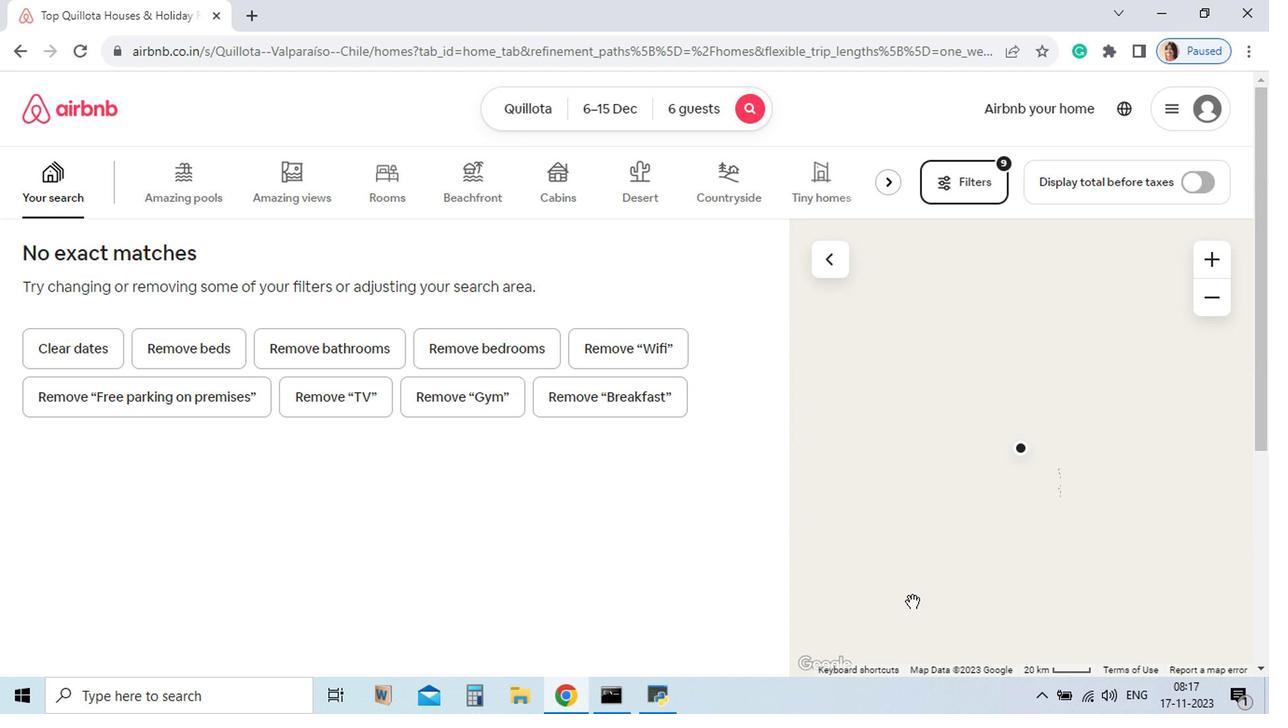 
